 Task: Navigate through the streets of Bar Harbor to reach Jordan Road.
Action: Mouse moved to (205, 92)
Screenshot: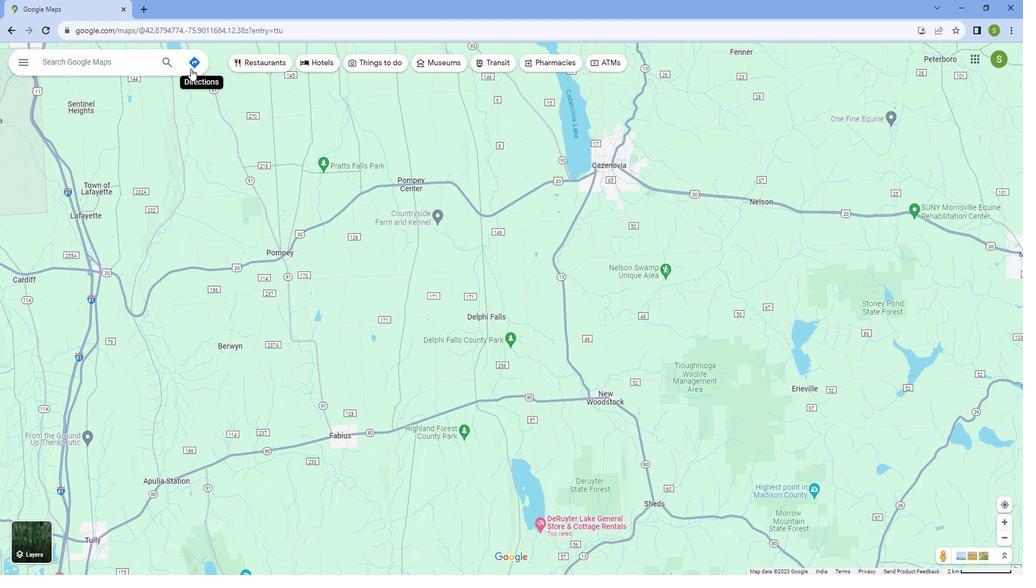 
Action: Mouse pressed left at (205, 92)
Screenshot: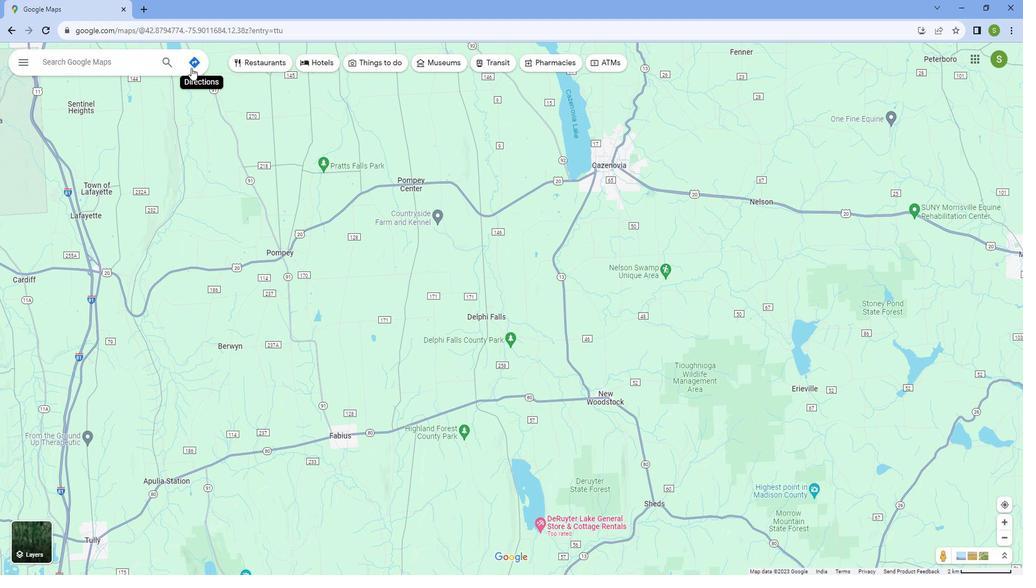 
Action: Mouse moved to (86, 119)
Screenshot: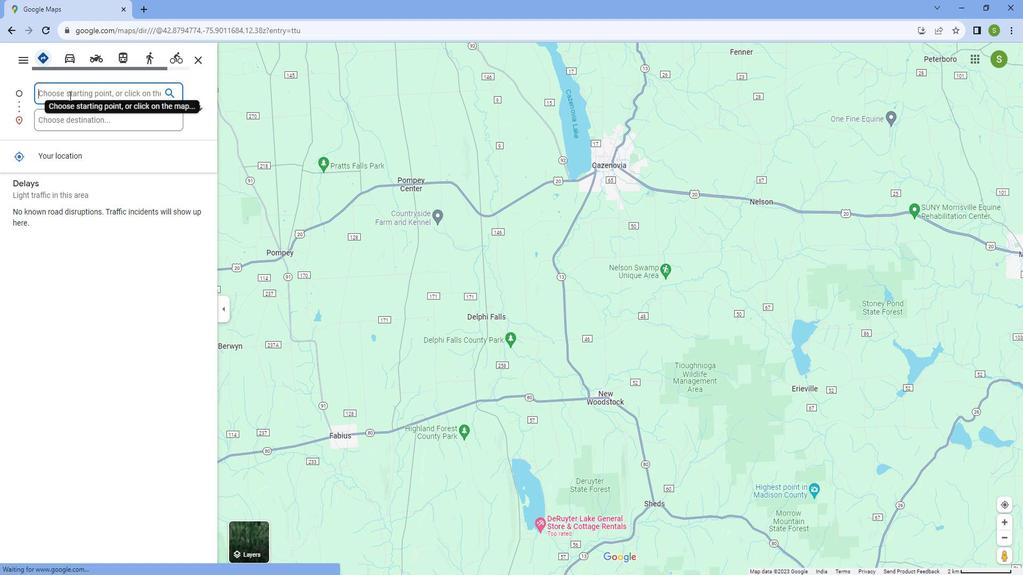 
Action: Mouse pressed left at (86, 119)
Screenshot: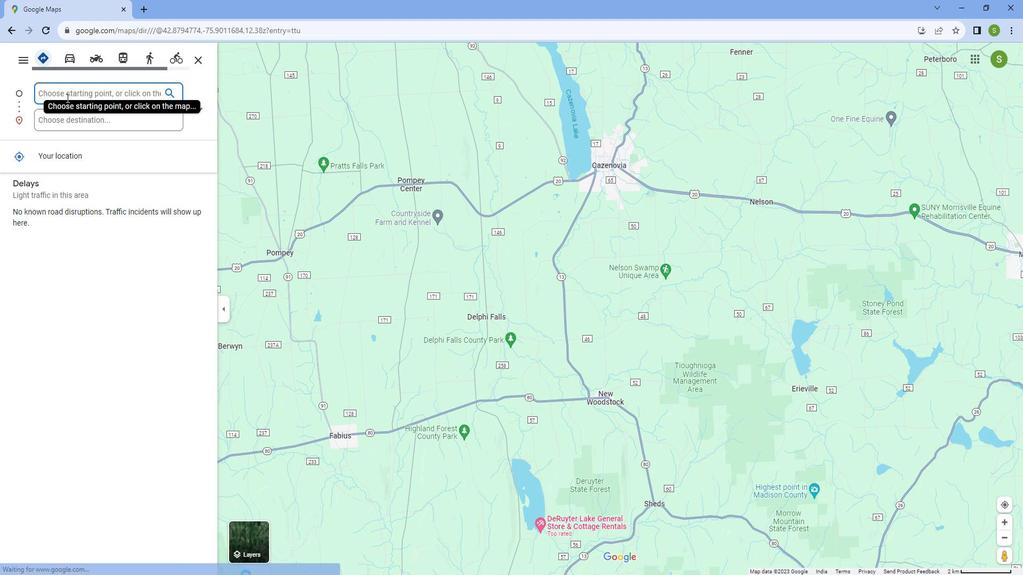 
Action: Key pressed <Key.caps_lock>B<Key.caps_lock>ar<Key.space><Key.caps_lock>H<Key.caps_lock>arbor
Screenshot: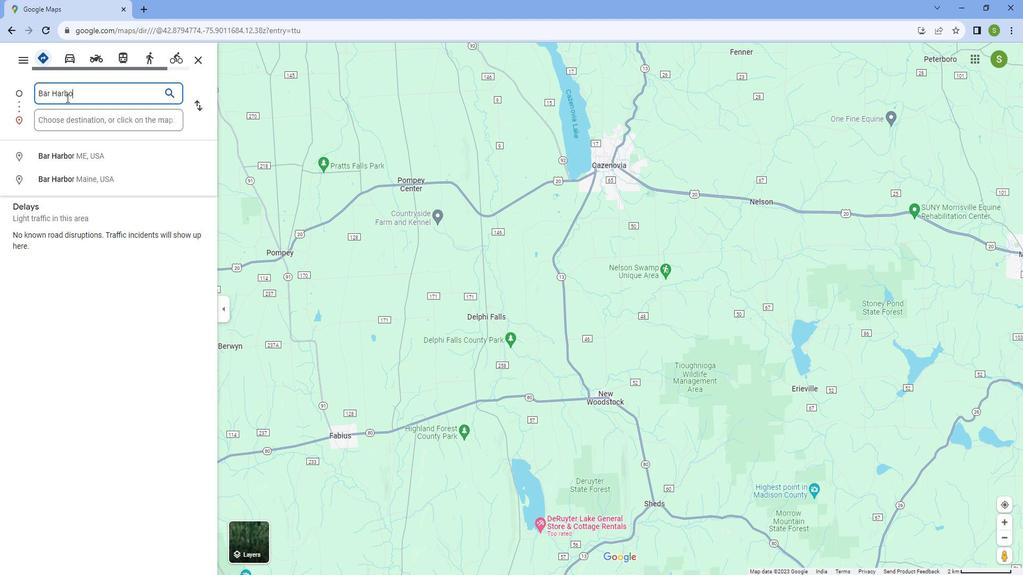 
Action: Mouse moved to (72, 173)
Screenshot: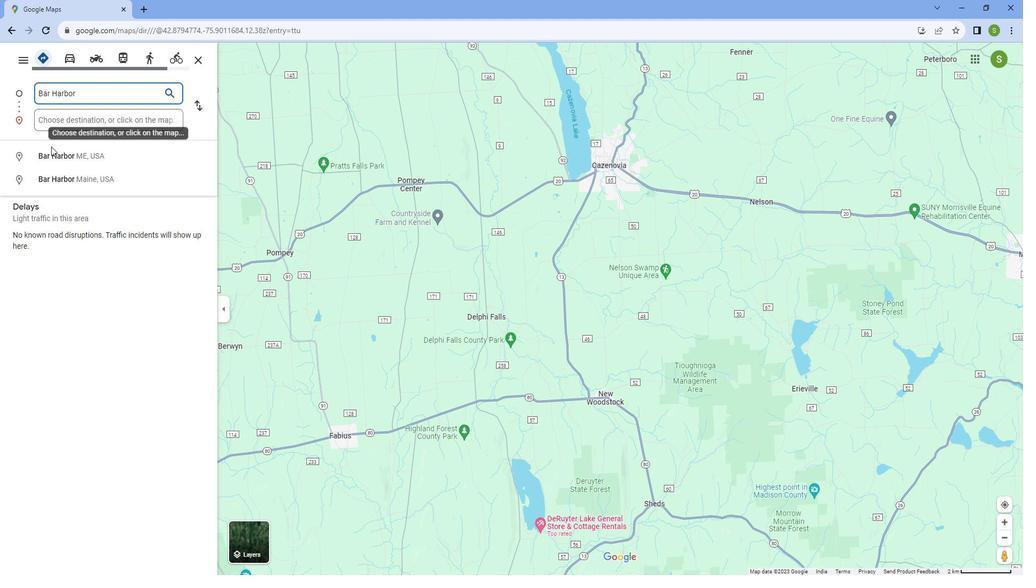
Action: Mouse pressed left at (72, 173)
Screenshot: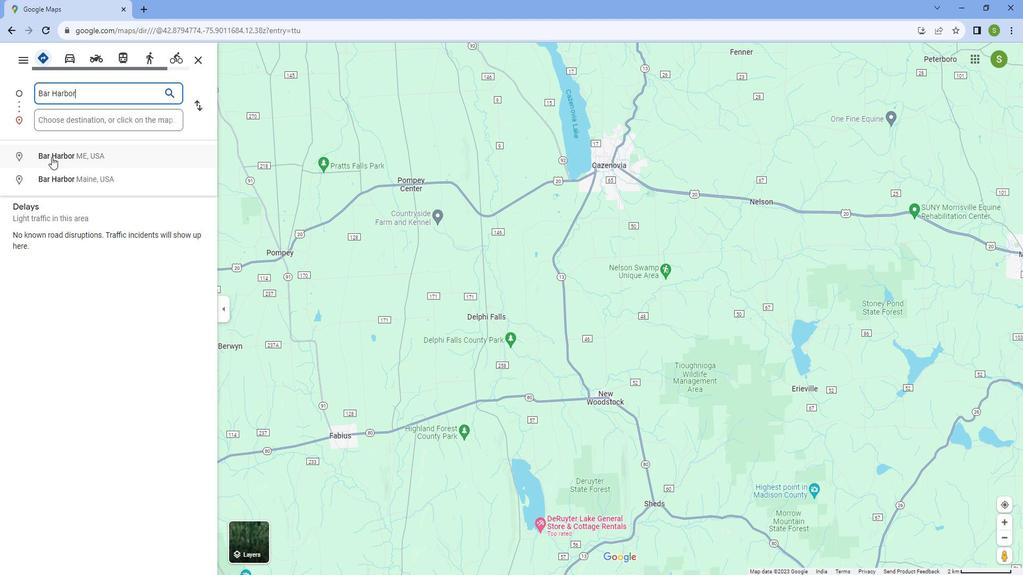 
Action: Mouse moved to (112, 138)
Screenshot: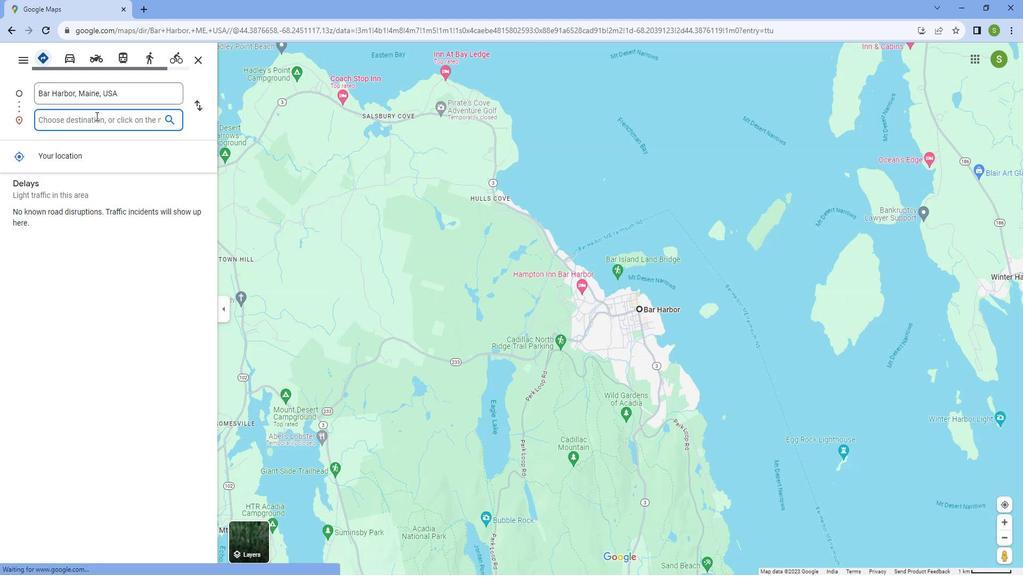 
Action: Mouse pressed left at (112, 138)
Screenshot: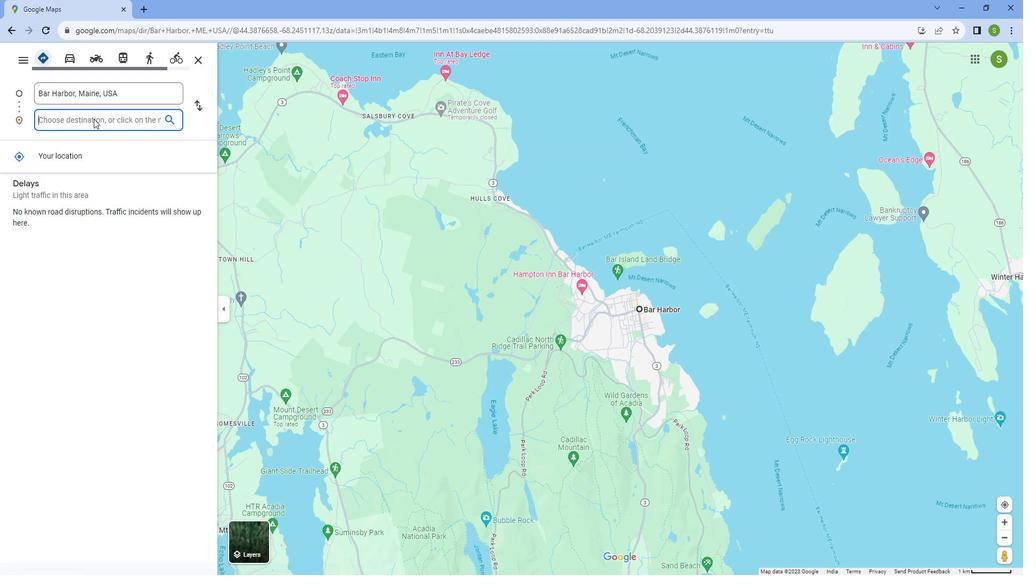 
Action: Mouse moved to (115, 138)
Screenshot: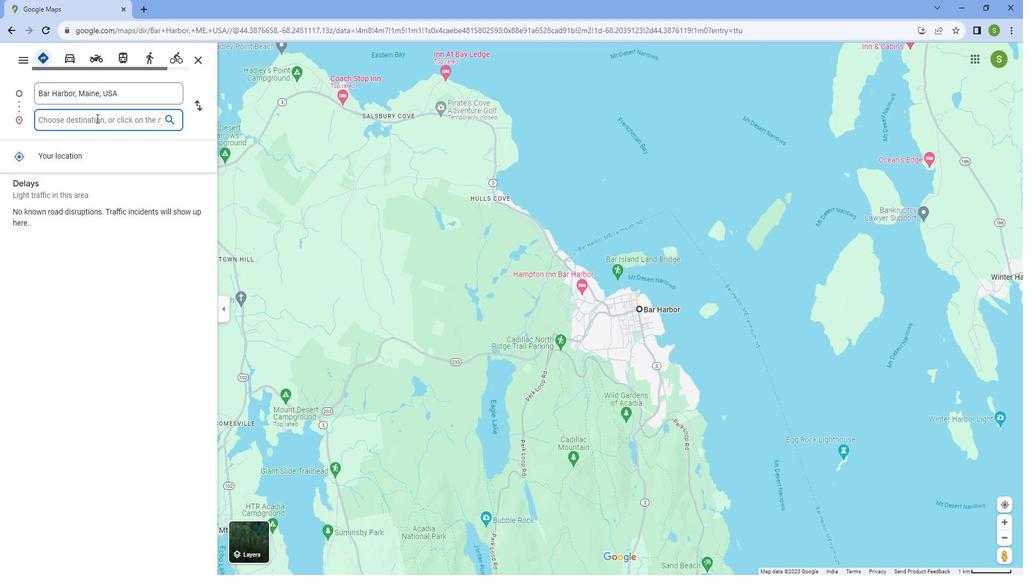 
Action: Key pressed <Key.caps_lock>J<Key.caps_lock>ordan<Key.space><Key.caps_lock>R<Key.caps_lock>oad
Screenshot: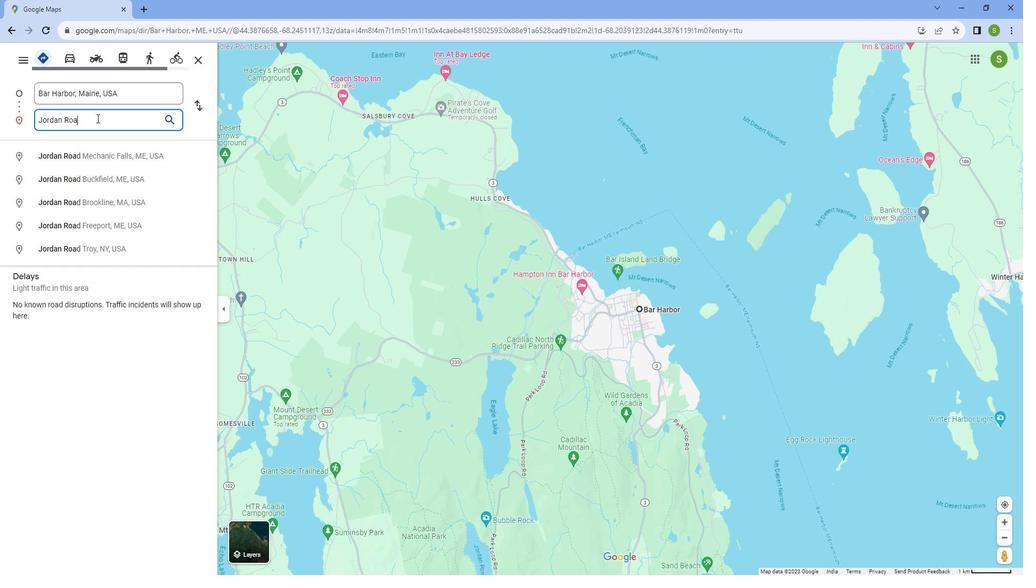 
Action: Mouse moved to (107, 171)
Screenshot: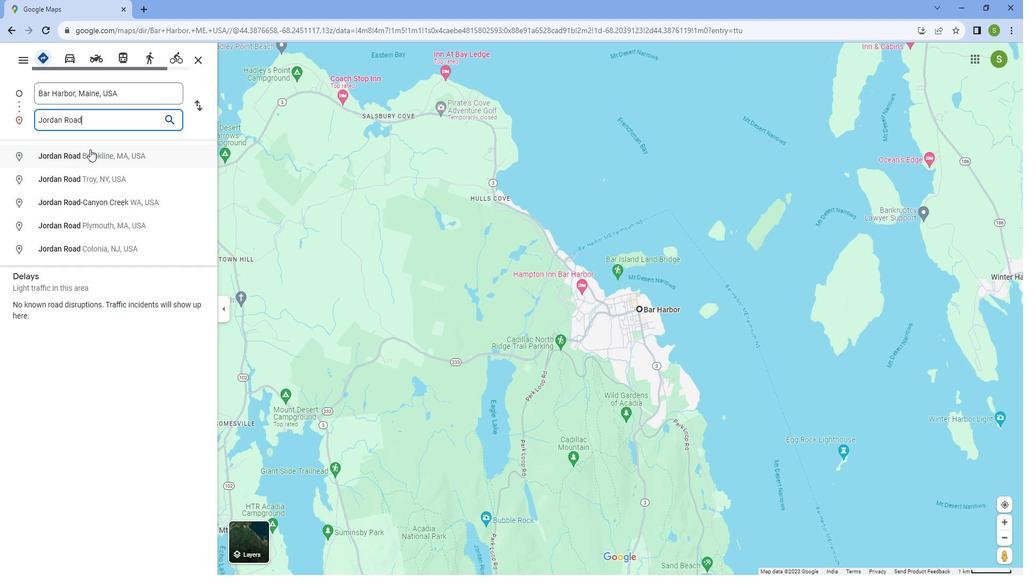 
Action: Mouse pressed left at (107, 171)
Screenshot: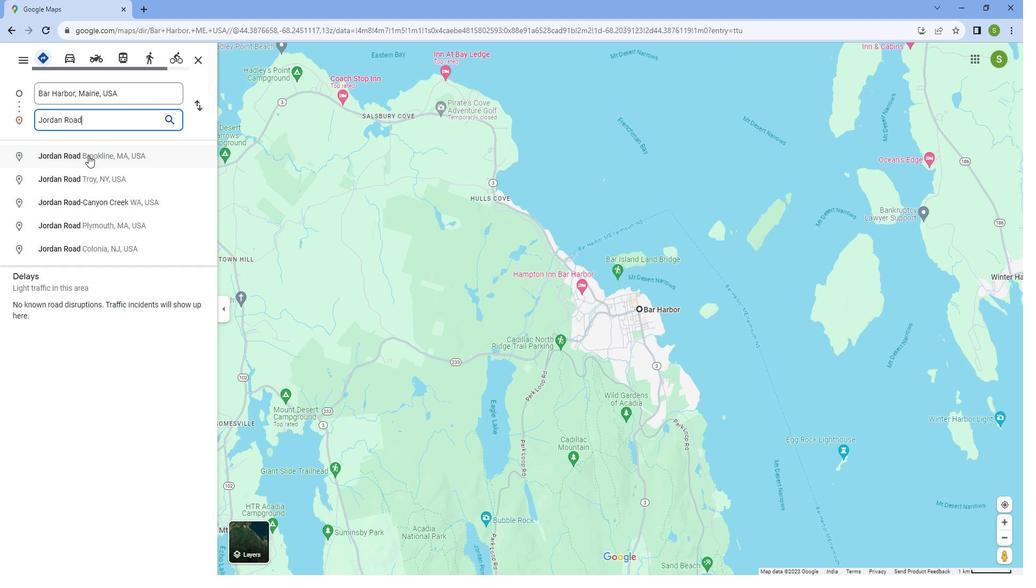 
Action: Mouse moved to (437, 531)
Screenshot: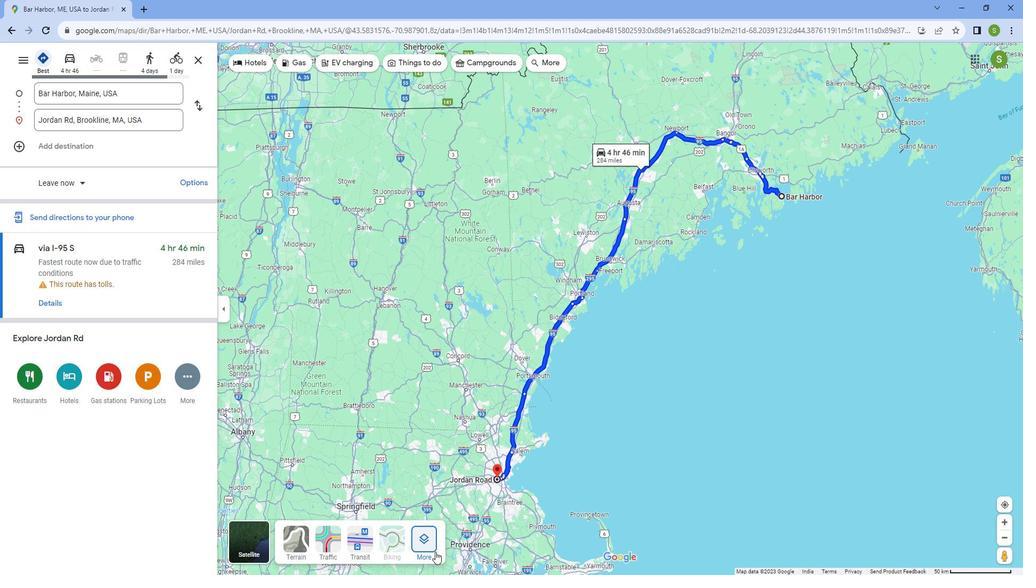 
Action: Mouse pressed left at (437, 531)
Screenshot: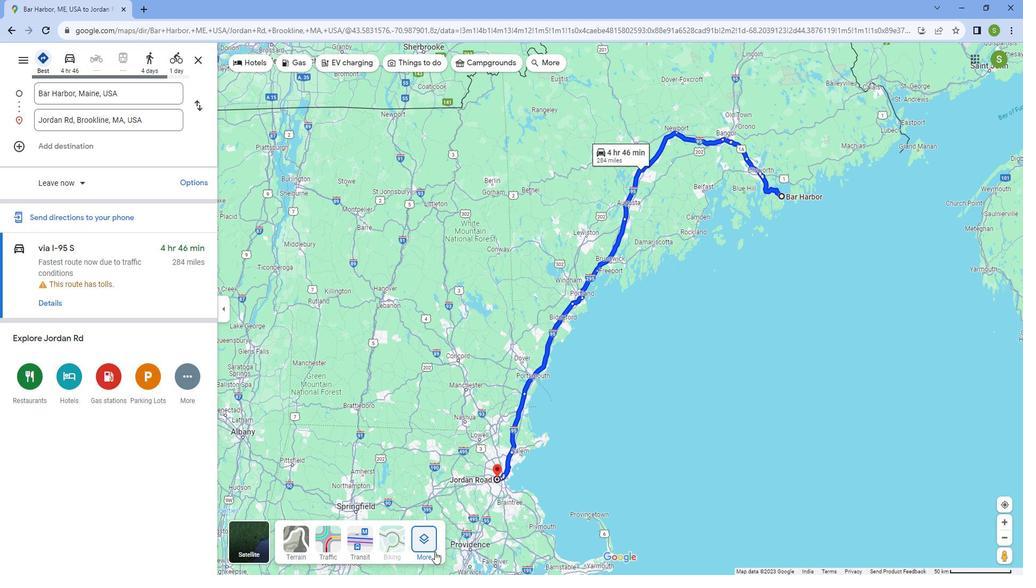 
Action: Mouse moved to (309, 322)
Screenshot: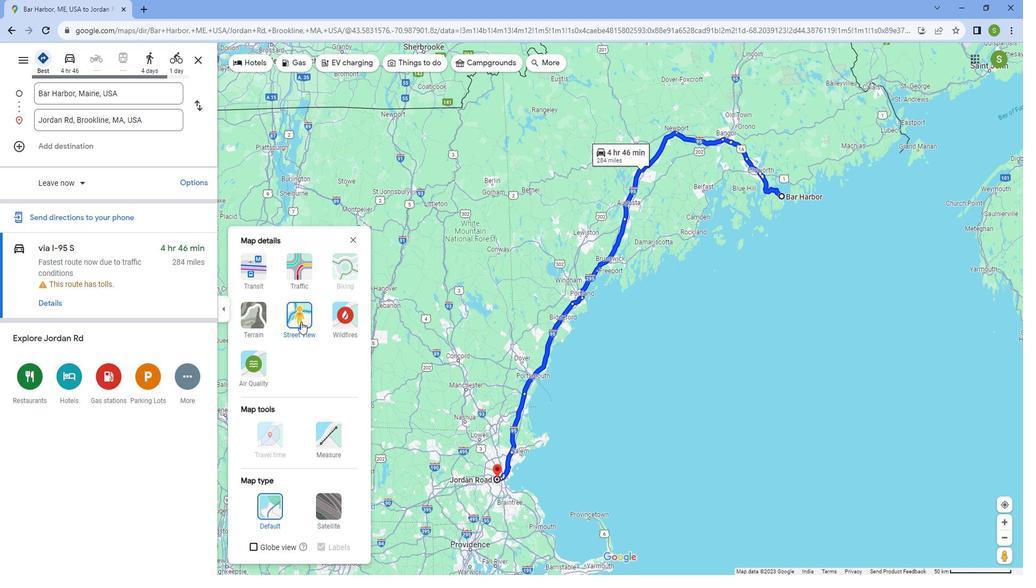 
Action: Mouse pressed left at (309, 322)
Screenshot: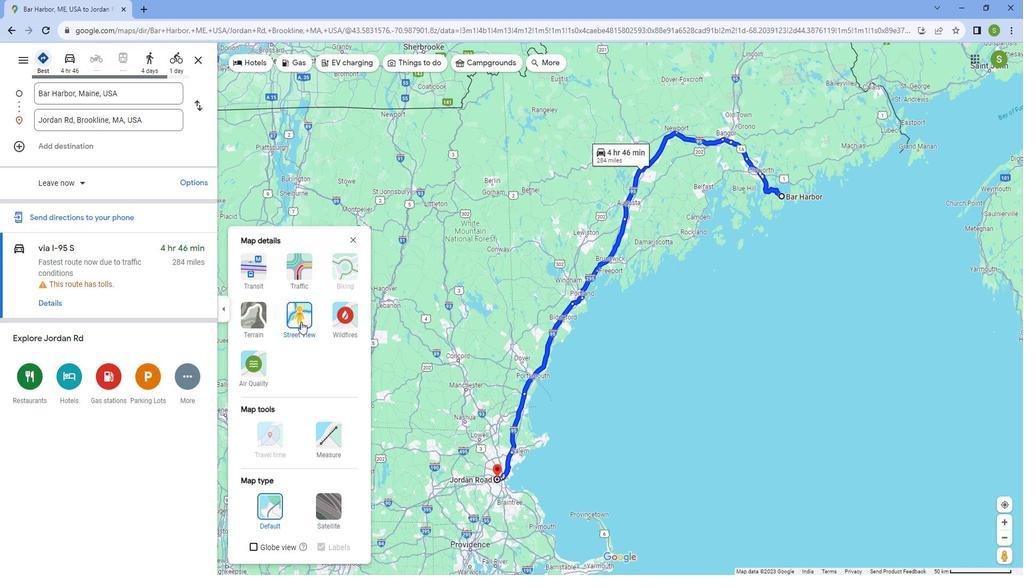 
Action: Mouse moved to (491, 469)
Screenshot: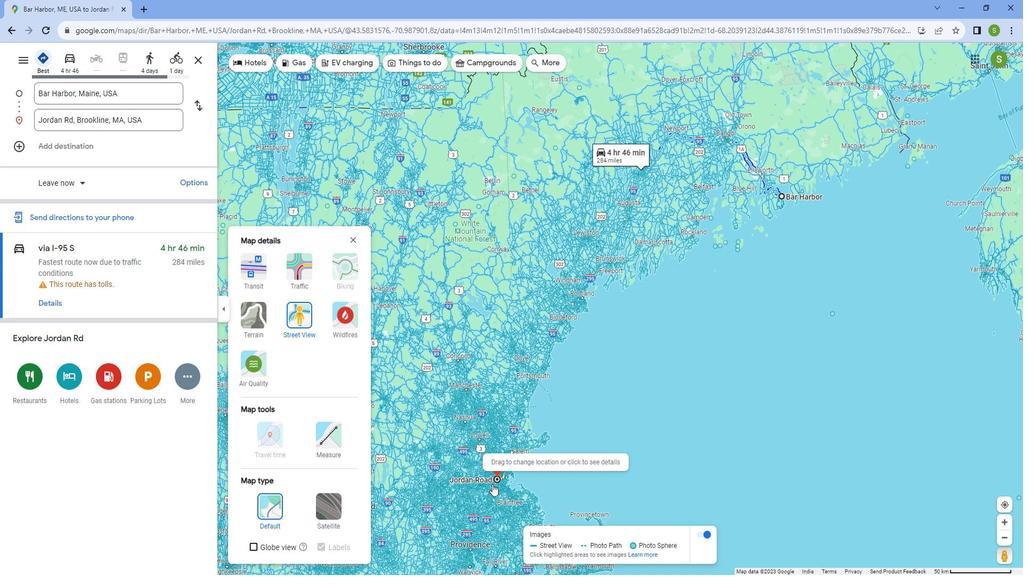 
Action: Mouse scrolled (491, 470) with delta (0, 0)
Screenshot: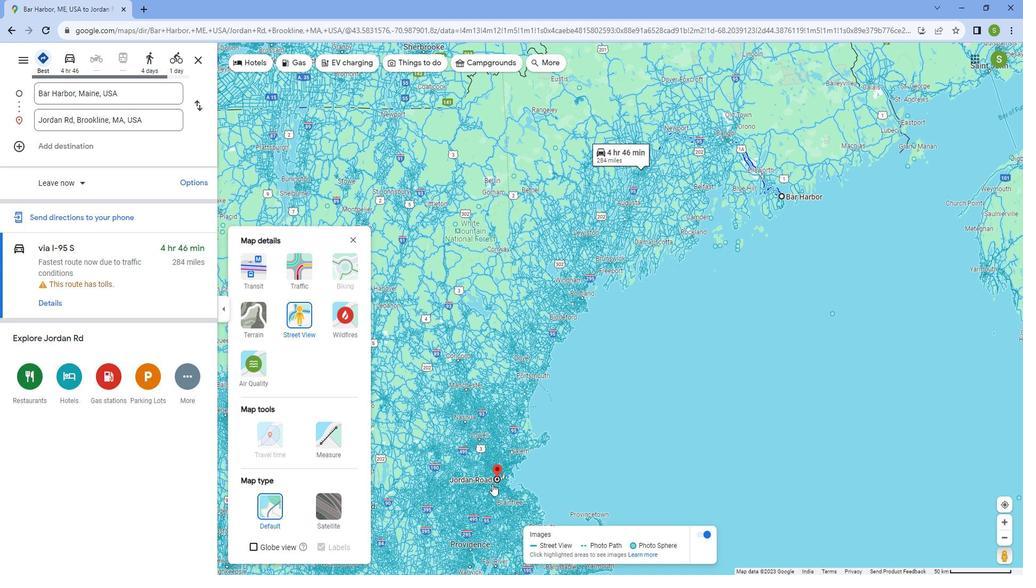
Action: Mouse scrolled (491, 470) with delta (0, 0)
Screenshot: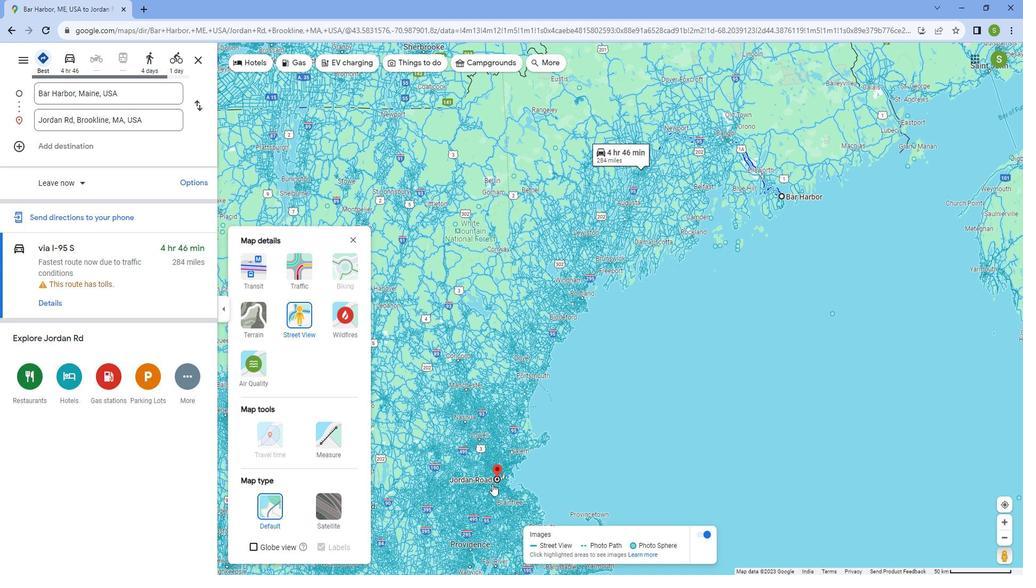 
Action: Mouse scrolled (491, 470) with delta (0, 0)
Screenshot: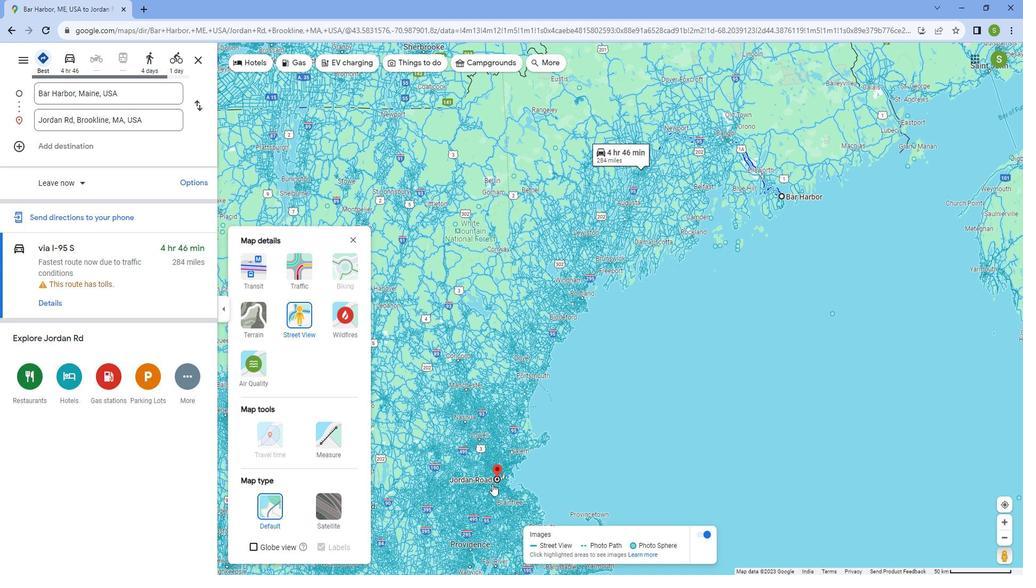 
Action: Mouse scrolled (491, 470) with delta (0, 0)
Screenshot: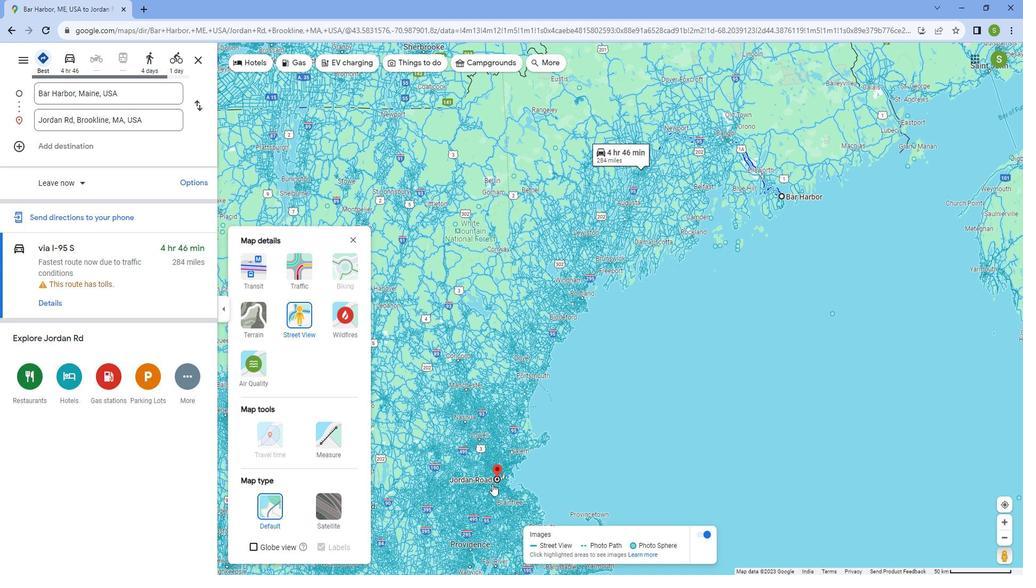 
Action: Mouse scrolled (491, 470) with delta (0, 0)
Screenshot: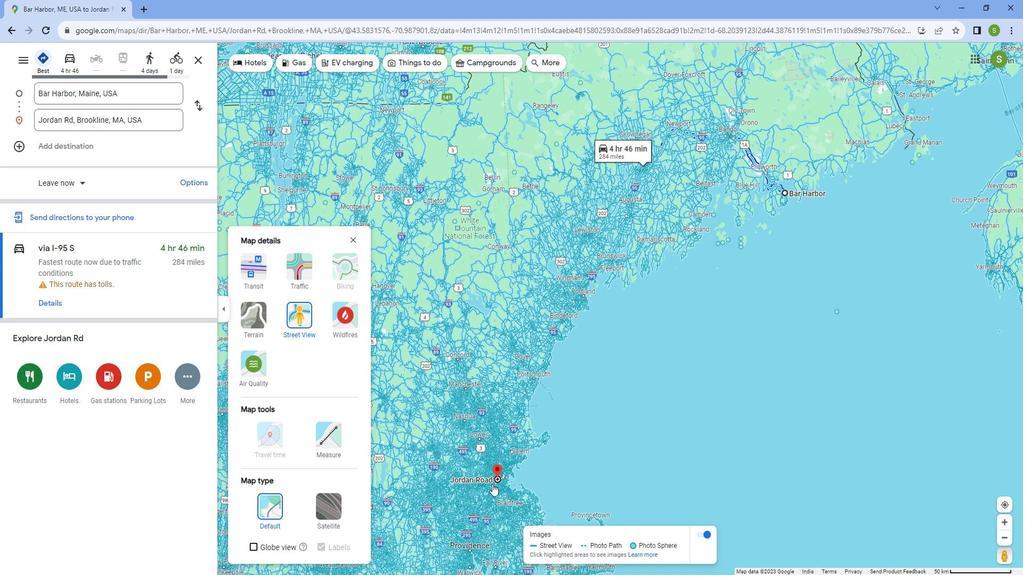 
Action: Mouse scrolled (491, 470) with delta (0, 0)
Screenshot: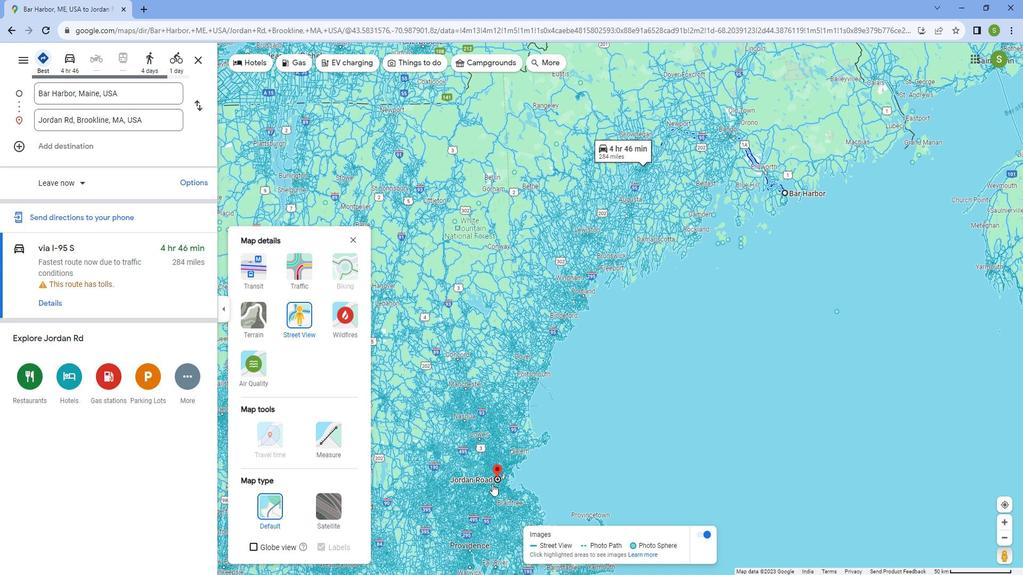 
Action: Mouse scrolled (491, 470) with delta (0, 0)
Screenshot: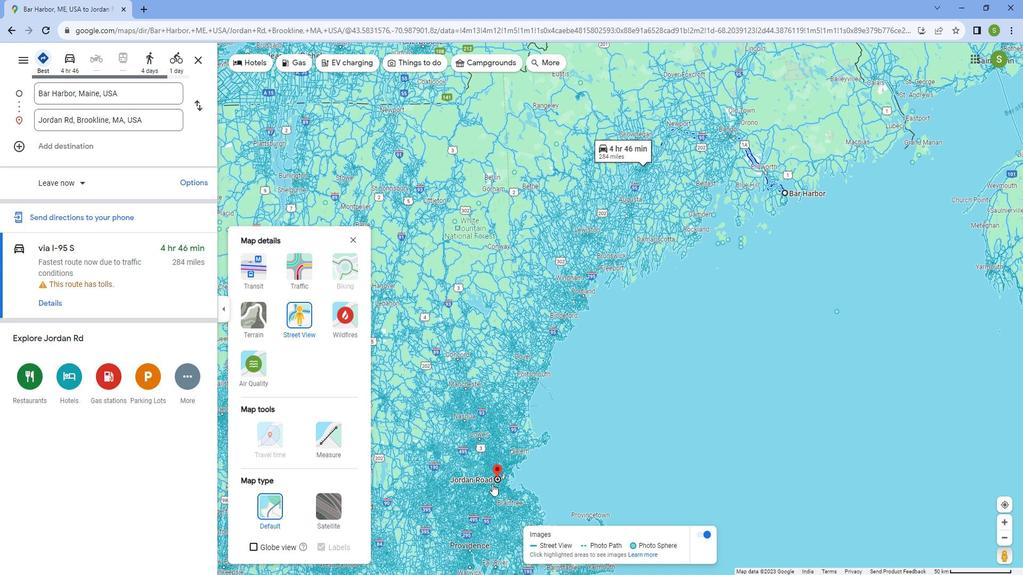 
Action: Mouse scrolled (491, 470) with delta (0, 0)
Screenshot: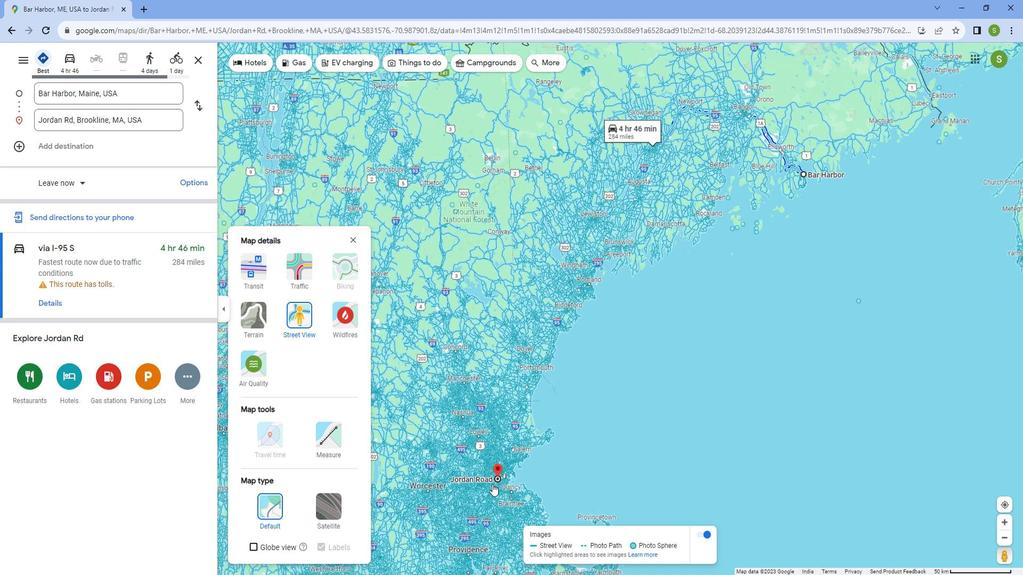 
Action: Mouse moved to (487, 466)
Screenshot: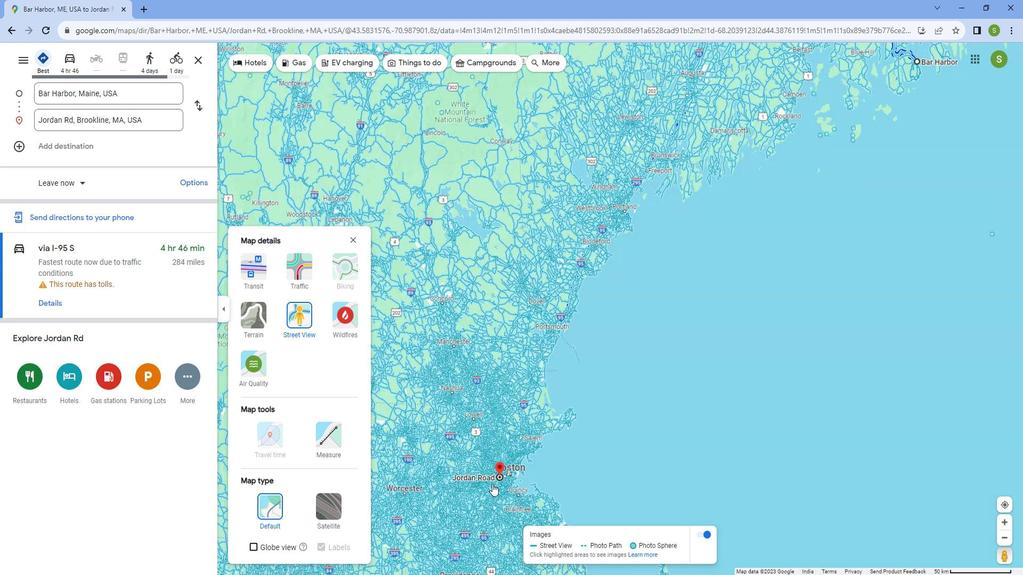 
Action: Mouse scrolled (487, 466) with delta (0, 0)
Screenshot: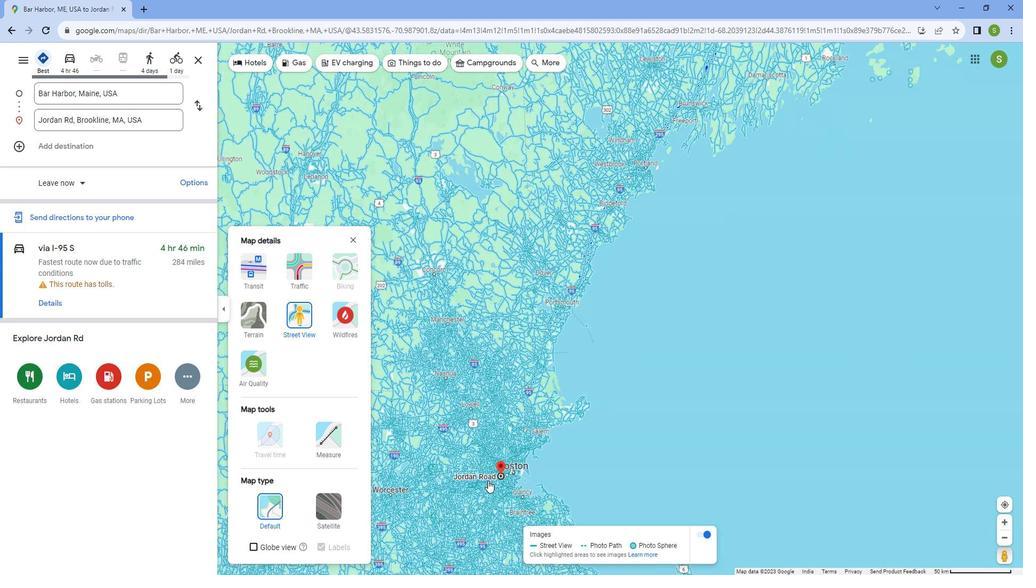 
Action: Mouse scrolled (487, 466) with delta (0, 0)
Screenshot: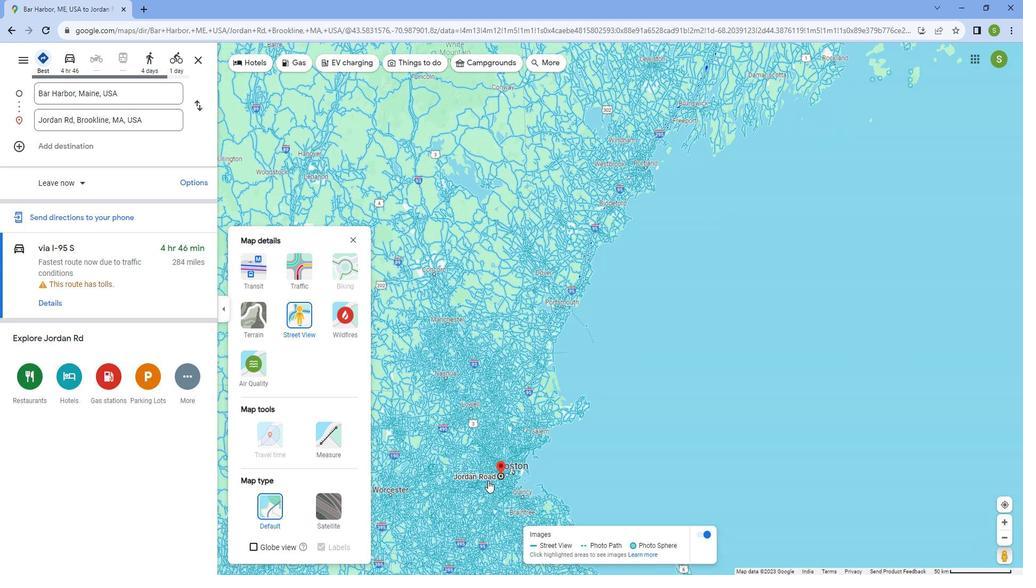 
Action: Mouse scrolled (487, 466) with delta (0, 0)
Screenshot: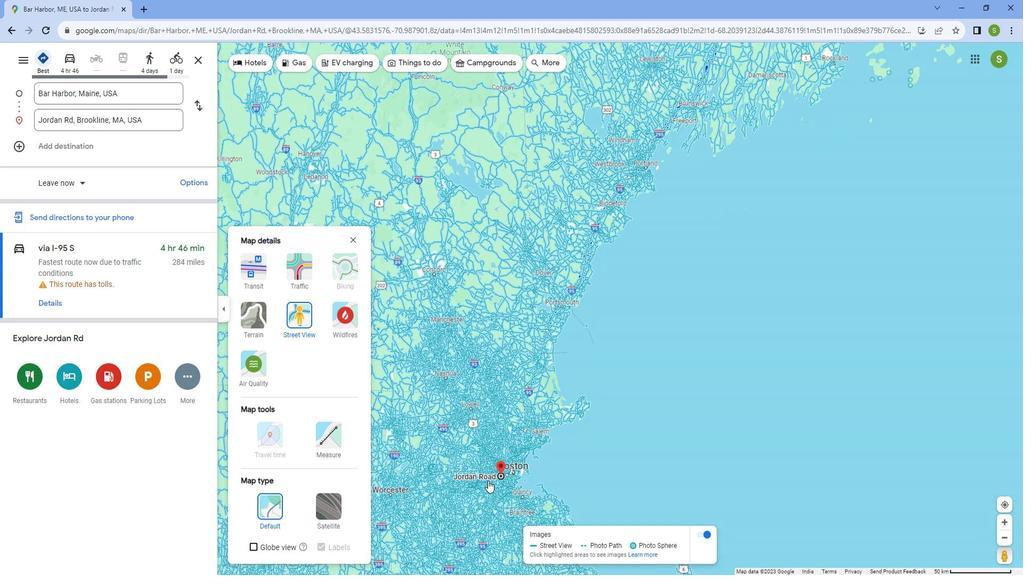
Action: Mouse scrolled (487, 466) with delta (0, 0)
Screenshot: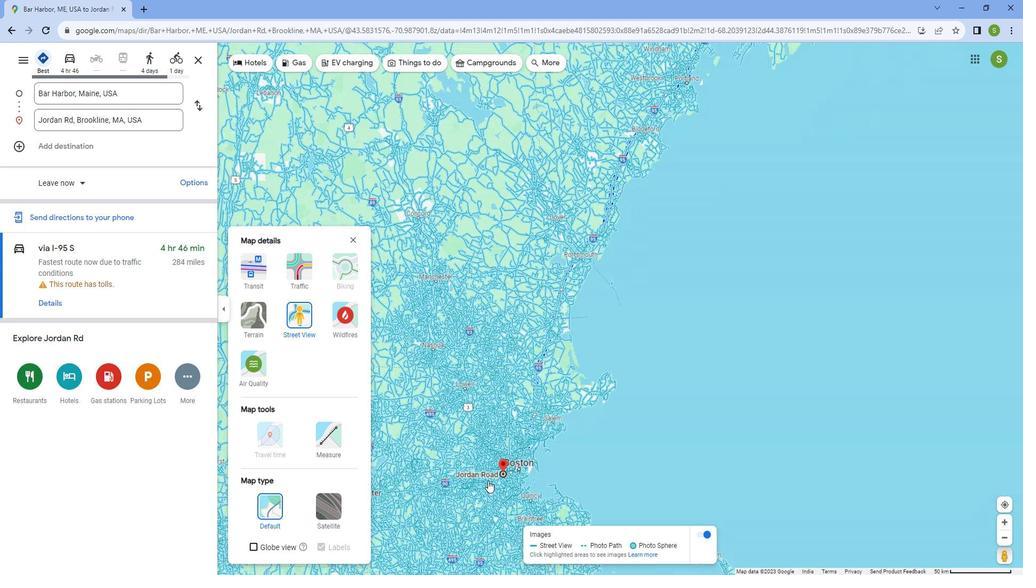
Action: Mouse scrolled (487, 466) with delta (0, 0)
Screenshot: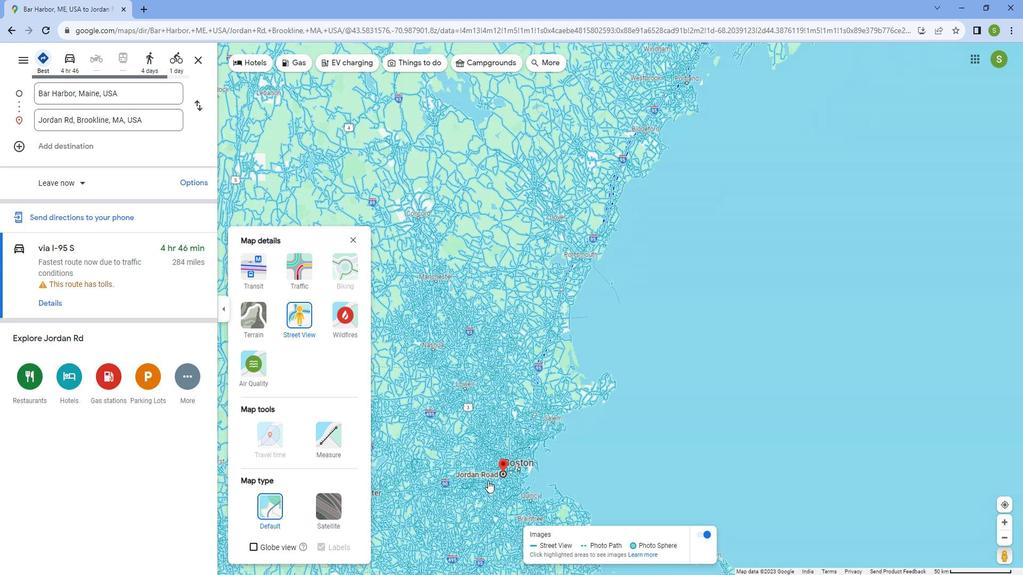 
Action: Mouse scrolled (487, 466) with delta (0, 0)
Screenshot: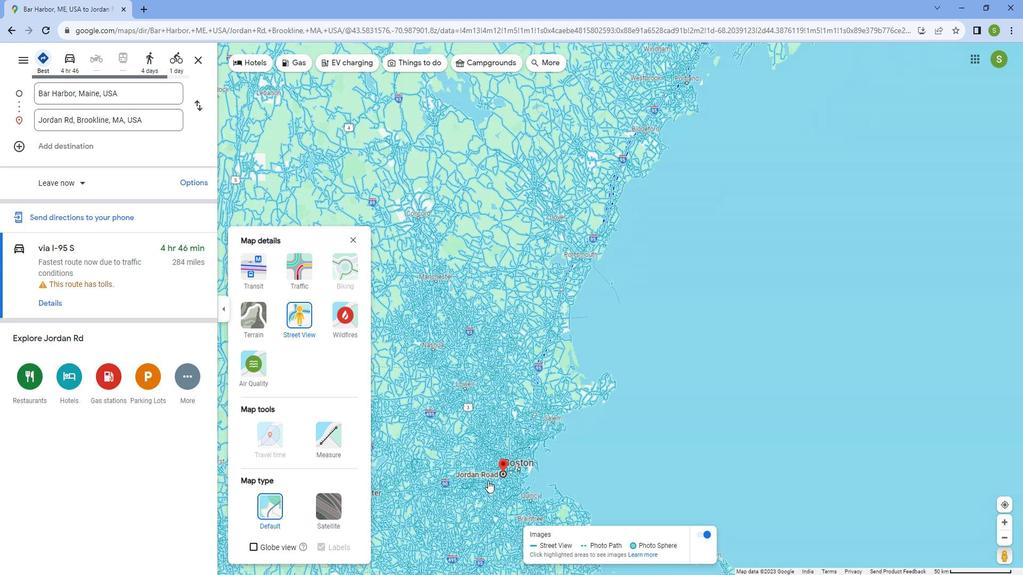 
Action: Mouse scrolled (487, 466) with delta (0, 0)
Screenshot: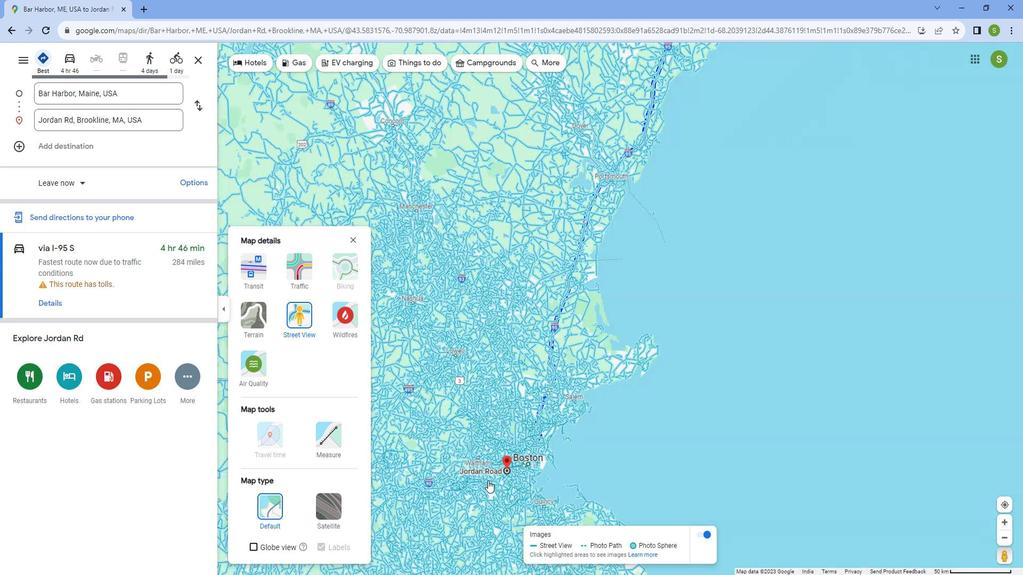 
Action: Mouse moved to (482, 461)
Screenshot: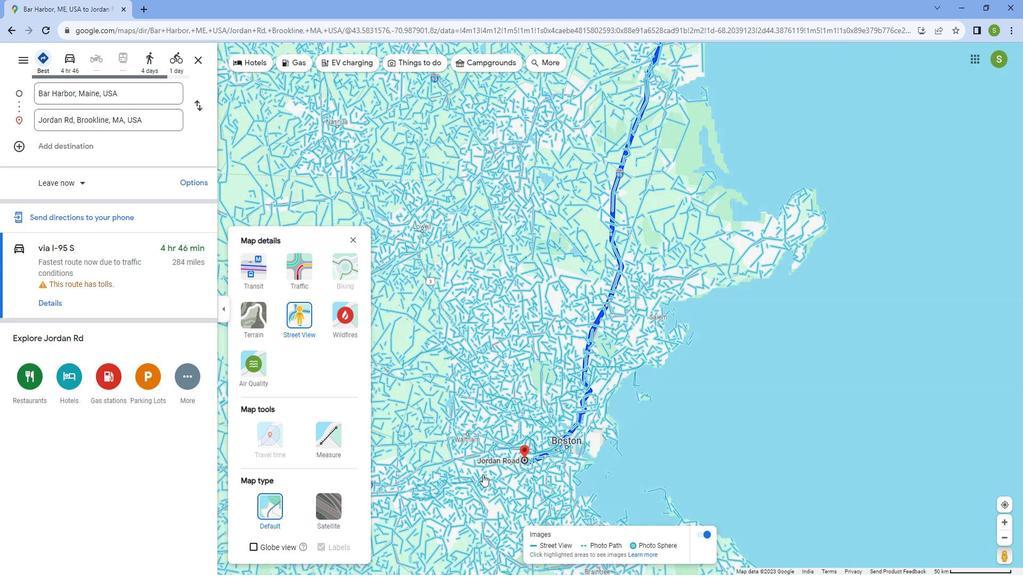 
Action: Mouse scrolled (482, 461) with delta (0, 0)
Screenshot: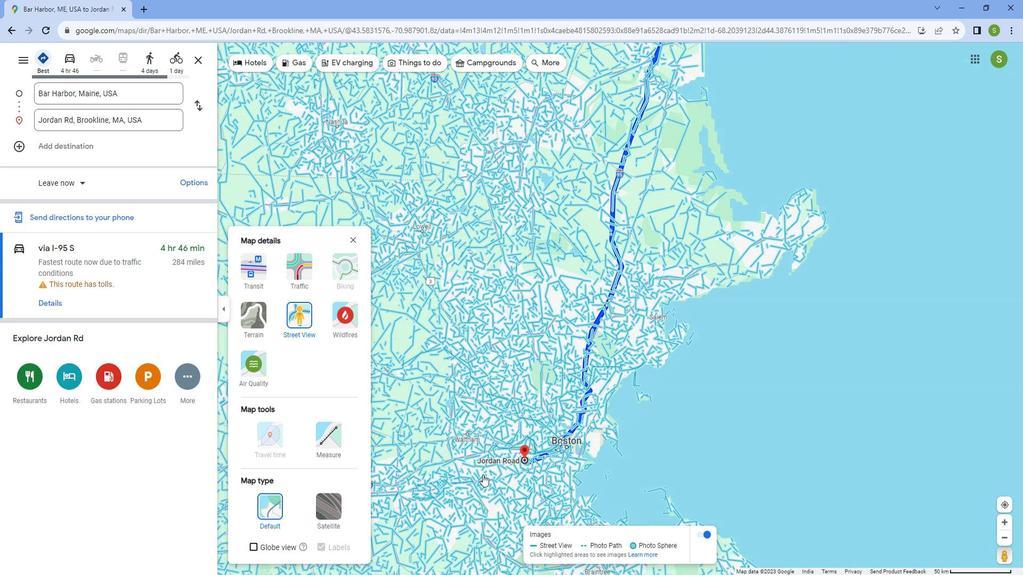 
Action: Mouse scrolled (482, 461) with delta (0, 0)
Screenshot: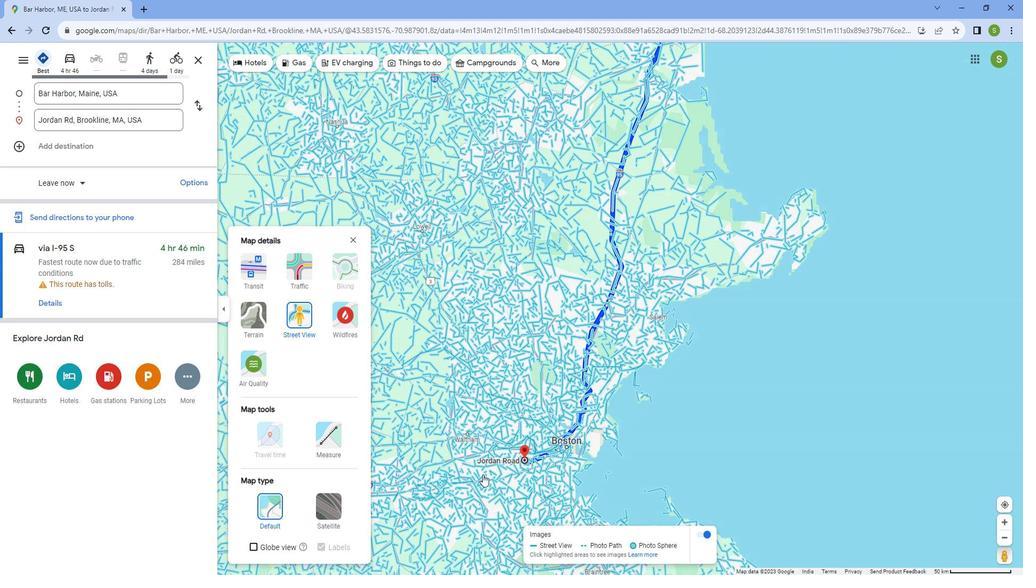 
Action: Mouse scrolled (482, 461) with delta (0, 0)
Screenshot: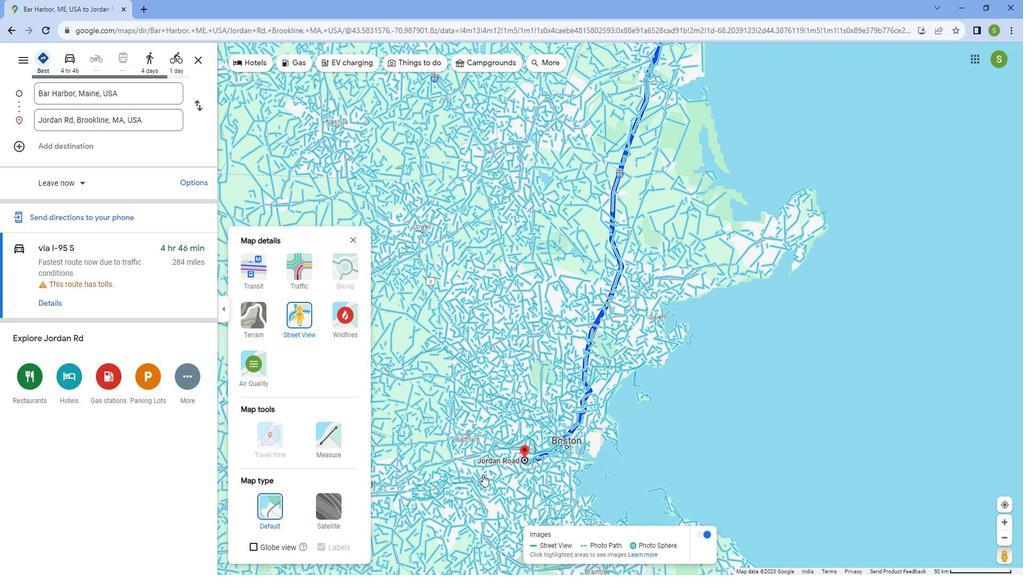 
Action: Mouse scrolled (482, 461) with delta (0, 0)
Screenshot: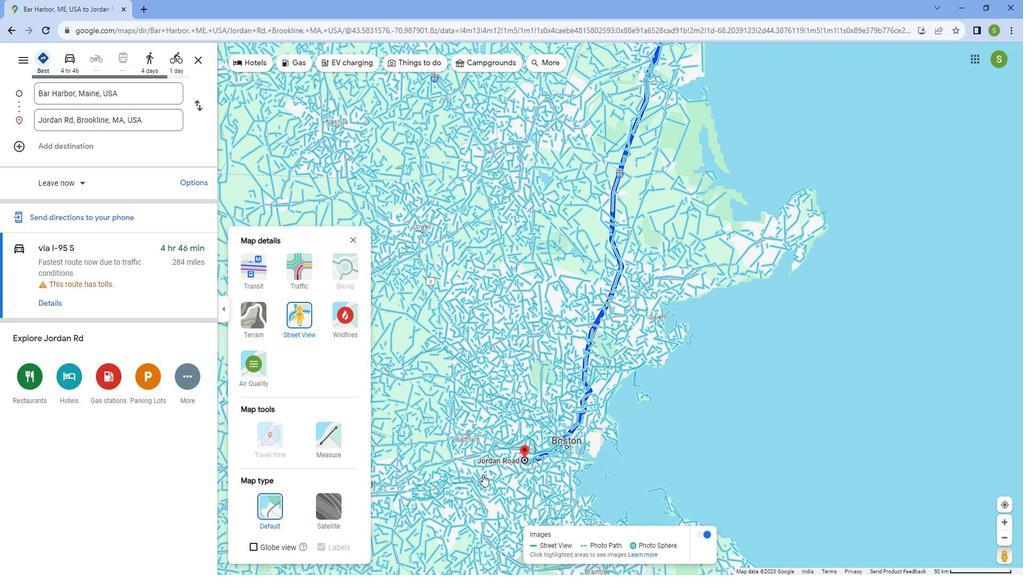 
Action: Mouse scrolled (482, 461) with delta (0, 0)
Screenshot: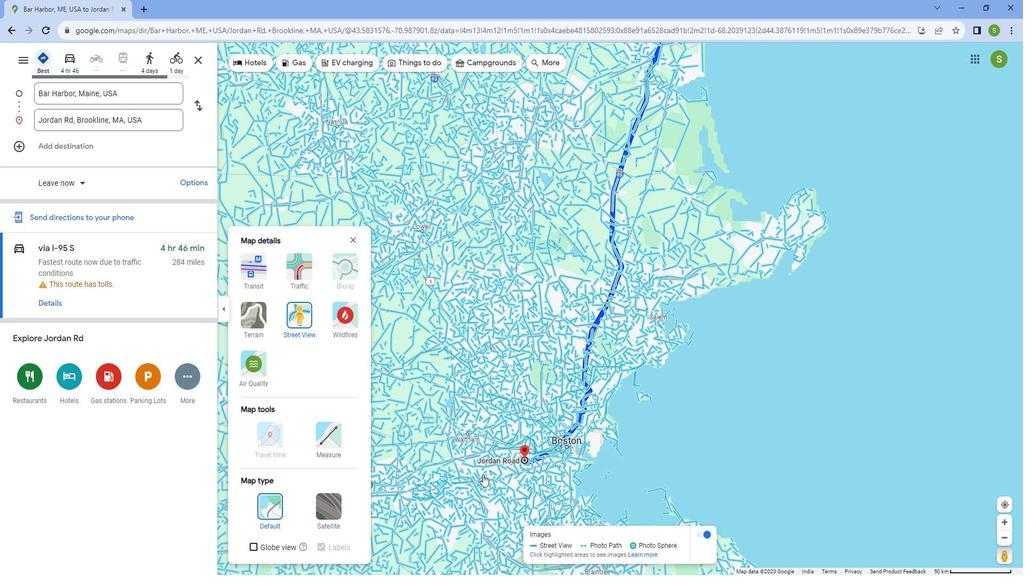 
Action: Mouse scrolled (482, 461) with delta (0, 0)
Screenshot: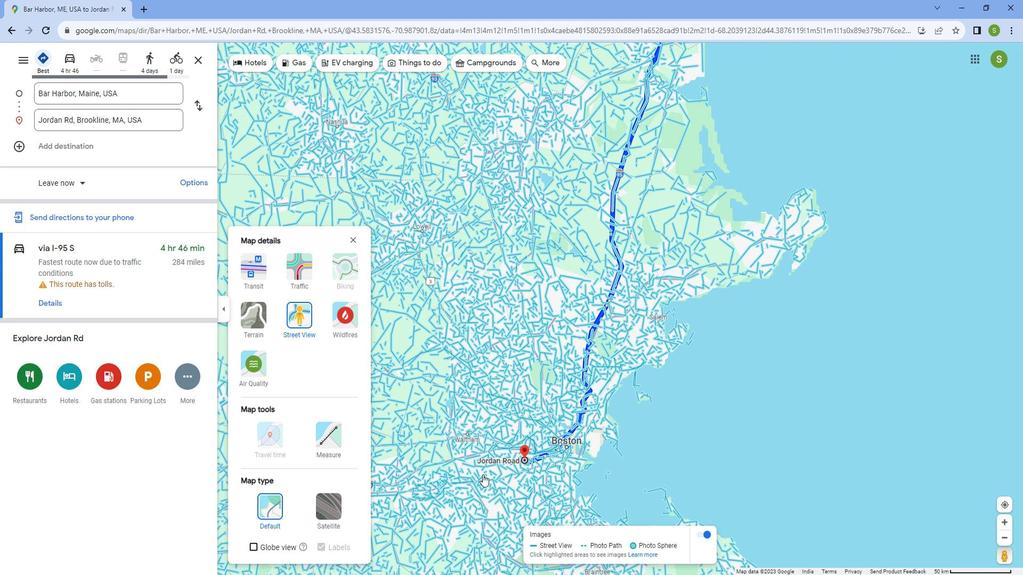 
Action: Mouse scrolled (482, 461) with delta (0, 0)
Screenshot: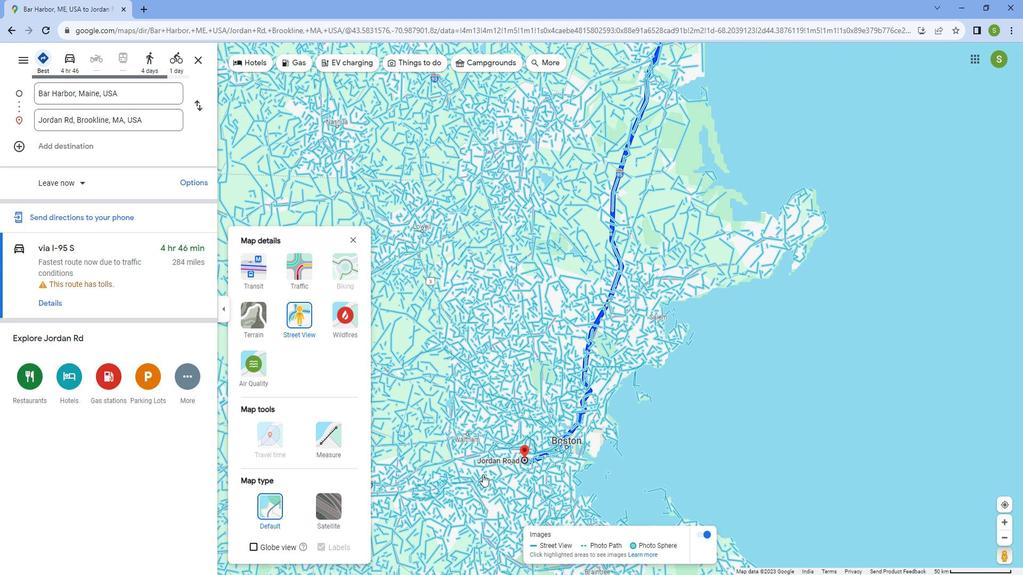 
Action: Mouse moved to (807, 188)
Screenshot: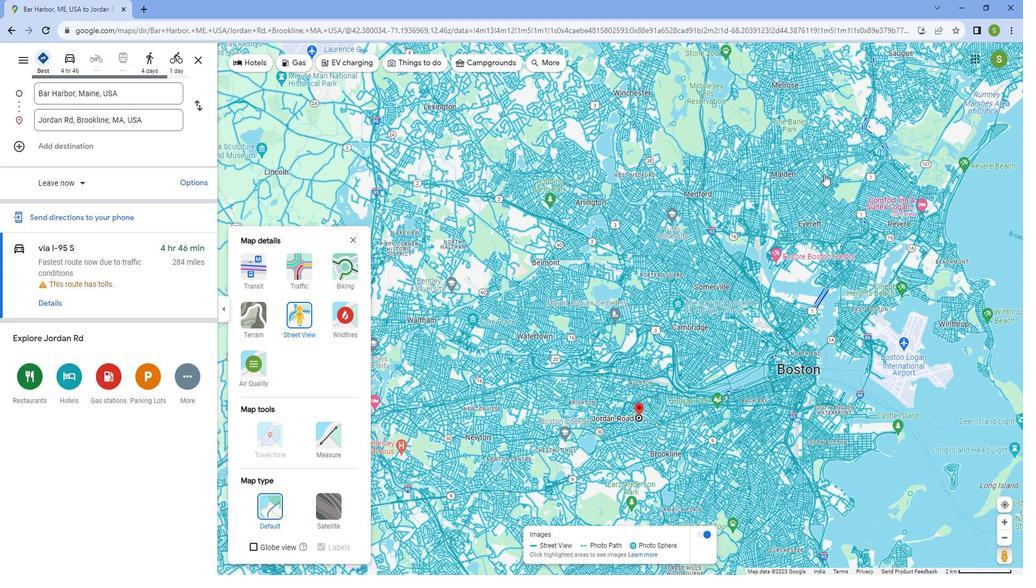 
Action: Mouse scrolled (807, 188) with delta (0, 0)
Screenshot: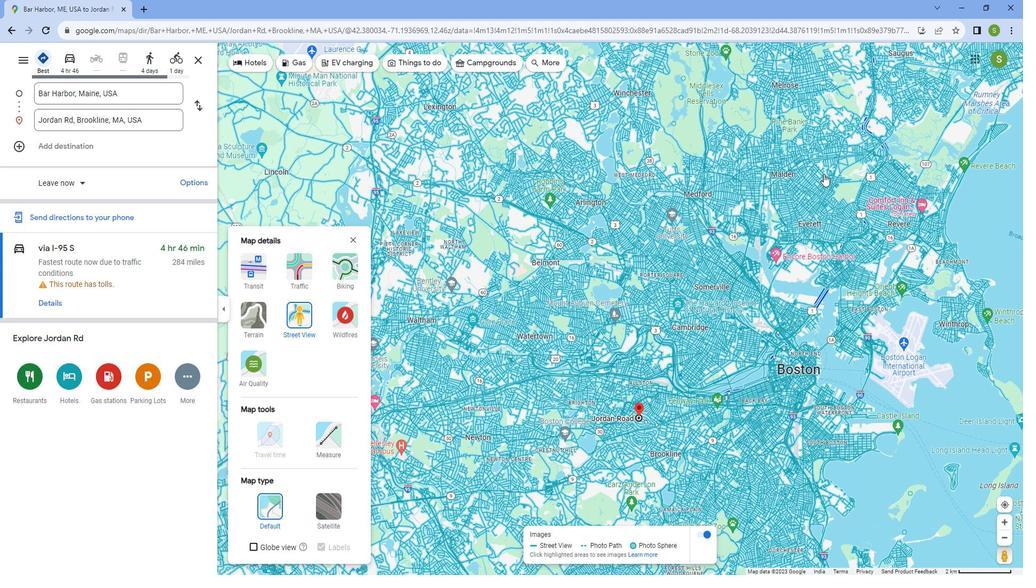 
Action: Mouse scrolled (807, 188) with delta (0, 0)
Screenshot: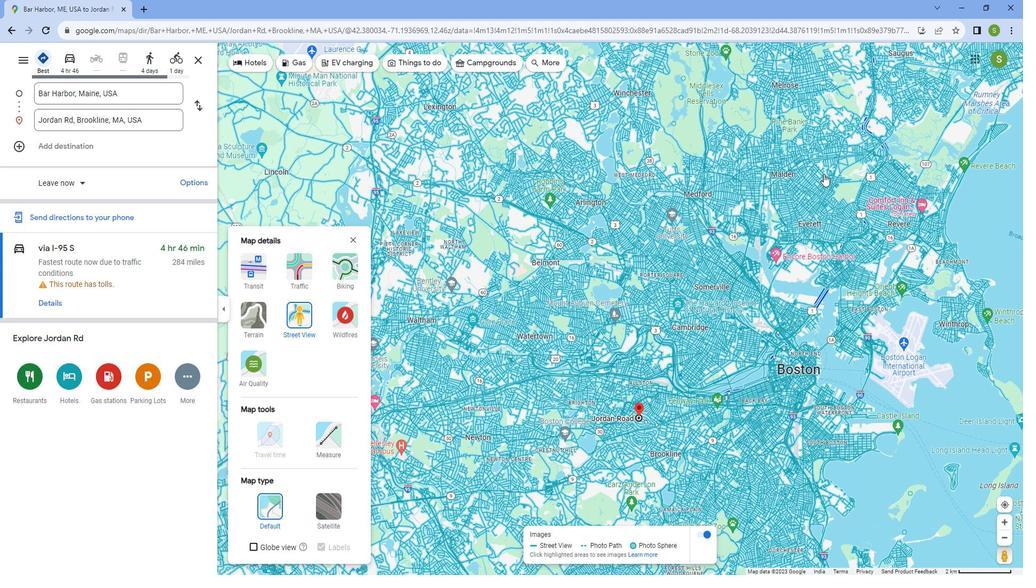 
Action: Mouse scrolled (807, 188) with delta (0, 0)
Screenshot: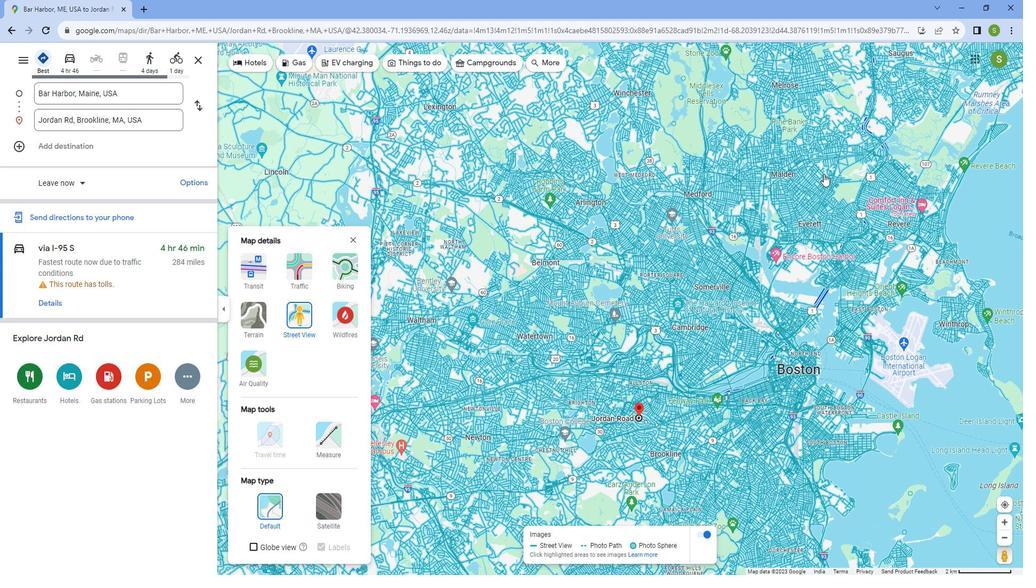 
Action: Mouse scrolled (807, 188) with delta (0, 0)
Screenshot: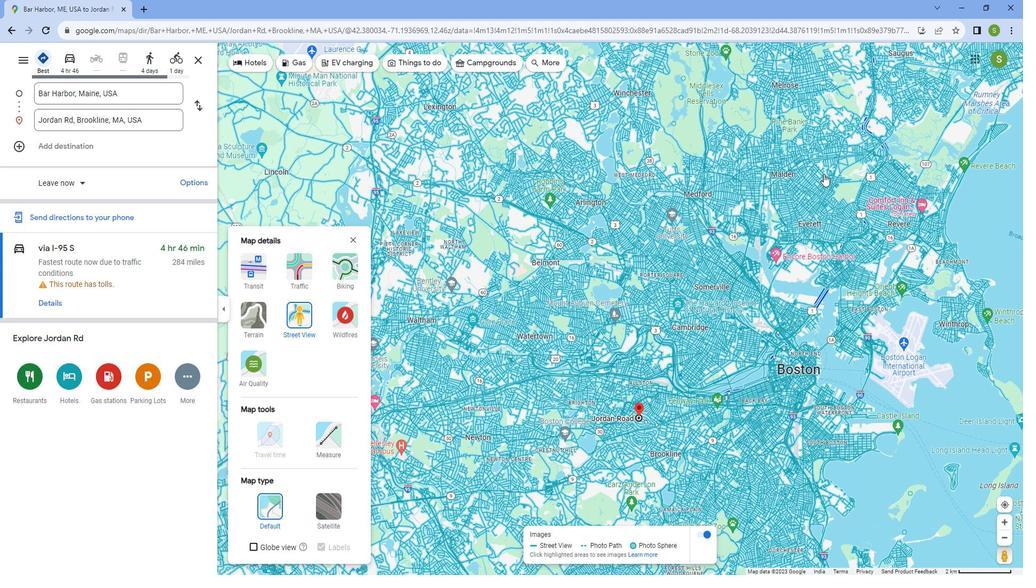 
Action: Mouse scrolled (807, 188) with delta (0, 0)
Screenshot: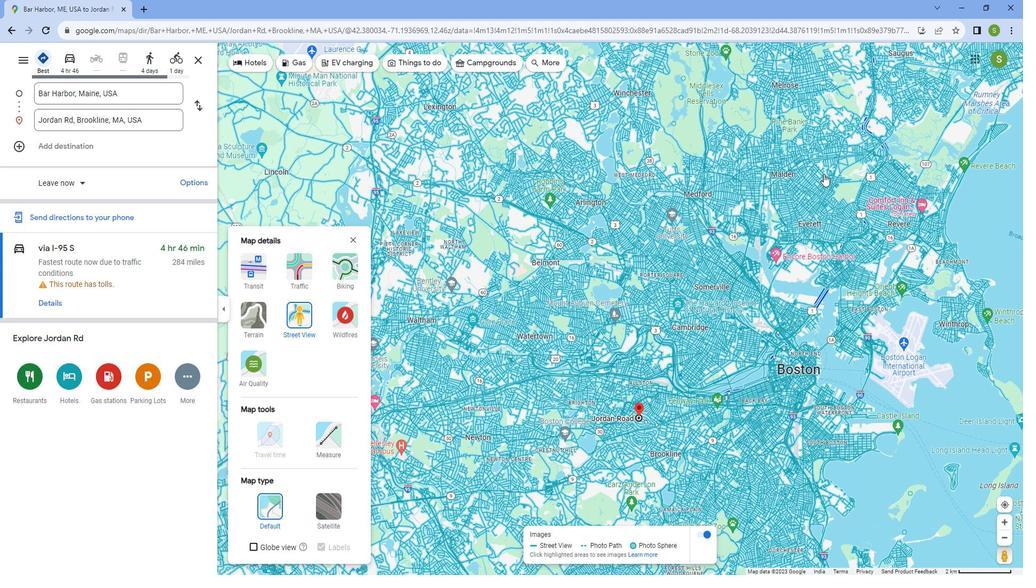 
Action: Mouse scrolled (807, 188) with delta (0, 0)
Screenshot: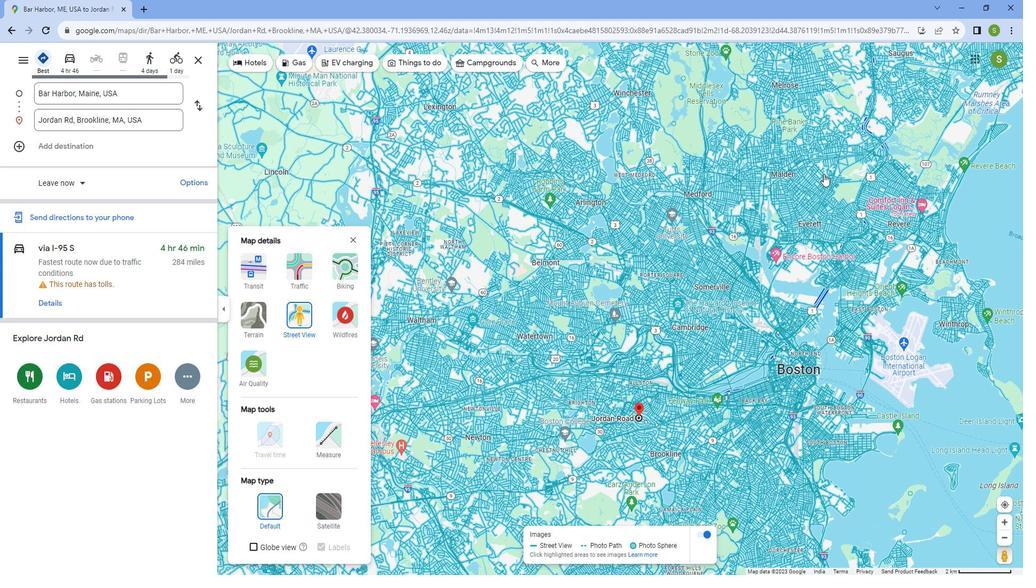 
Action: Mouse scrolled (807, 188) with delta (0, 0)
Screenshot: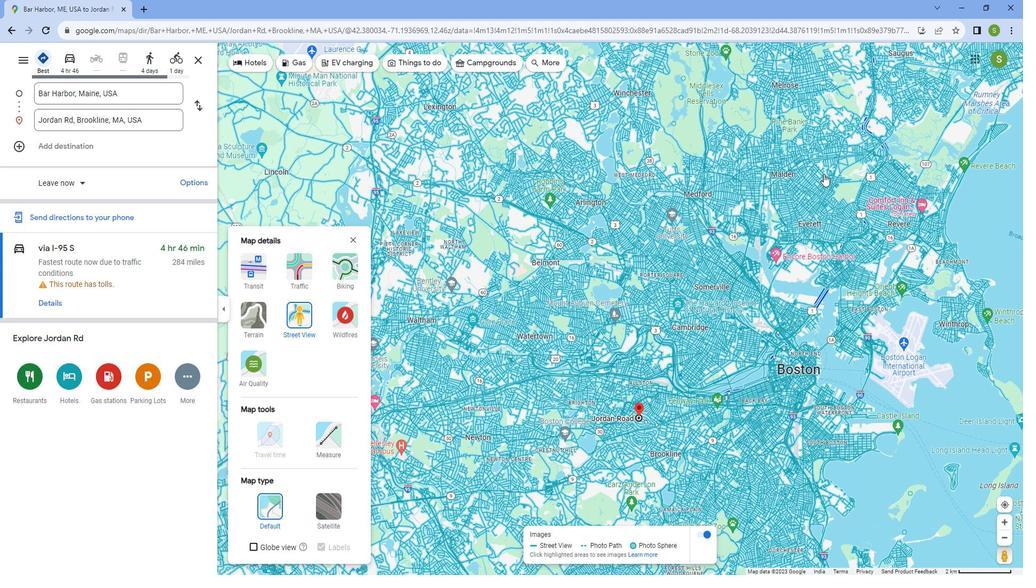 
Action: Mouse scrolled (807, 188) with delta (0, 0)
Screenshot: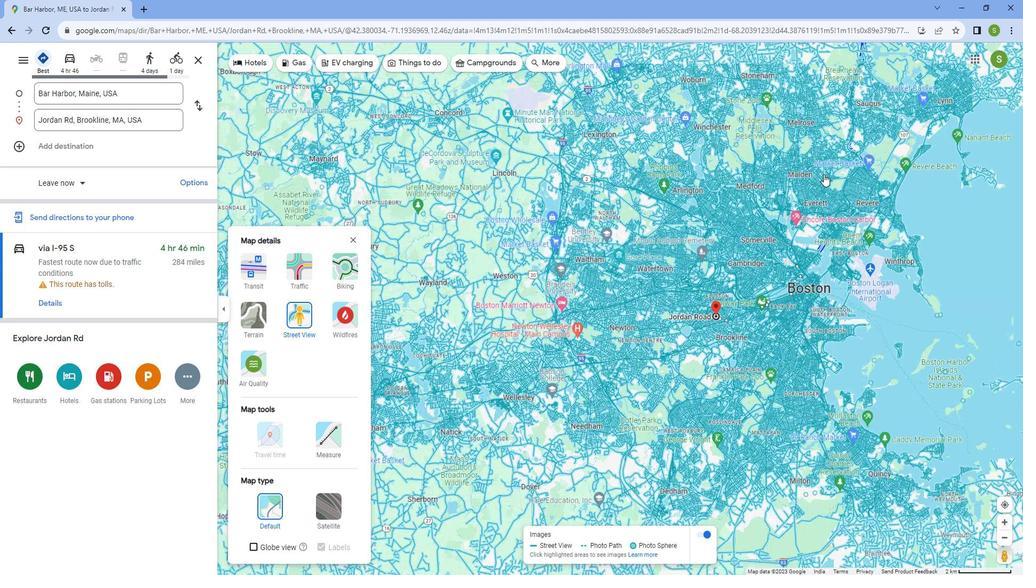 
Action: Mouse scrolled (807, 188) with delta (0, 0)
Screenshot: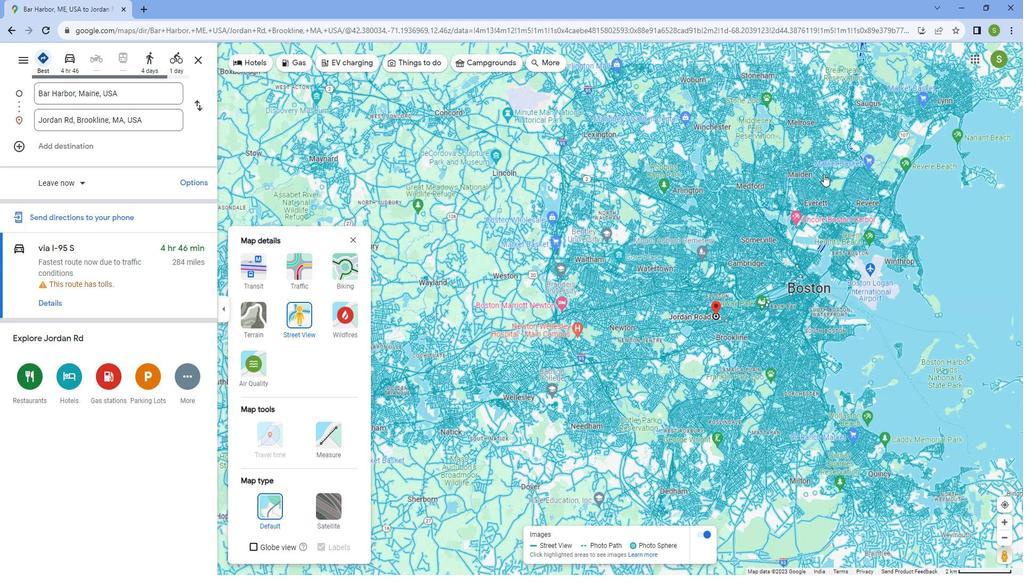 
Action: Mouse scrolled (807, 188) with delta (0, 0)
Screenshot: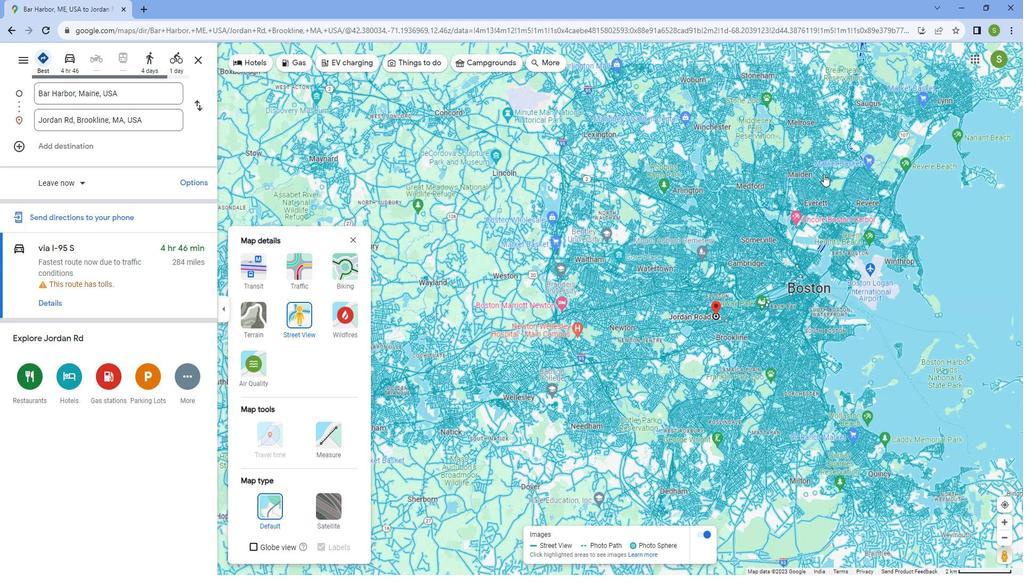 
Action: Mouse scrolled (807, 188) with delta (0, 0)
Screenshot: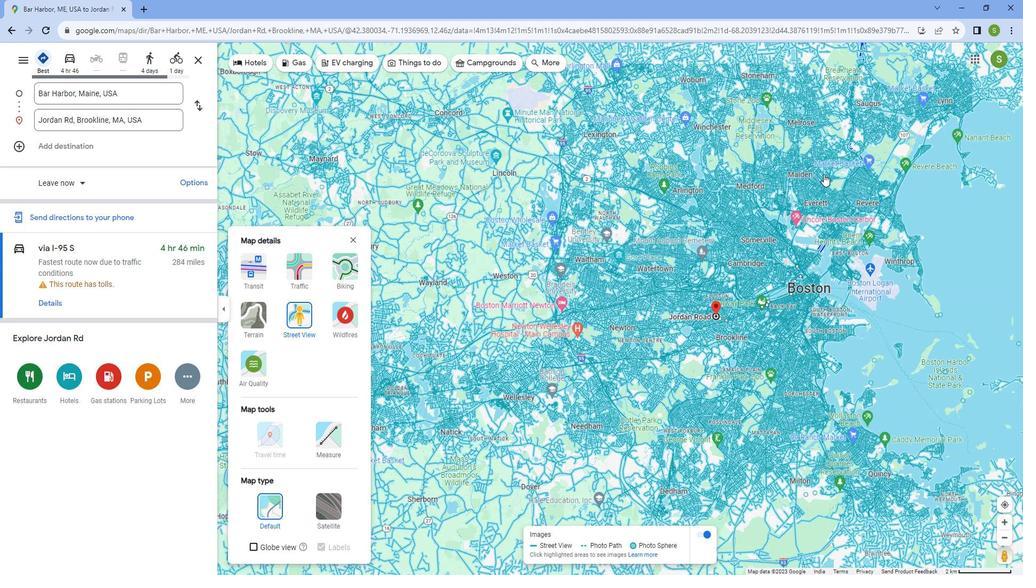 
Action: Mouse scrolled (807, 188) with delta (0, 0)
Screenshot: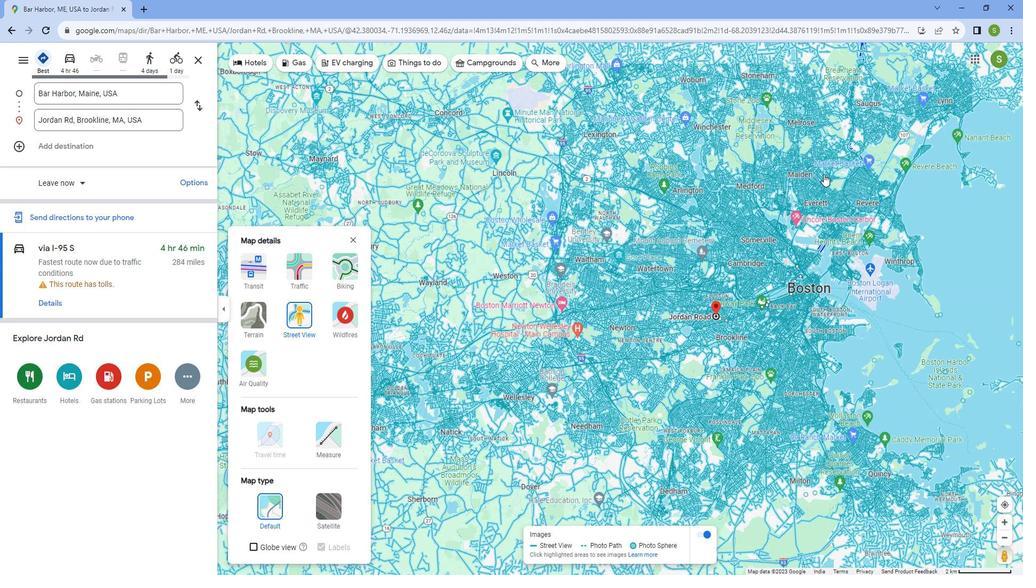 
Action: Mouse scrolled (807, 188) with delta (0, 0)
Screenshot: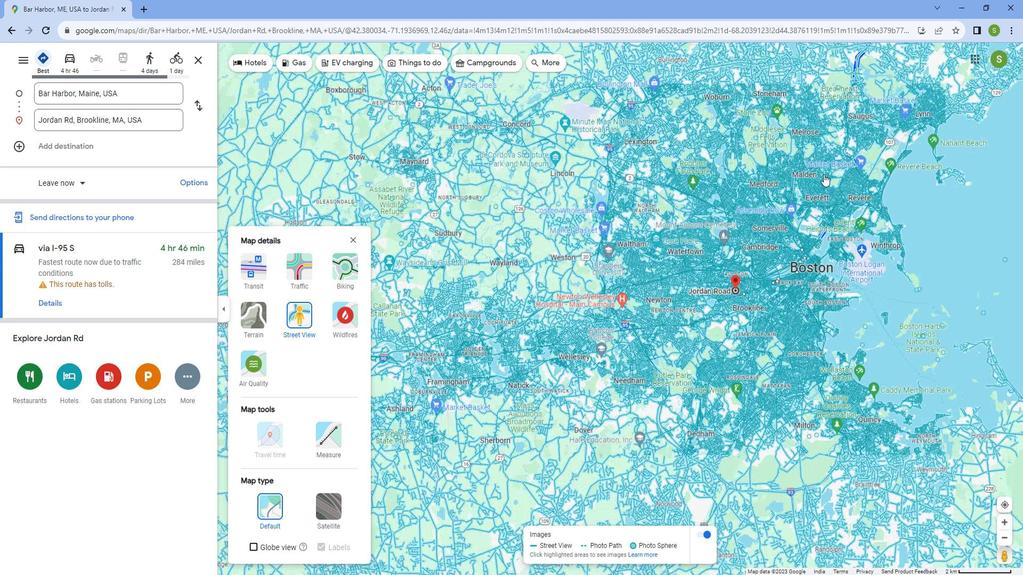 
Action: Mouse moved to (800, 192)
Screenshot: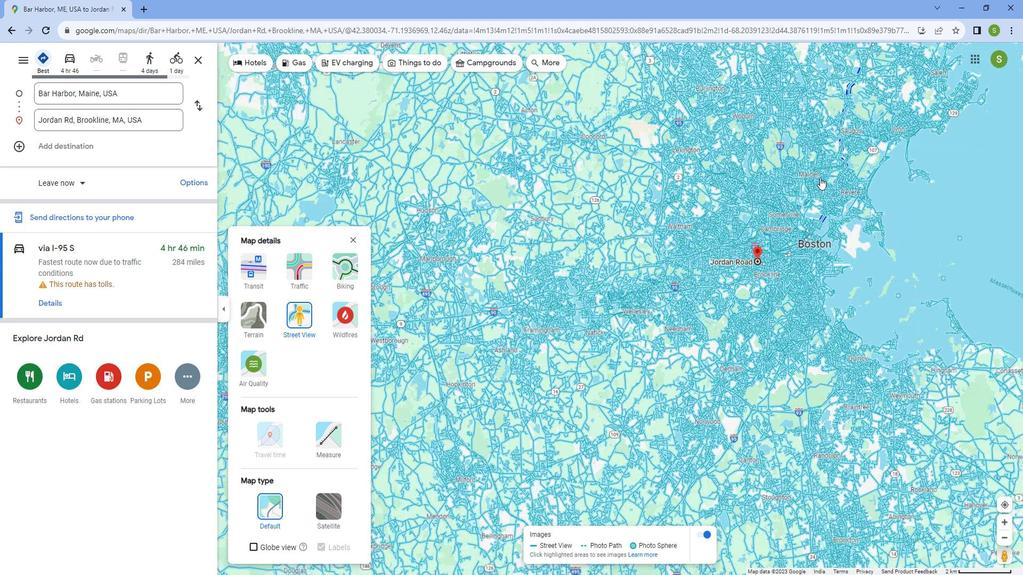 
Action: Mouse scrolled (800, 192) with delta (0, 0)
Screenshot: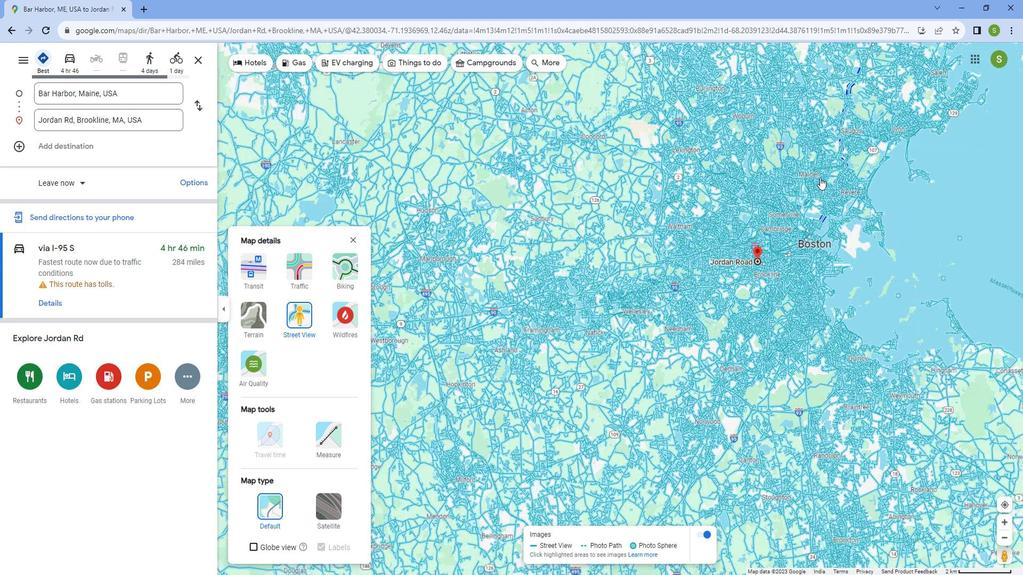 
Action: Mouse moved to (800, 192)
Screenshot: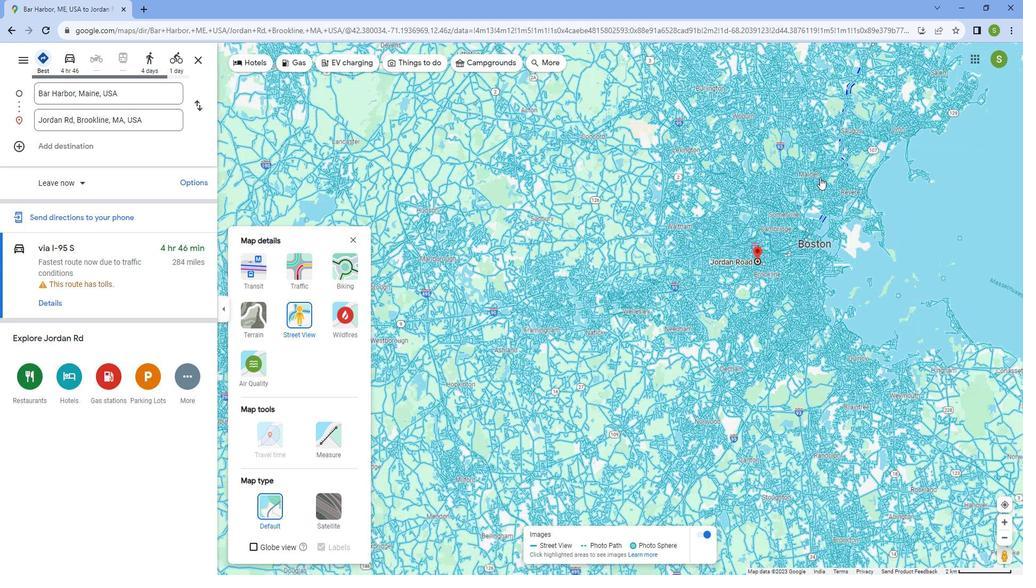 
Action: Mouse scrolled (800, 192) with delta (0, 0)
Screenshot: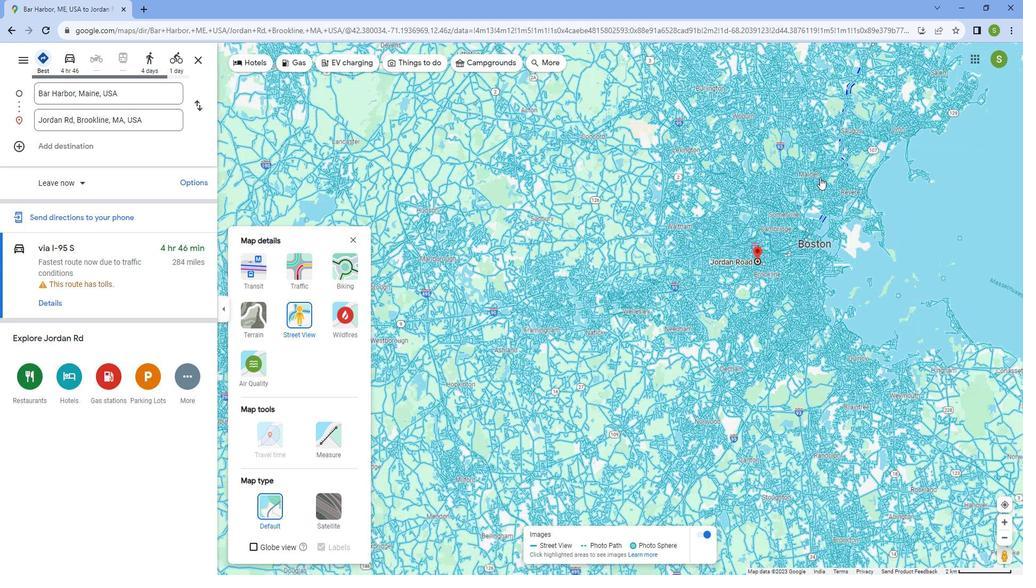 
Action: Mouse moved to (799, 193)
Screenshot: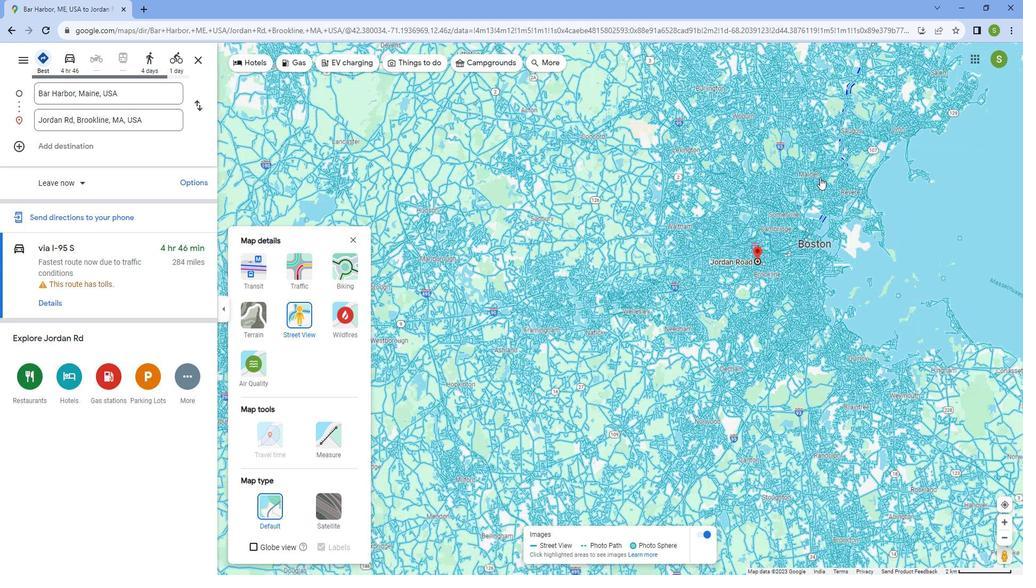 
Action: Mouse scrolled (799, 192) with delta (0, 0)
Screenshot: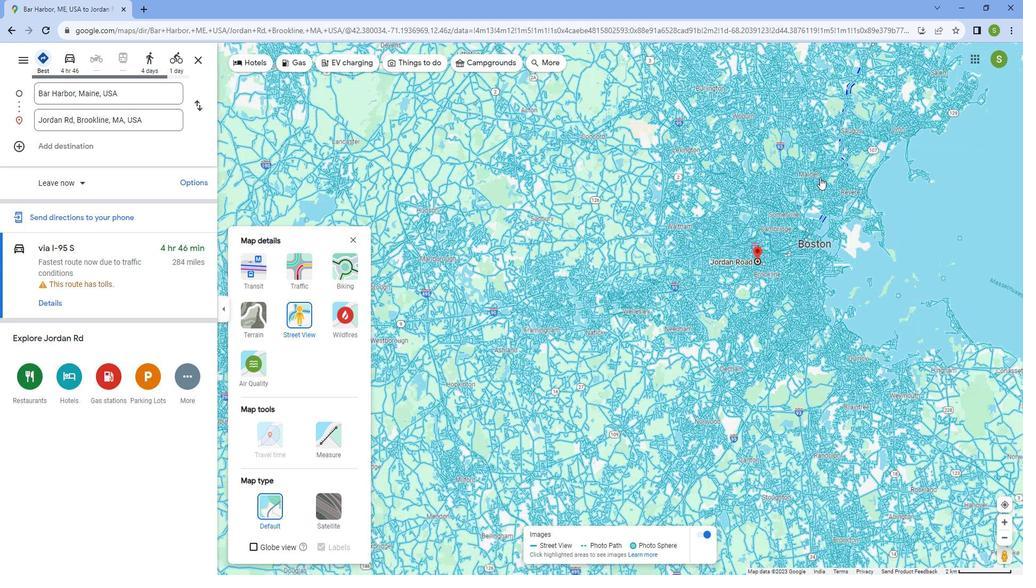 
Action: Mouse moved to (799, 194)
Screenshot: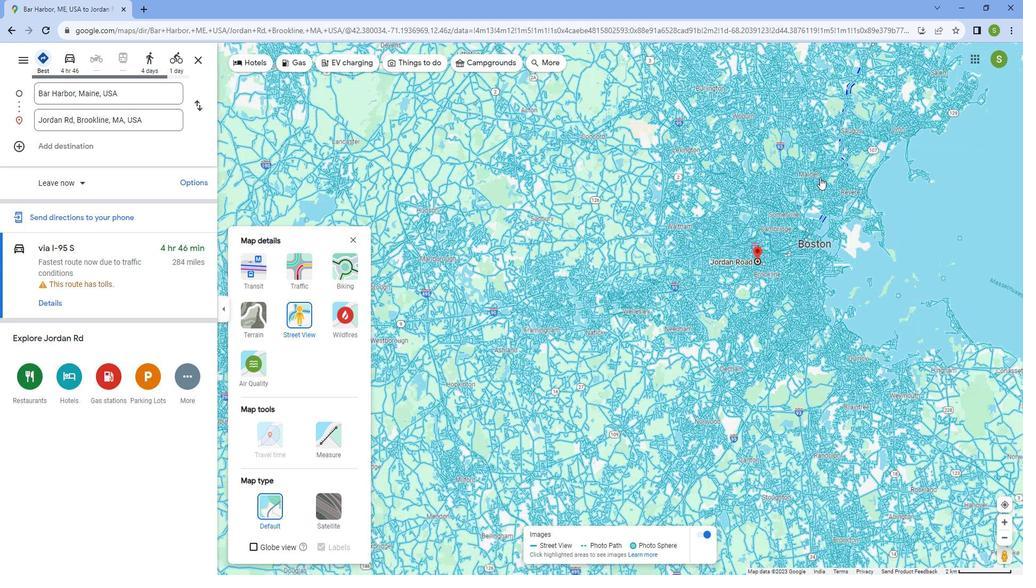
Action: Mouse scrolled (799, 193) with delta (0, 0)
Screenshot: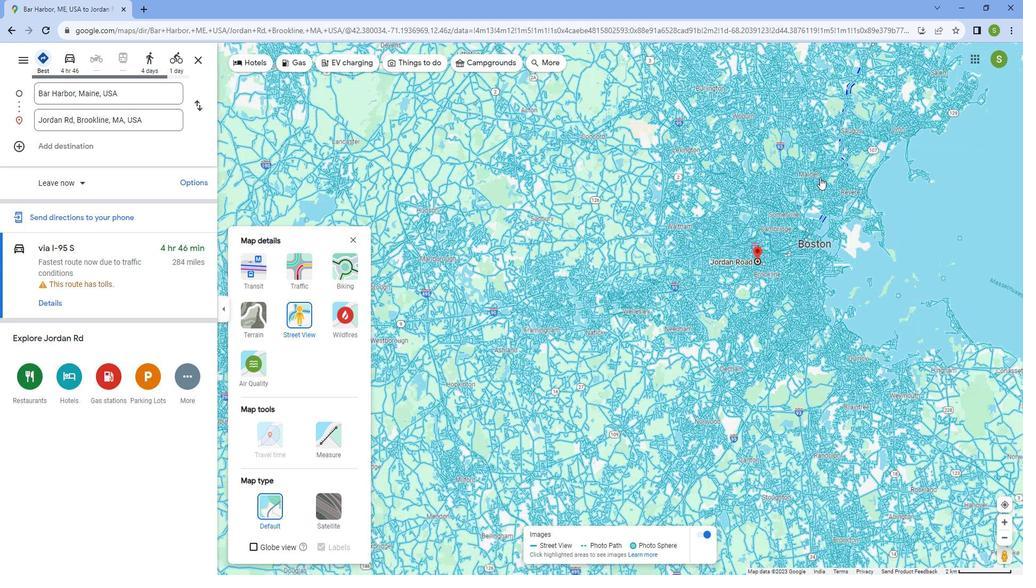 
Action: Mouse moved to (797, 195)
Screenshot: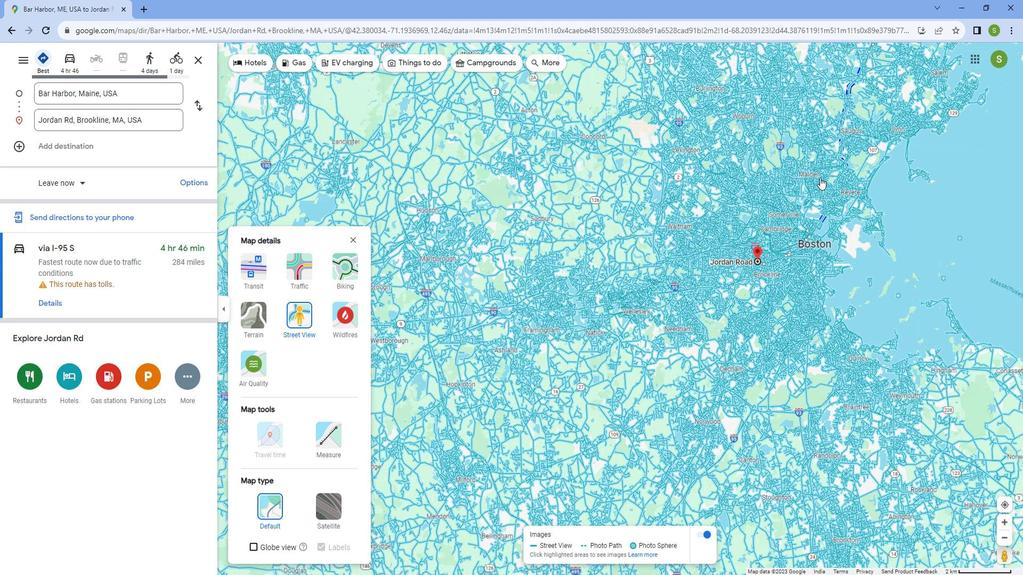 
Action: Mouse scrolled (797, 194) with delta (0, 0)
Screenshot: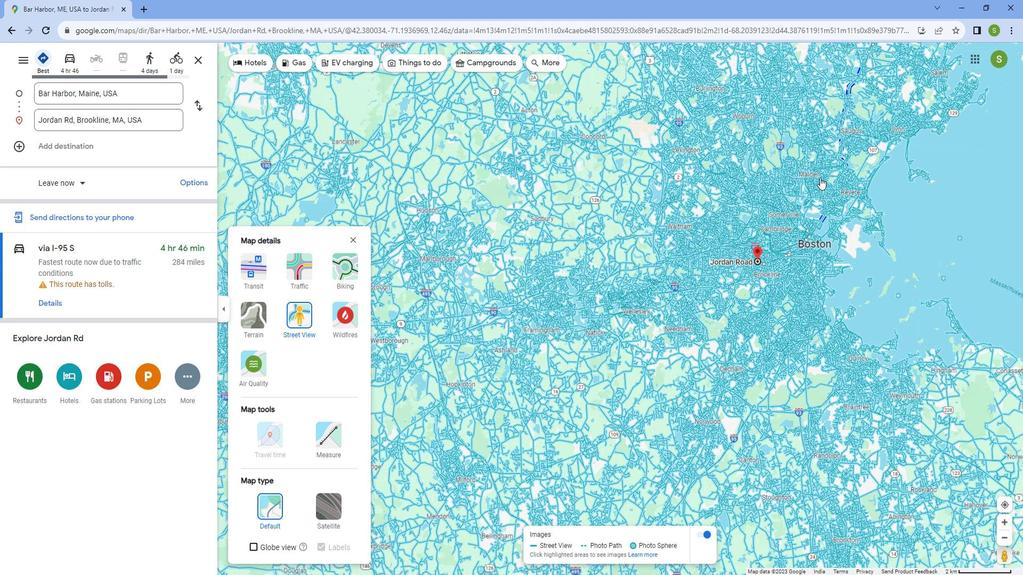 
Action: Mouse moved to (796, 195)
Screenshot: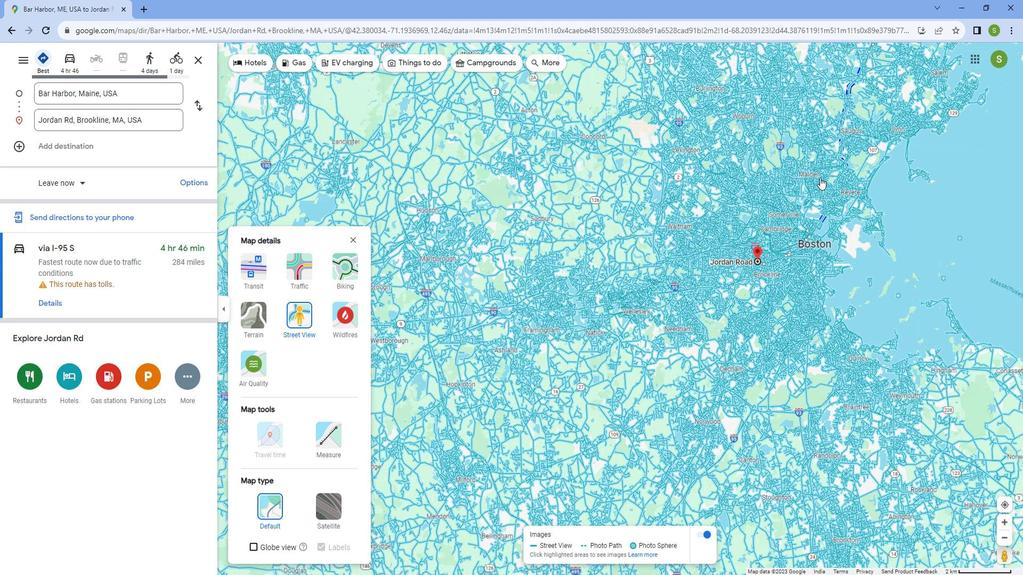 
Action: Mouse scrolled (796, 195) with delta (0, 0)
Screenshot: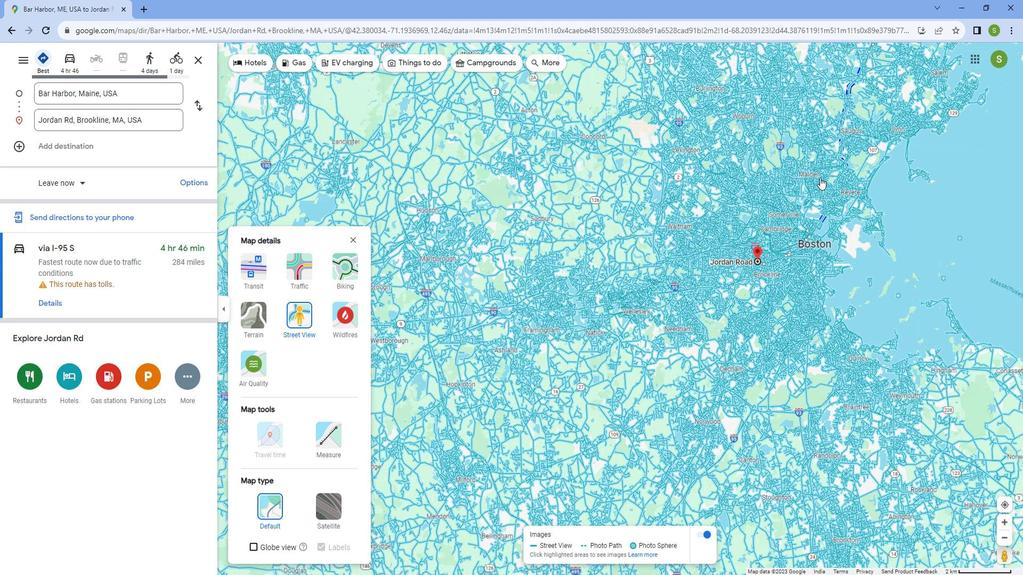 
Action: Mouse moved to (791, 197)
Screenshot: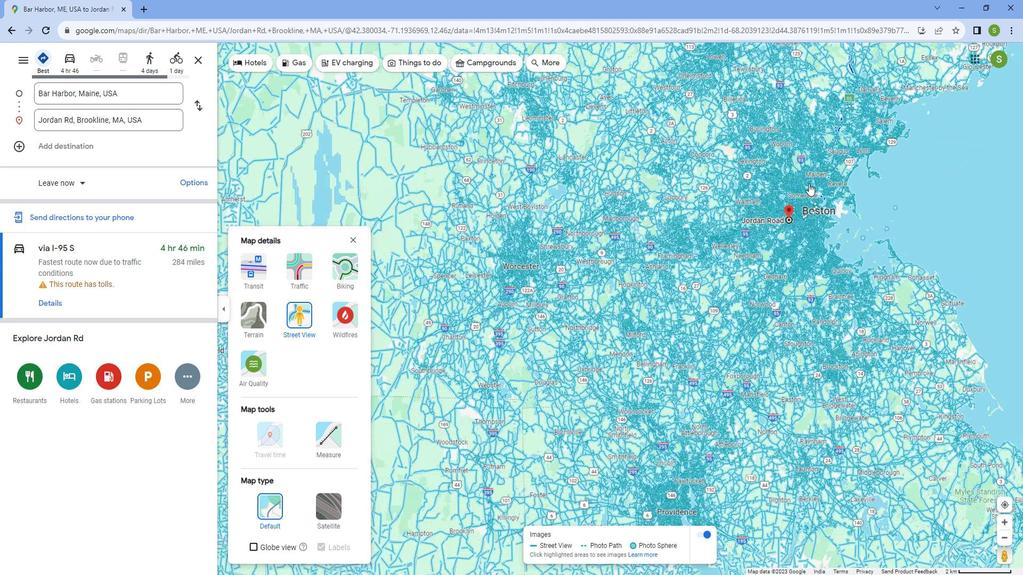 
Action: Mouse scrolled (791, 197) with delta (0, 0)
Screenshot: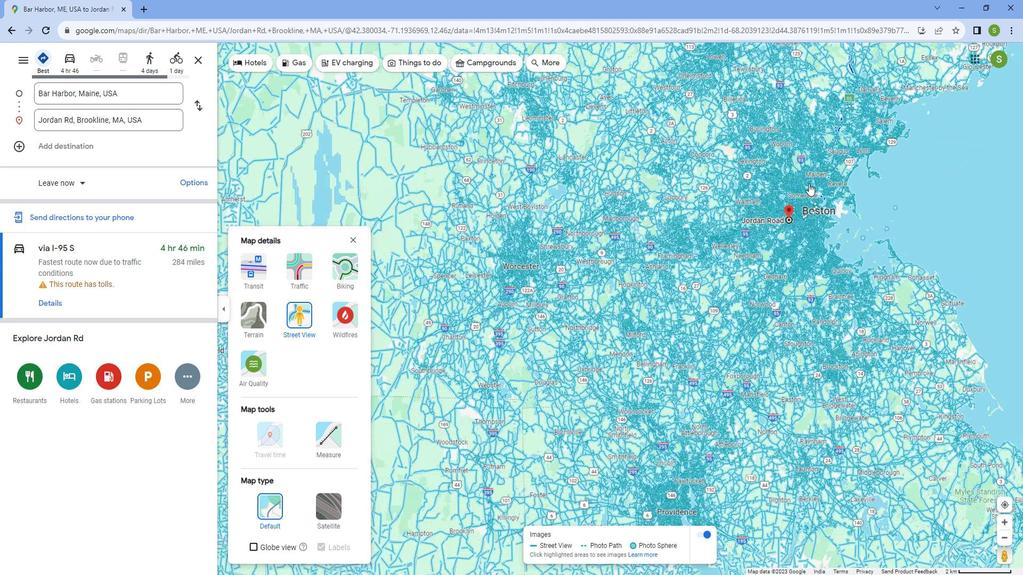 
Action: Mouse moved to (791, 197)
Screenshot: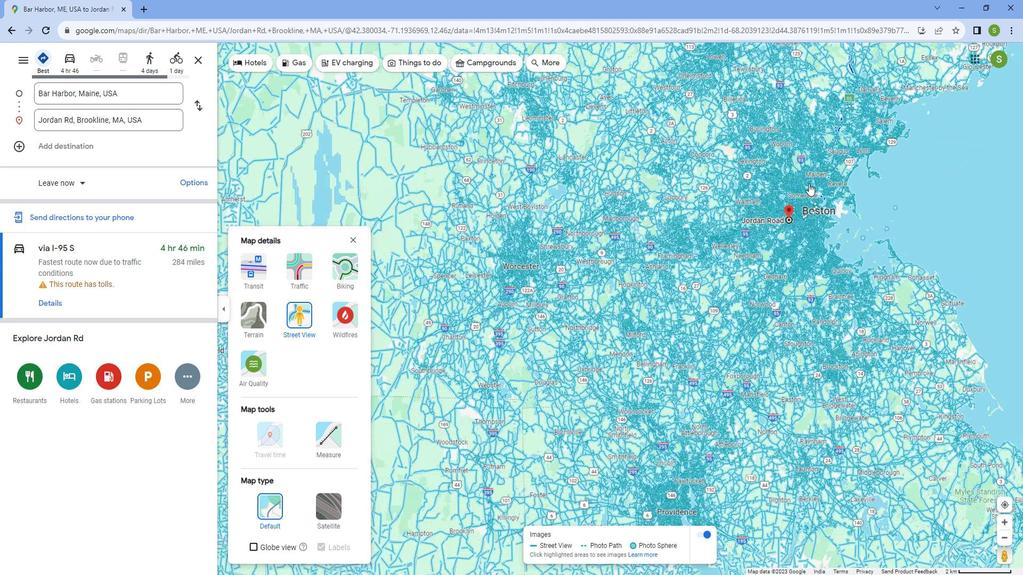 
Action: Mouse scrolled (791, 197) with delta (0, 0)
Screenshot: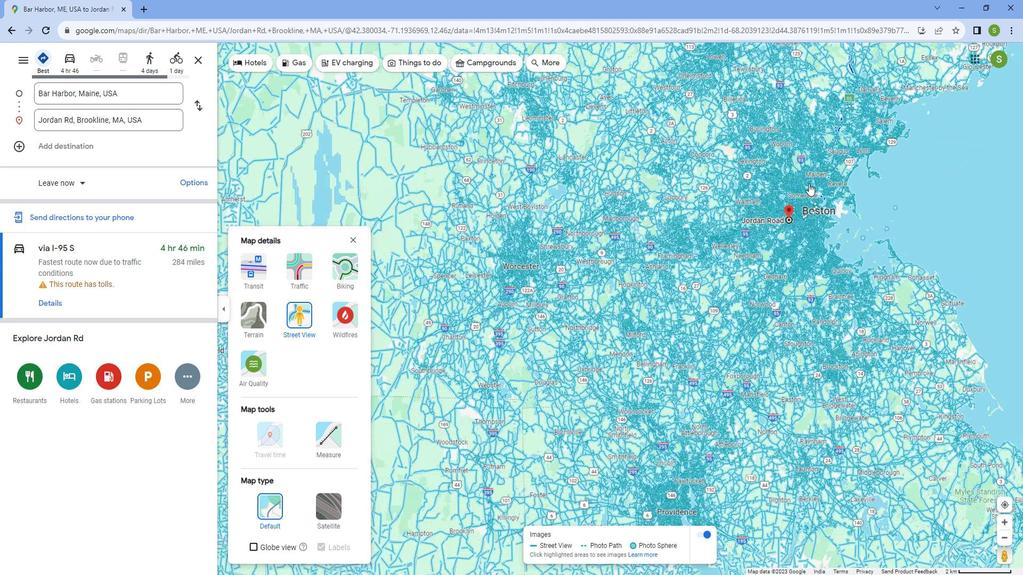 
Action: Mouse moved to (790, 198)
Screenshot: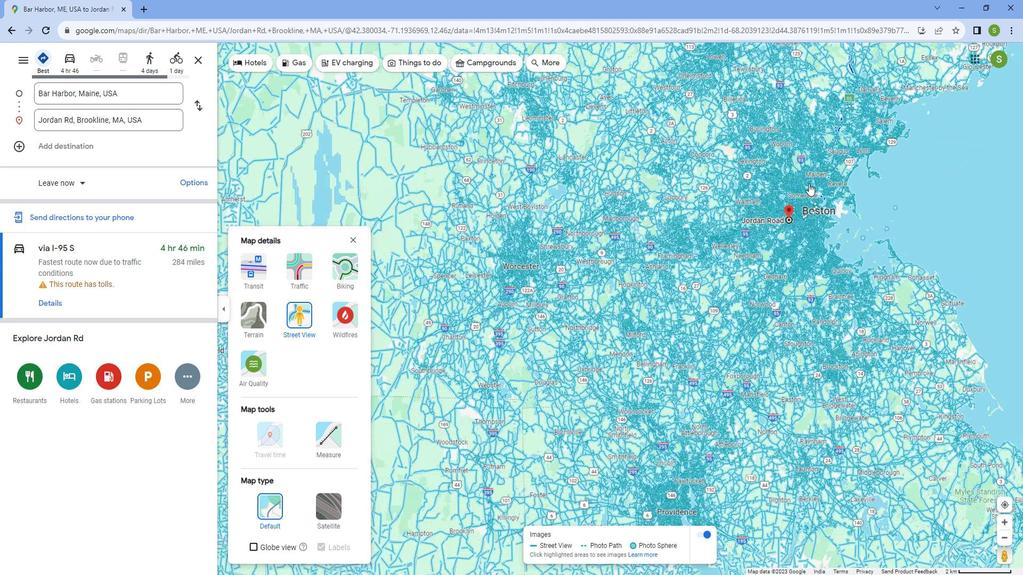 
Action: Mouse scrolled (790, 197) with delta (0, 0)
Screenshot: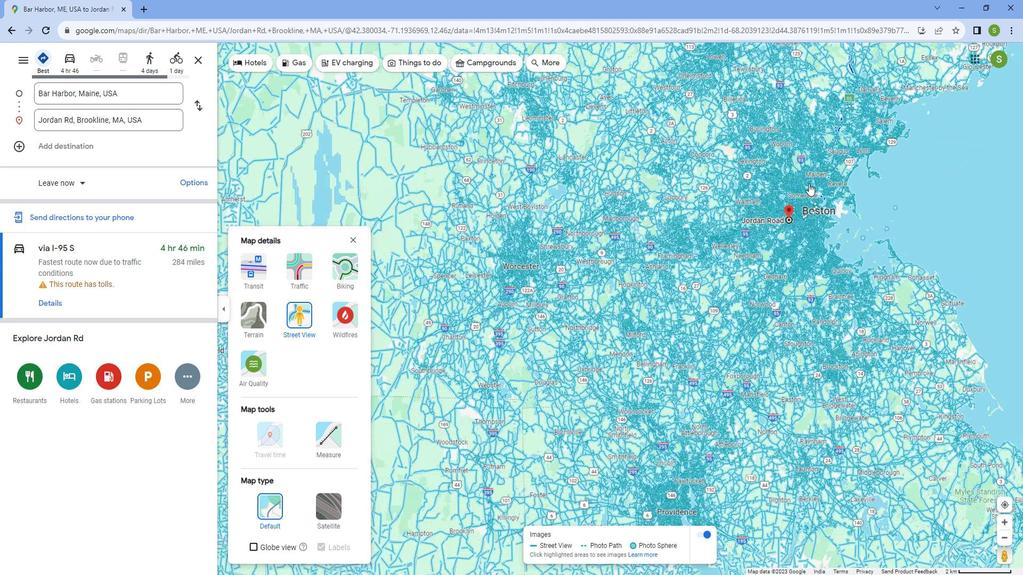 
Action: Mouse scrolled (790, 197) with delta (0, 0)
Screenshot: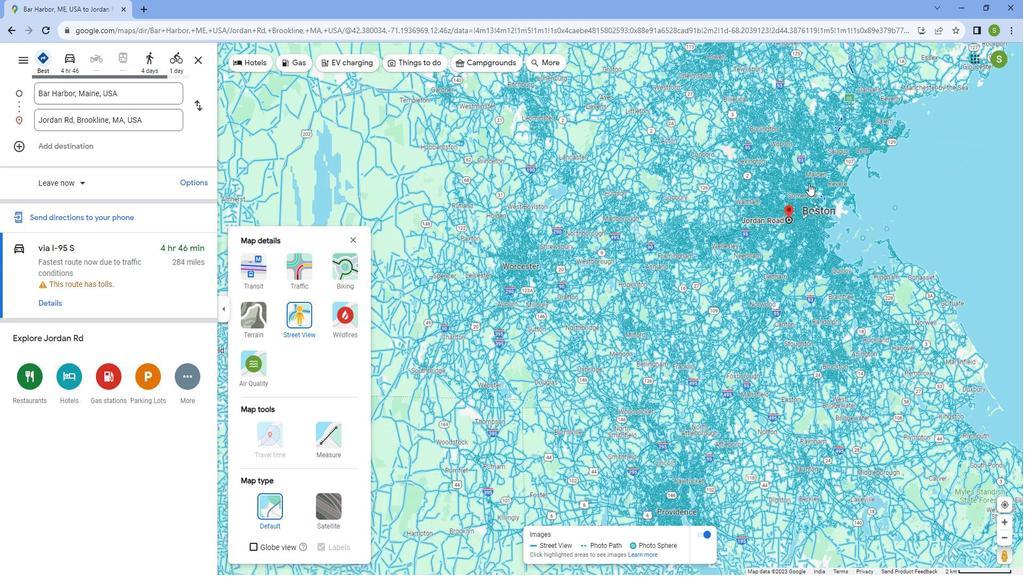 
Action: Mouse scrolled (790, 197) with delta (0, 0)
Screenshot: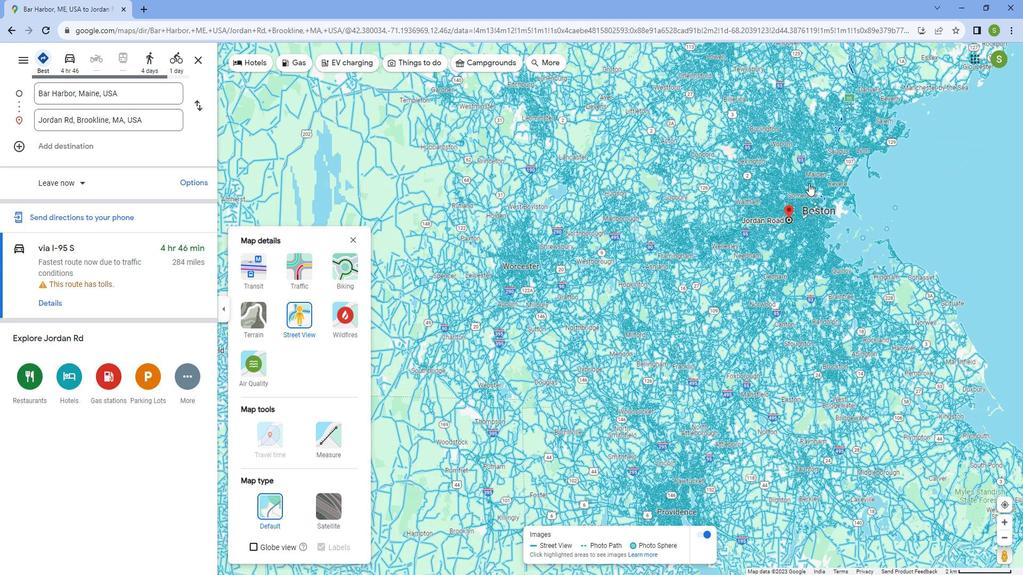 
Action: Mouse moved to (789, 198)
Screenshot: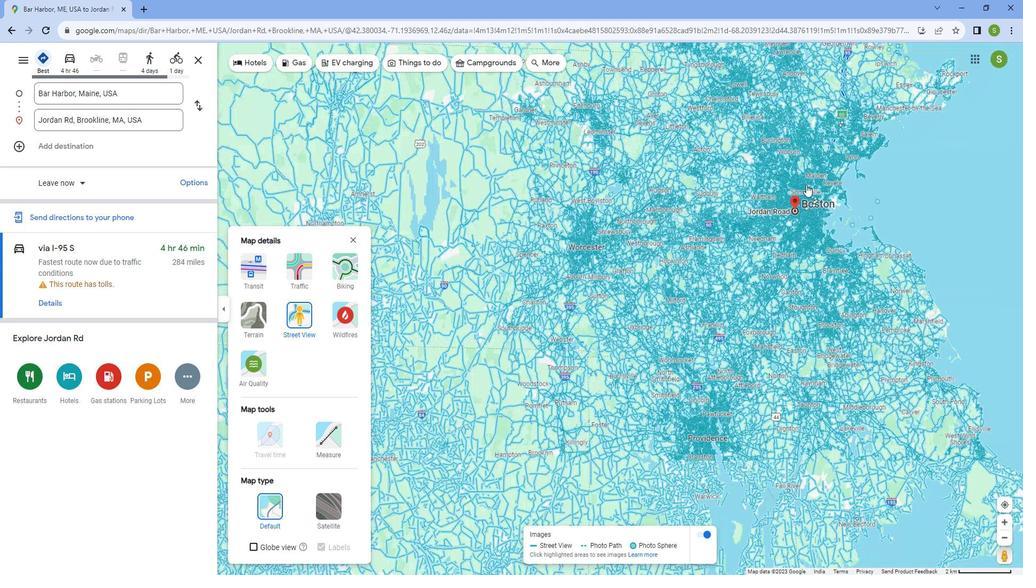 
Action: Mouse scrolled (789, 198) with delta (0, 0)
Screenshot: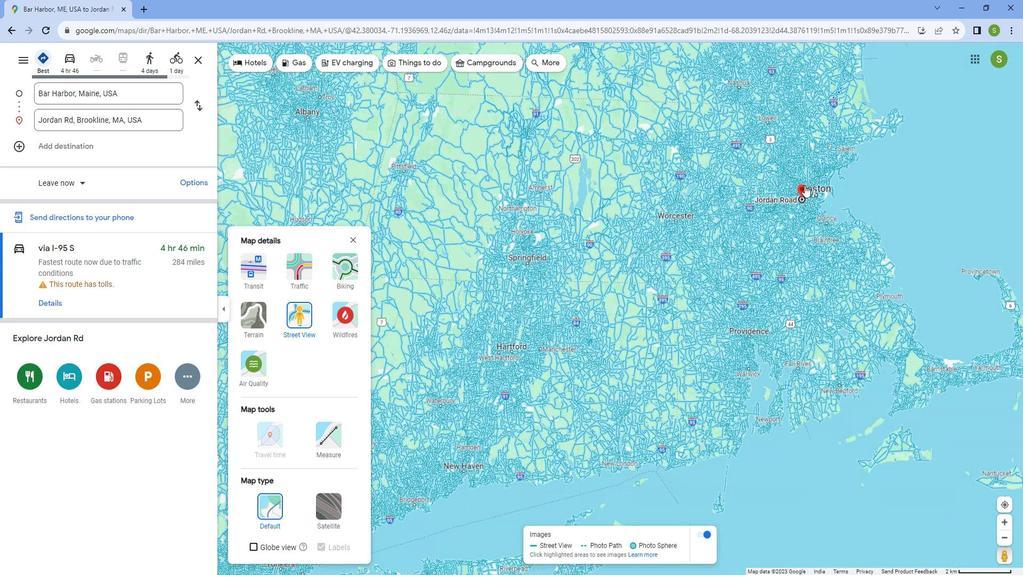 
Action: Mouse moved to (788, 198)
Screenshot: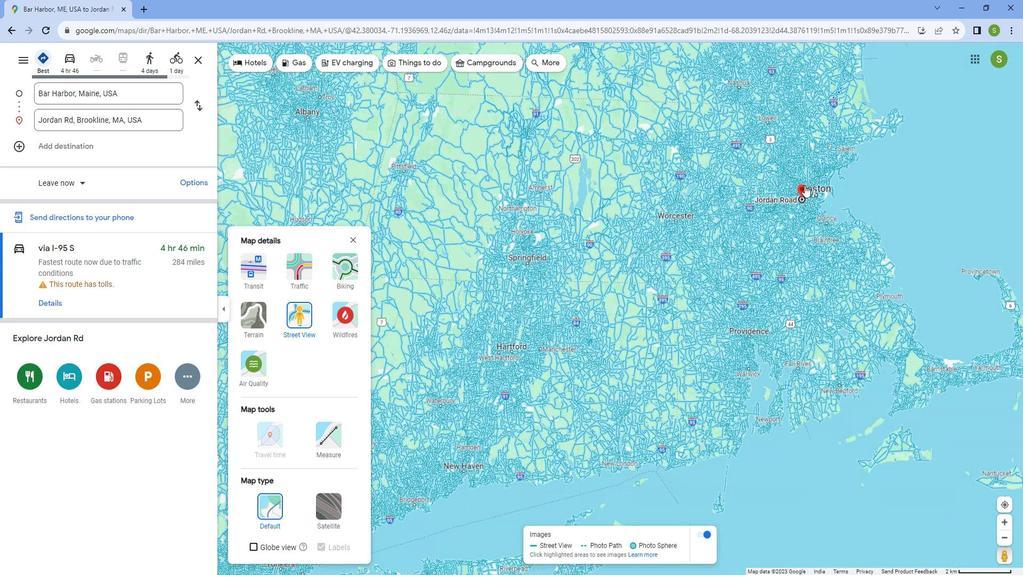 
Action: Mouse scrolled (788, 198) with delta (0, 0)
Screenshot: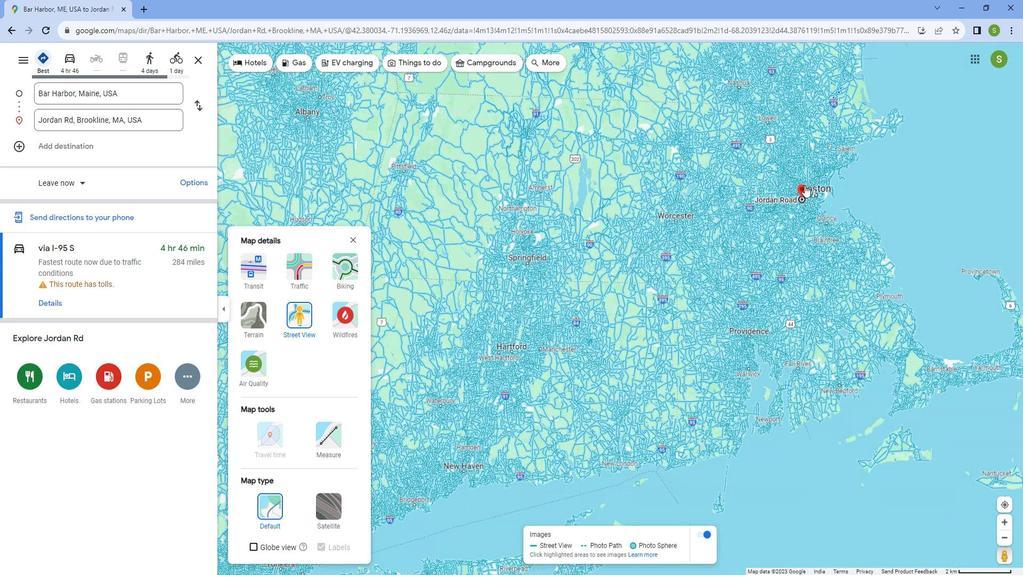 
Action: Mouse scrolled (788, 198) with delta (0, 0)
Screenshot: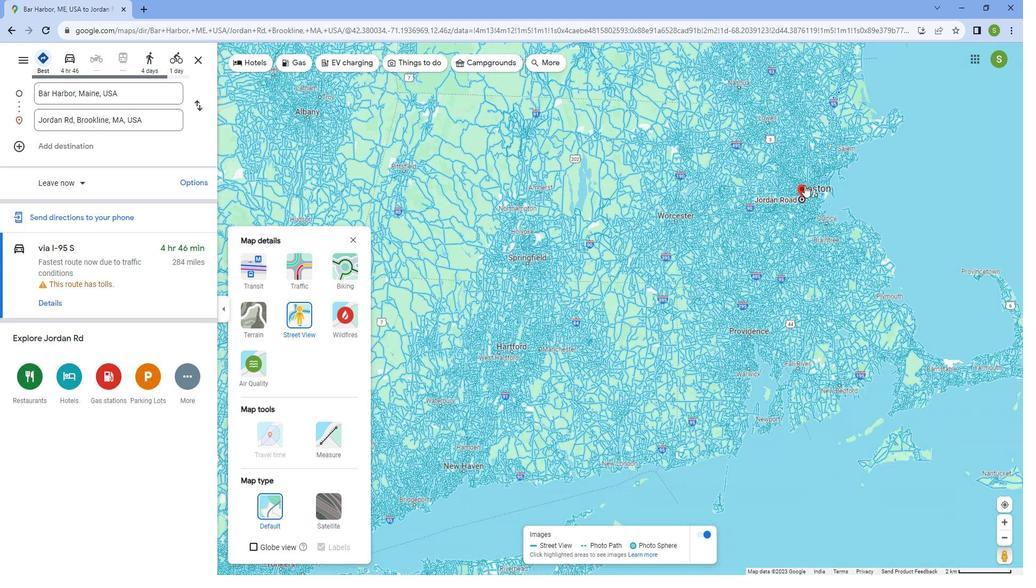 
Action: Mouse scrolled (788, 198) with delta (0, 0)
Screenshot: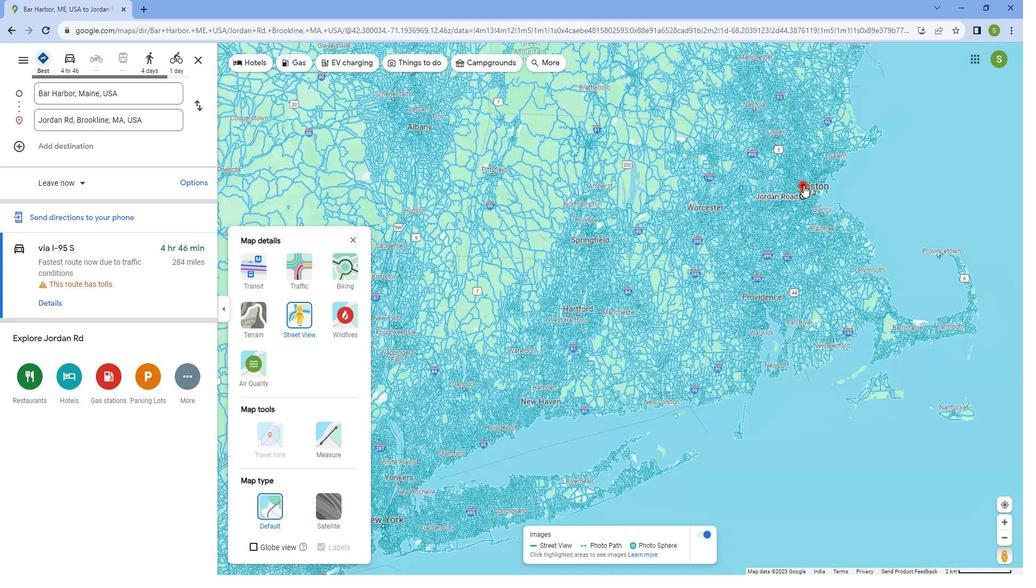 
Action: Mouse moved to (787, 199)
Screenshot: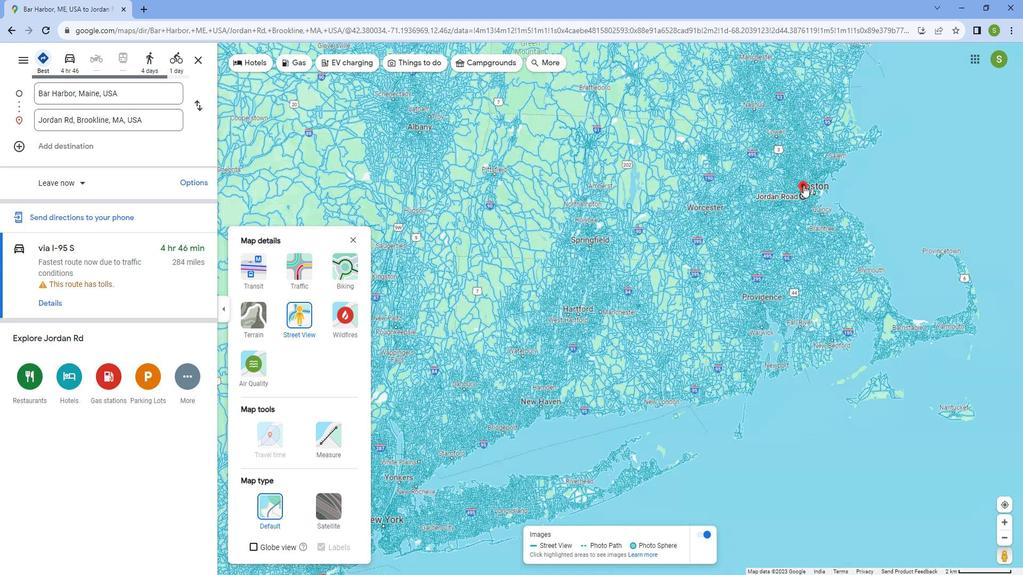 
Action: Mouse scrolled (787, 198) with delta (0, 0)
Screenshot: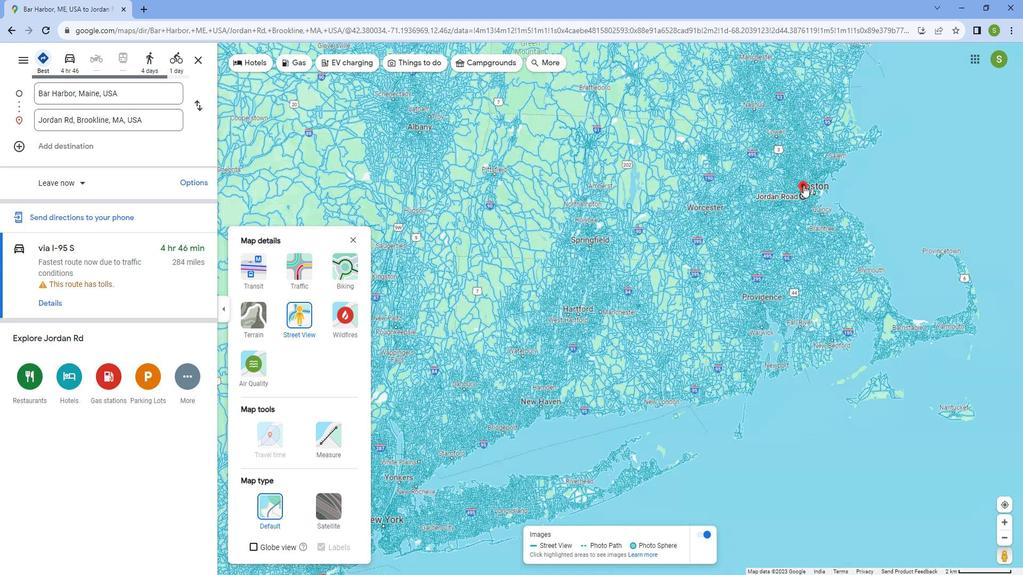 
Action: Mouse moved to (853, 148)
Screenshot: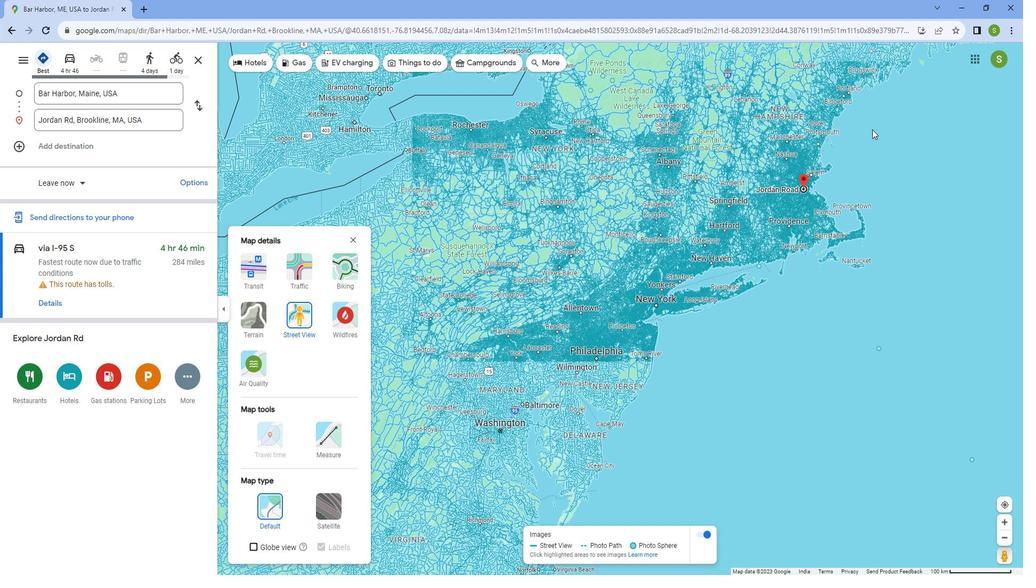 
Action: Mouse pressed left at (853, 148)
Screenshot: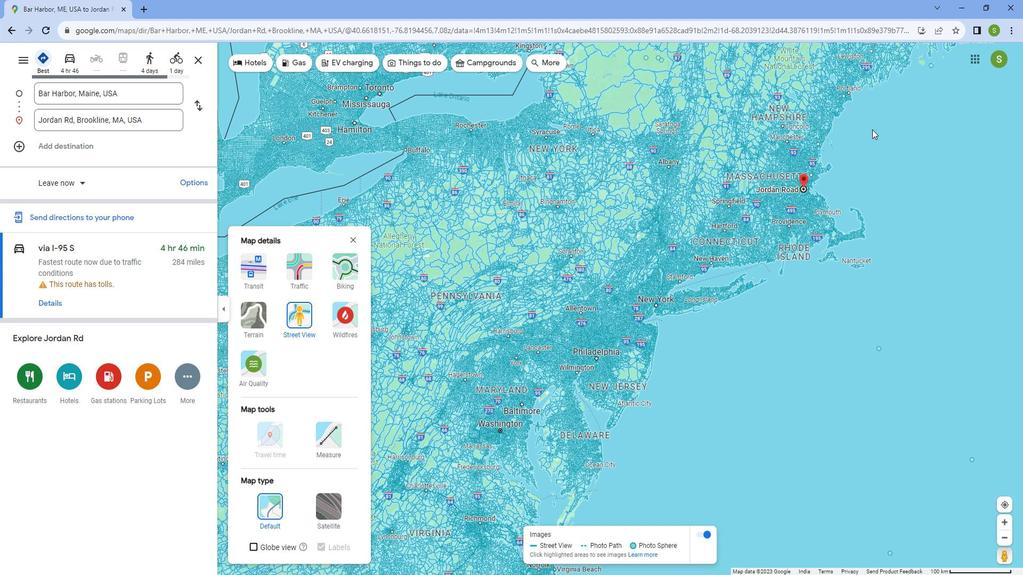
Action: Mouse moved to (510, 328)
Screenshot: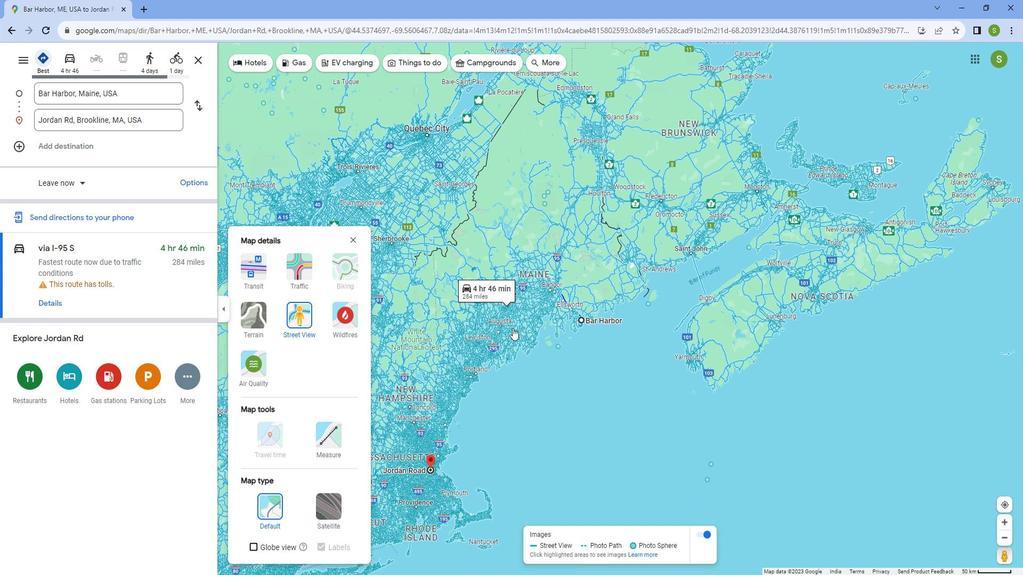 
Action: Mouse scrolled (510, 328) with delta (0, 0)
Screenshot: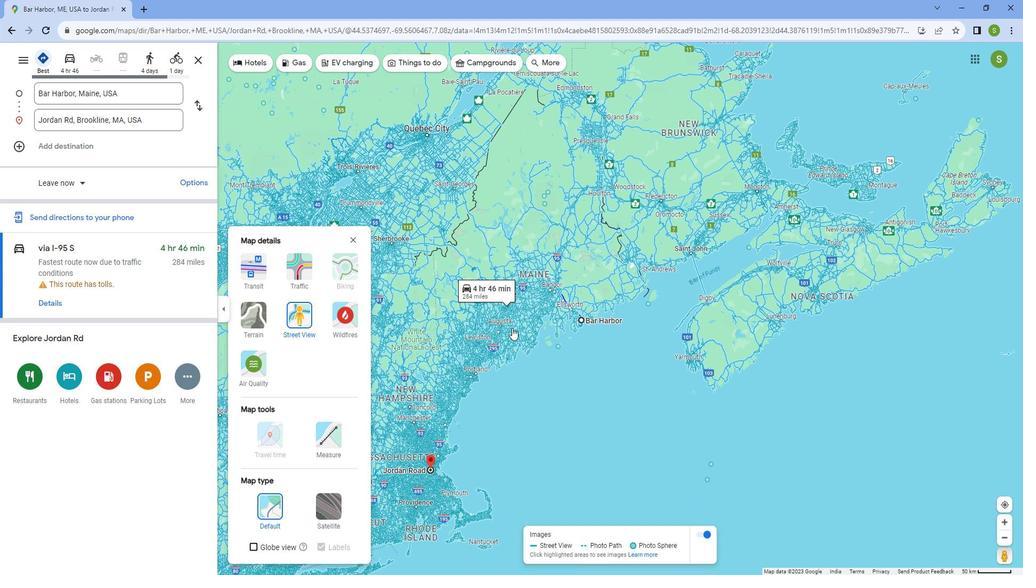 
Action: Mouse scrolled (510, 328) with delta (0, 0)
Screenshot: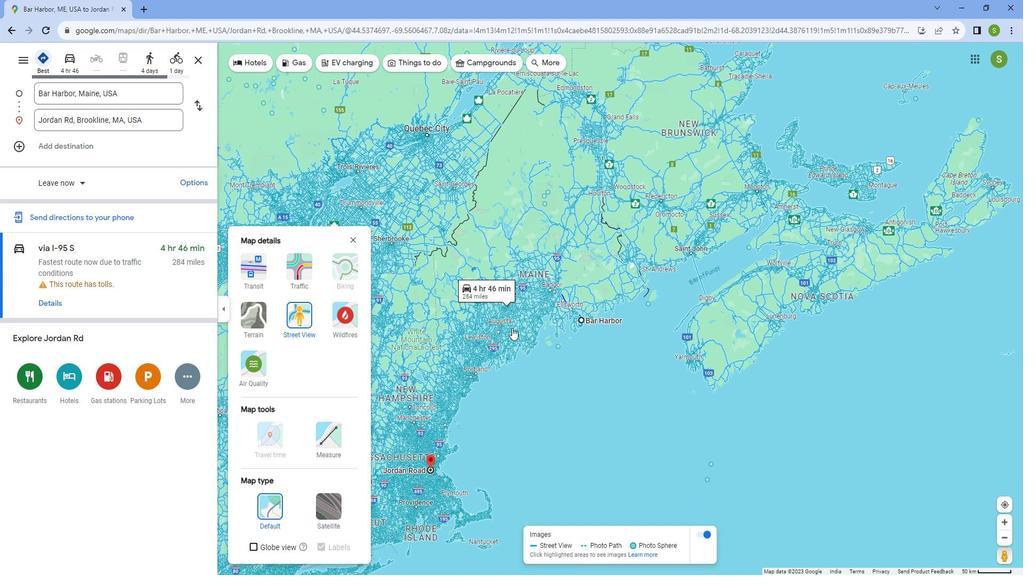 
Action: Mouse scrolled (510, 328) with delta (0, 0)
Screenshot: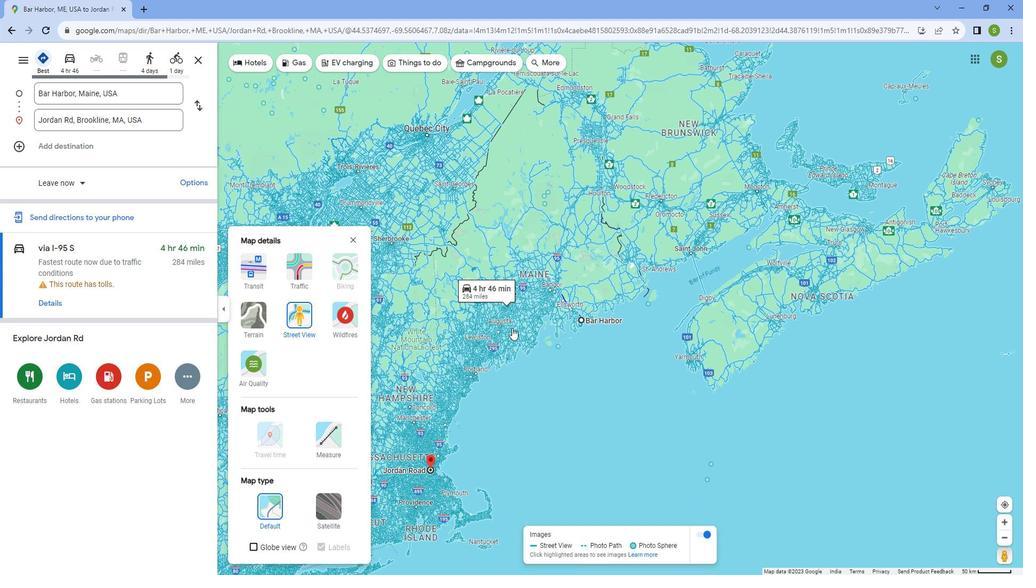 
Action: Mouse scrolled (510, 328) with delta (0, 0)
Screenshot: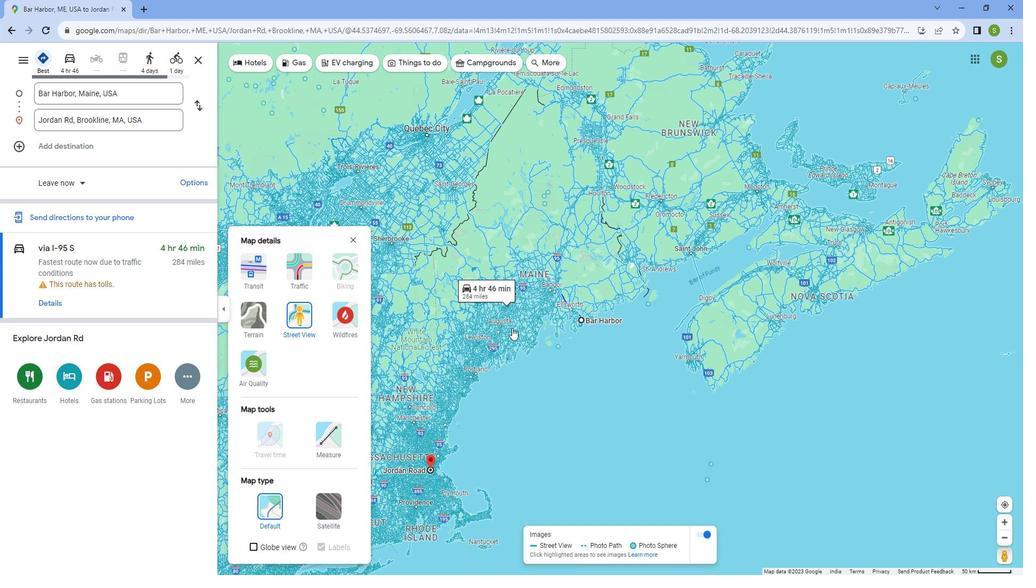 
Action: Mouse scrolled (510, 328) with delta (0, 0)
Screenshot: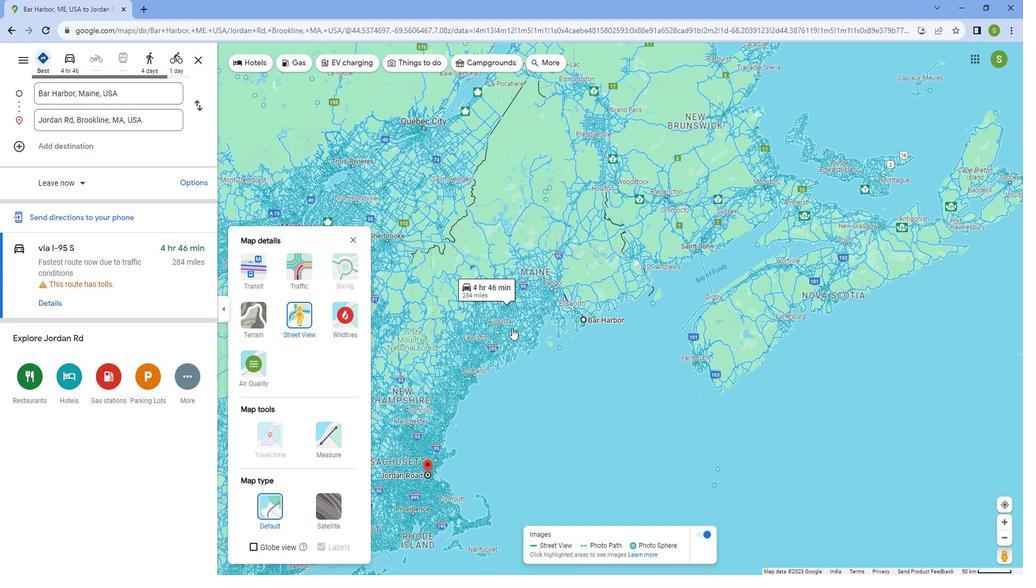 
Action: Mouse scrolled (510, 328) with delta (0, 0)
Screenshot: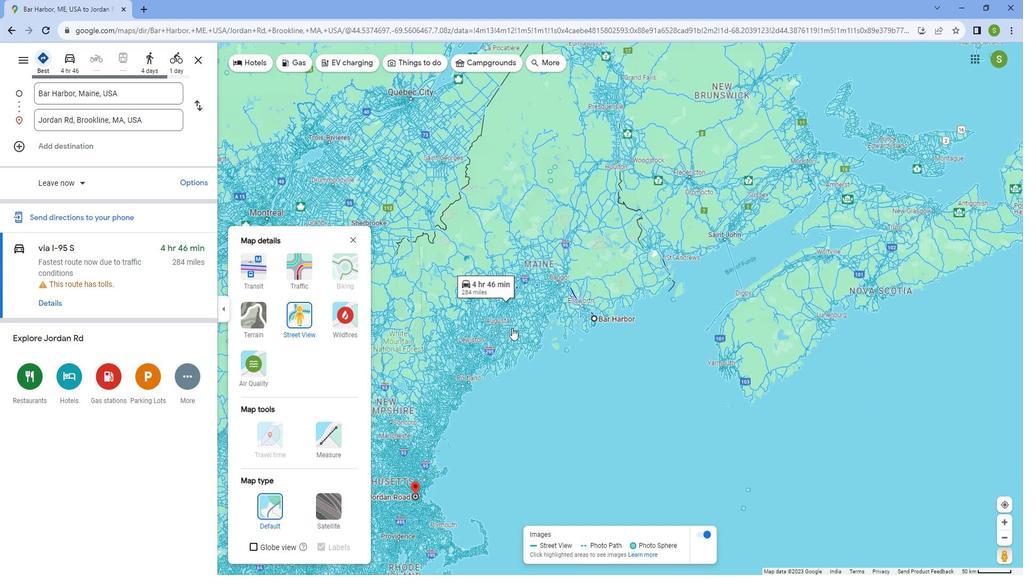 
Action: Mouse scrolled (510, 328) with delta (0, 0)
Screenshot: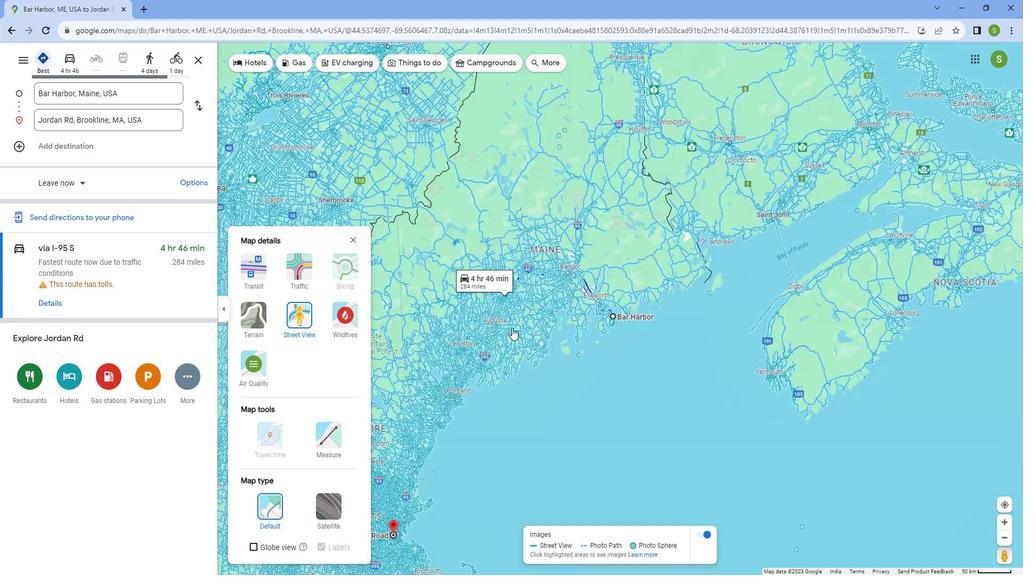 
Action: Mouse scrolled (510, 327) with delta (0, 0)
Screenshot: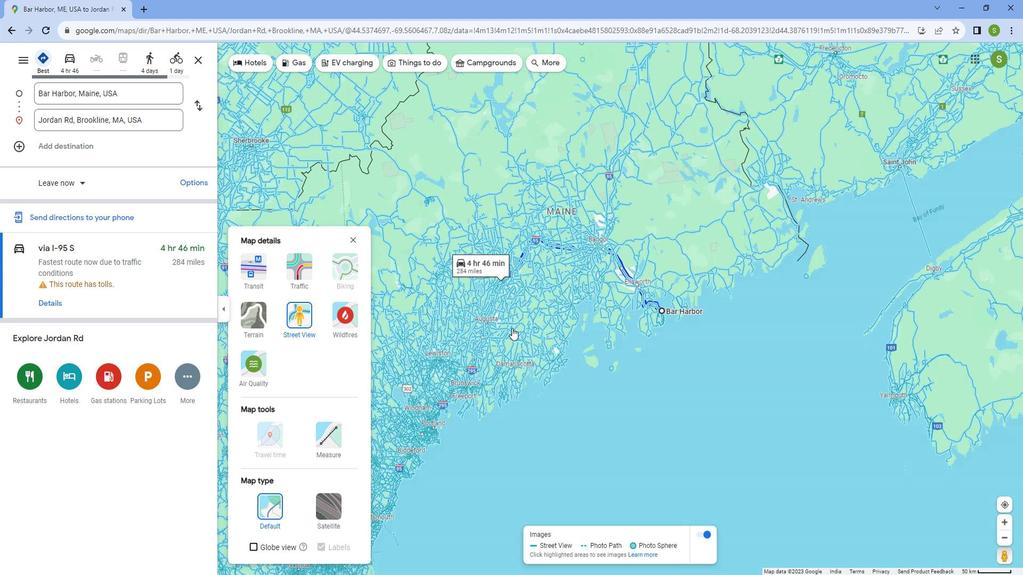 
Action: Mouse scrolled (510, 328) with delta (0, 0)
Screenshot: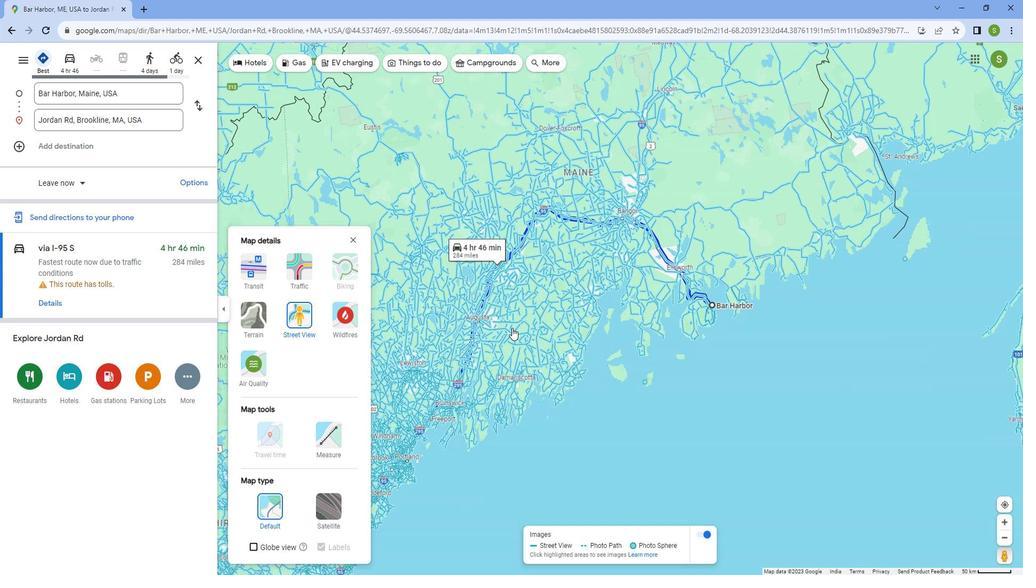
Action: Mouse scrolled (510, 328) with delta (0, 0)
Screenshot: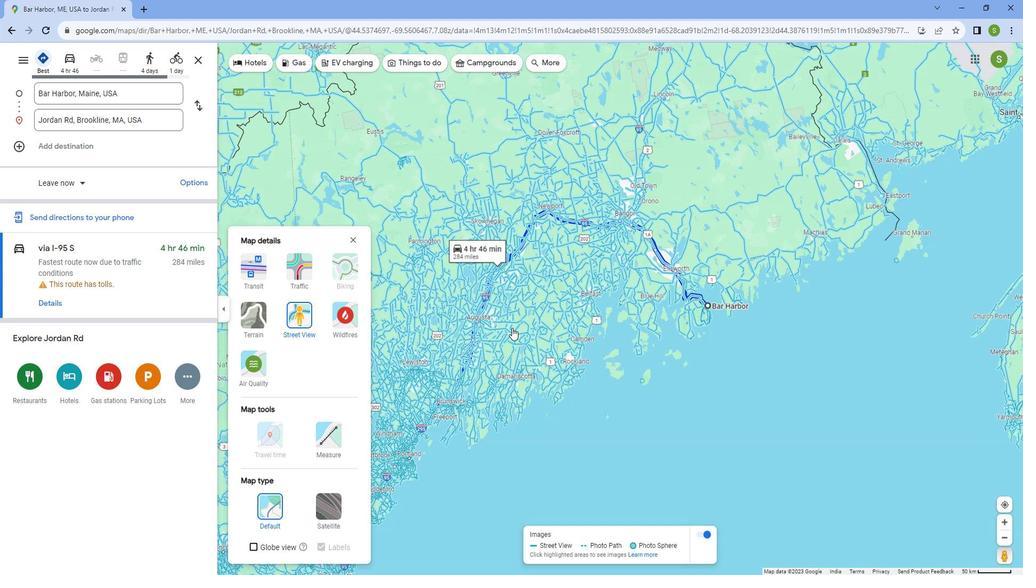 
Action: Mouse scrolled (510, 328) with delta (0, 0)
Screenshot: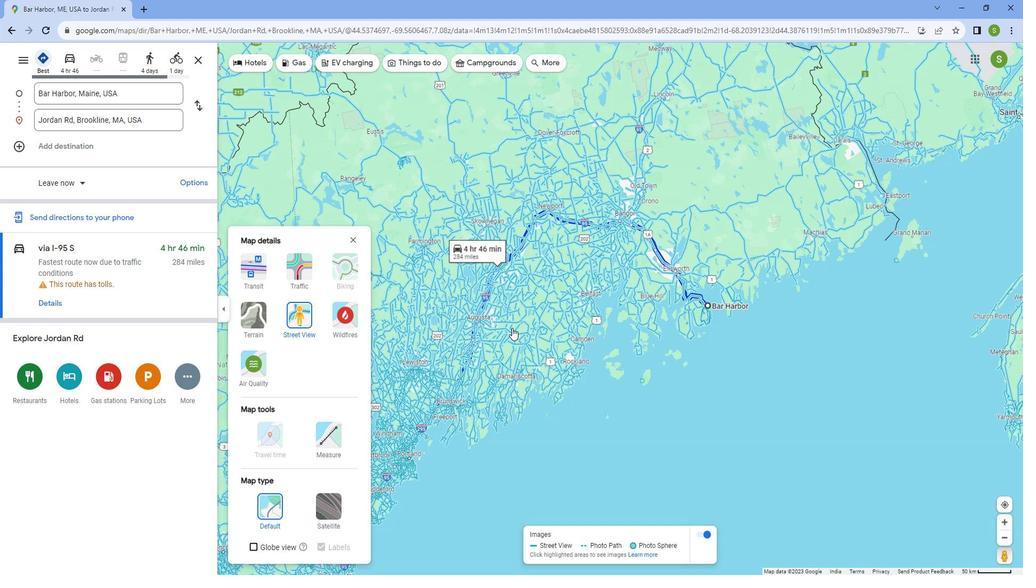 
Action: Mouse scrolled (510, 328) with delta (0, 0)
Screenshot: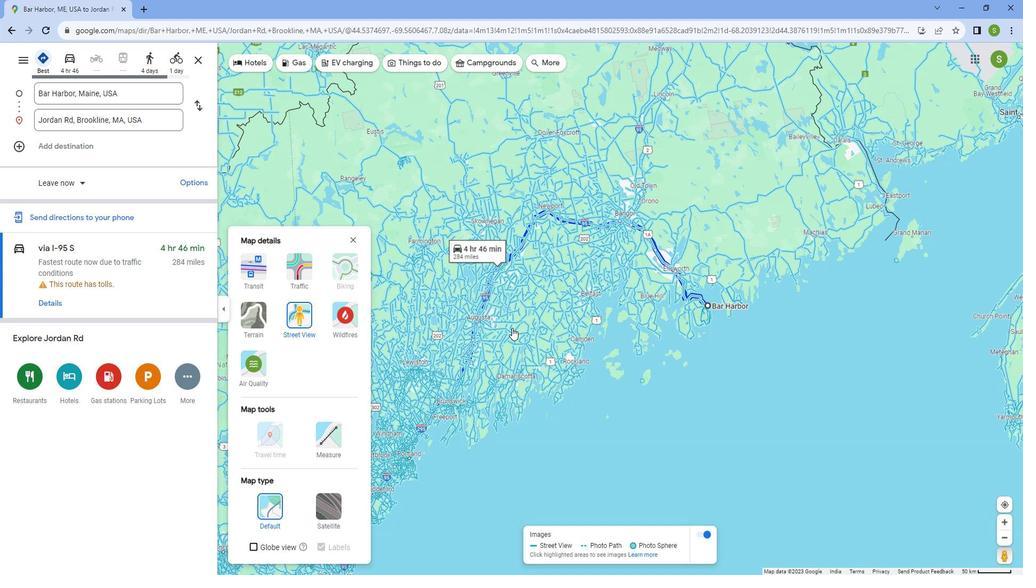 
Action: Mouse scrolled (510, 328) with delta (0, 0)
Screenshot: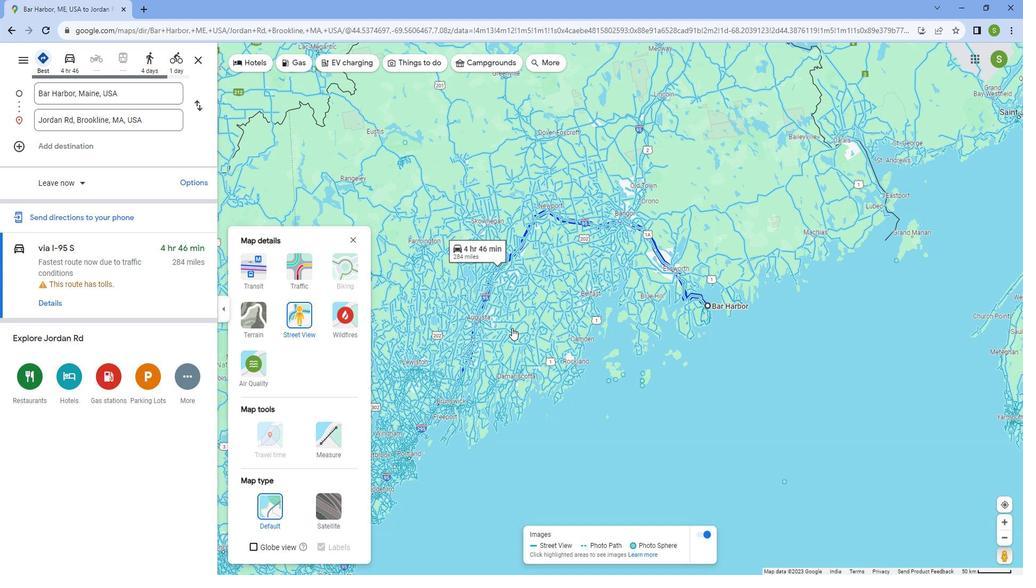 
Action: Mouse scrolled (510, 328) with delta (0, 0)
Screenshot: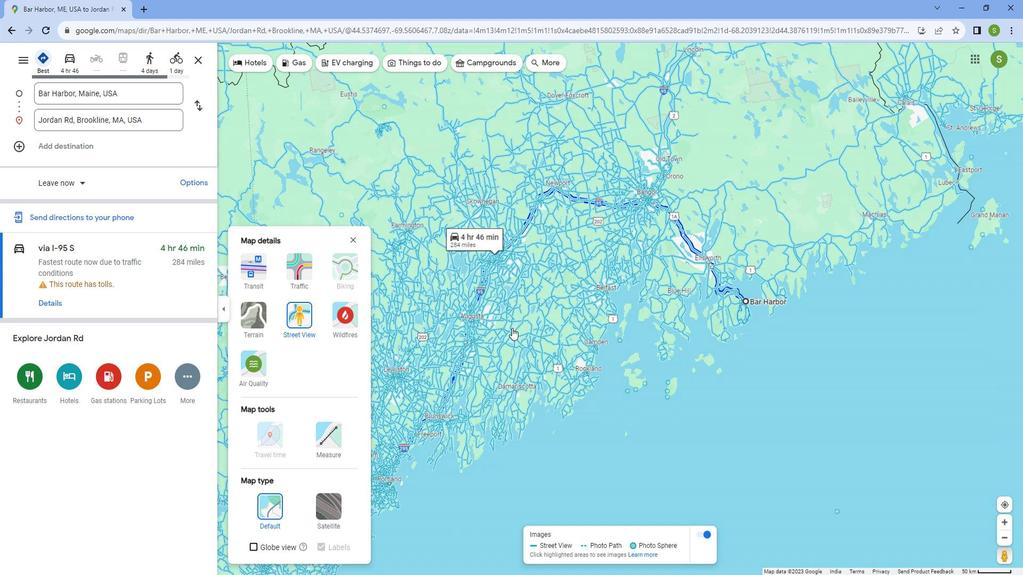 
Action: Mouse moved to (498, 319)
Screenshot: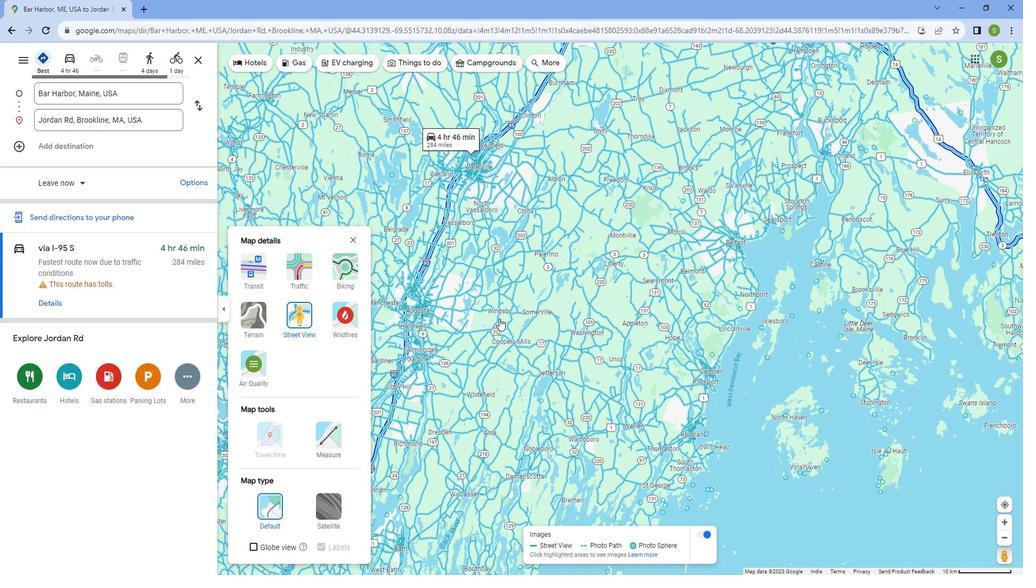 
Action: Mouse pressed left at (498, 319)
Screenshot: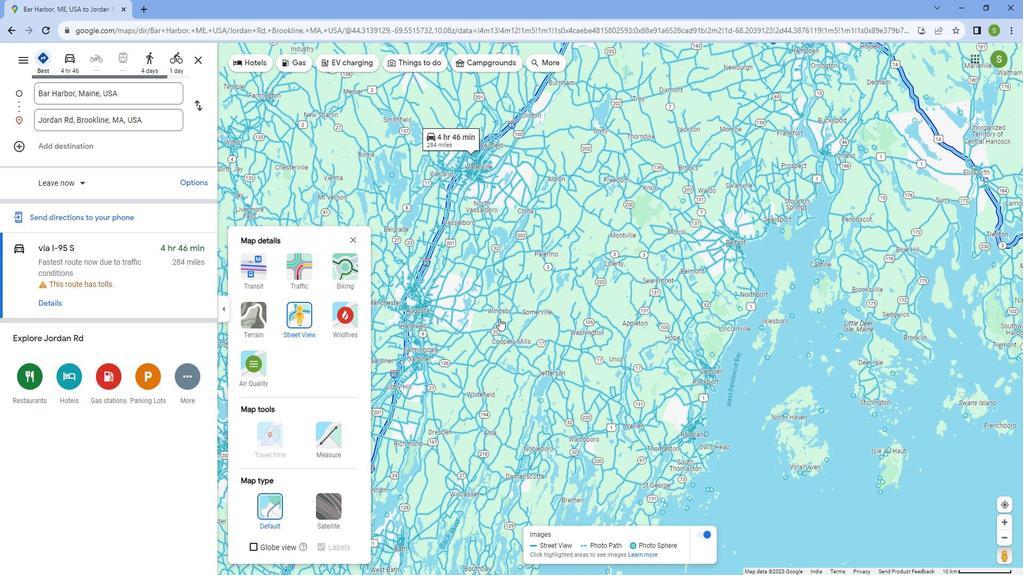 
Action: Mouse moved to (498, 319)
Screenshot: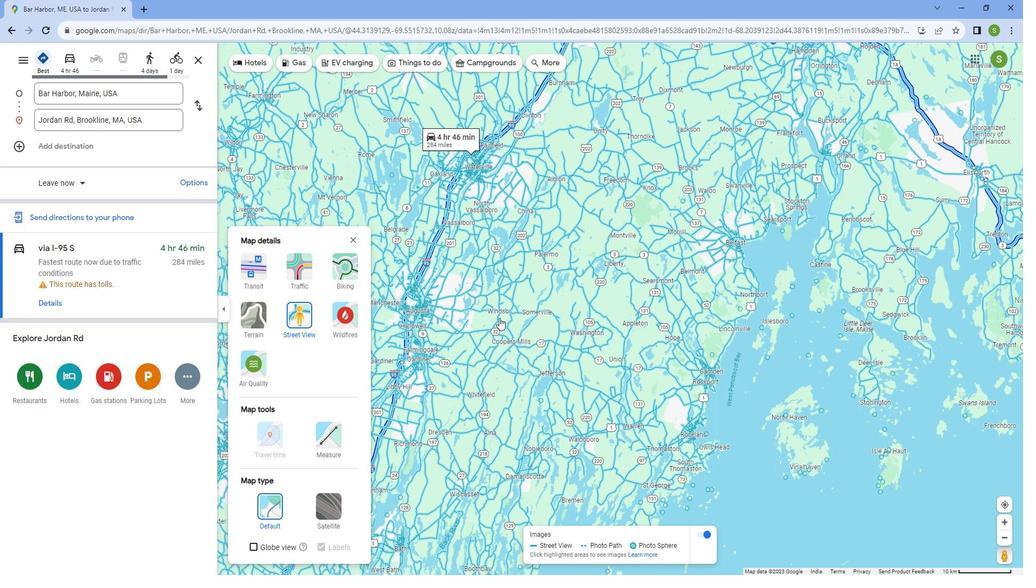 
Action: Mouse pressed left at (498, 319)
Screenshot: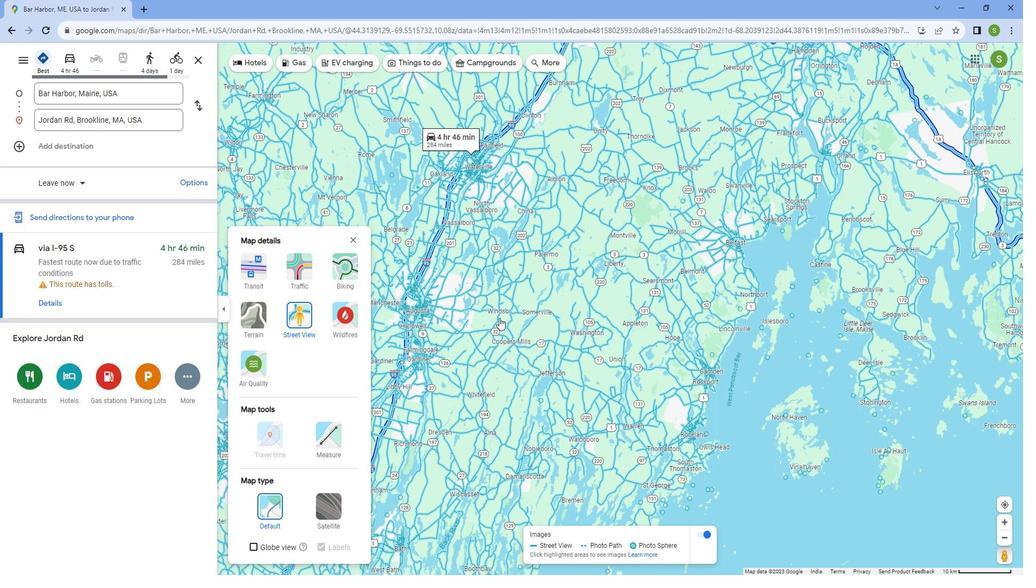 
Action: Mouse pressed left at (498, 319)
Screenshot: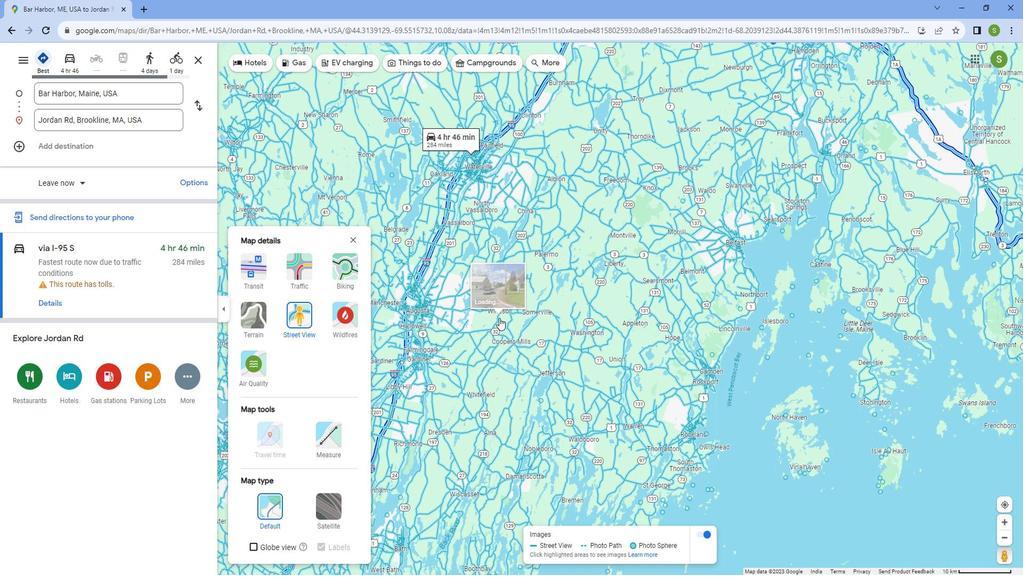 
Action: Mouse scrolled (498, 318) with delta (0, 0)
Screenshot: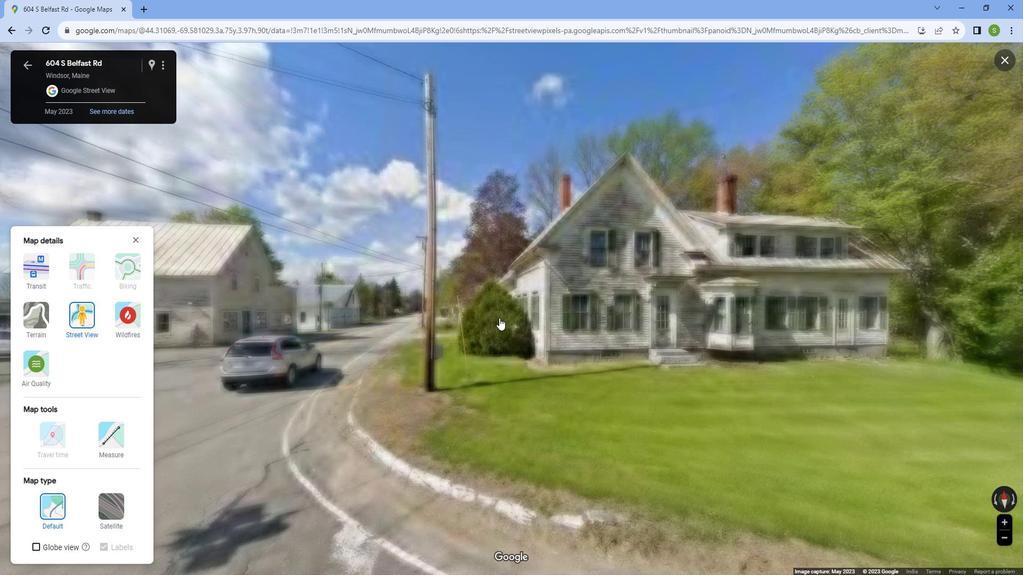 
Action: Mouse scrolled (498, 318) with delta (0, 0)
Screenshot: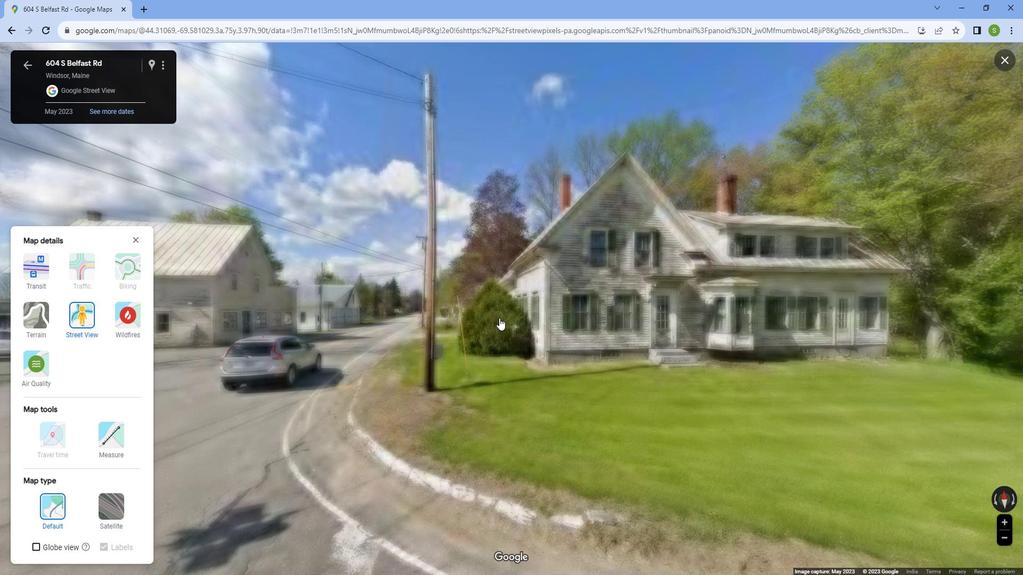 
Action: Mouse scrolled (498, 318) with delta (0, 0)
Screenshot: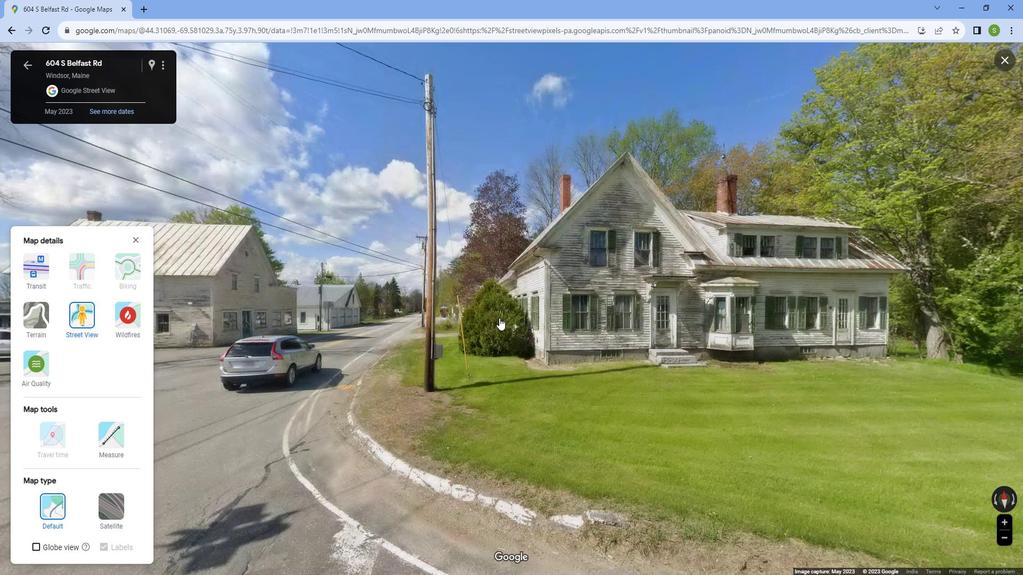 
Action: Mouse scrolled (498, 318) with delta (0, 0)
Screenshot: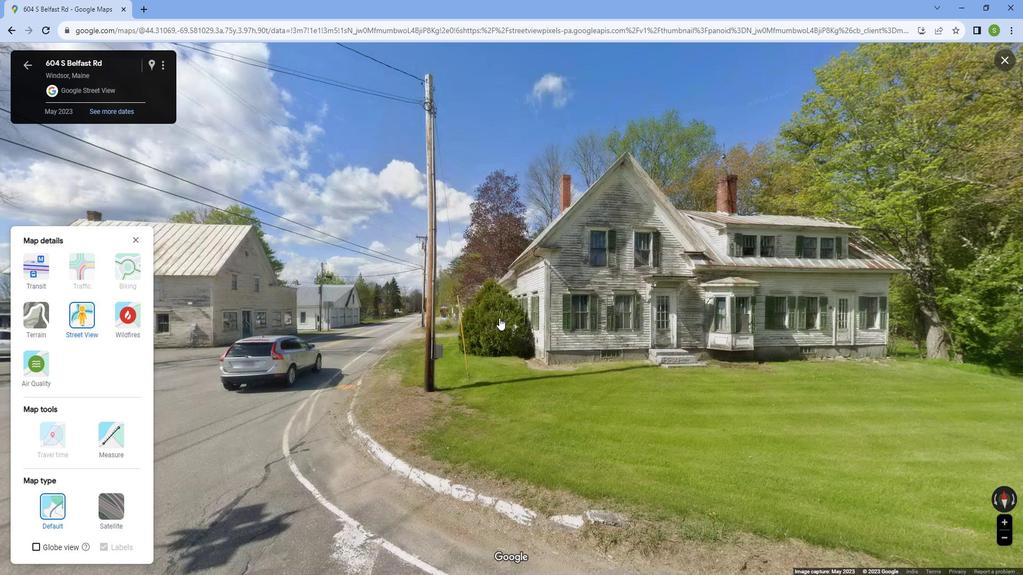 
Action: Mouse scrolled (498, 318) with delta (0, 0)
Screenshot: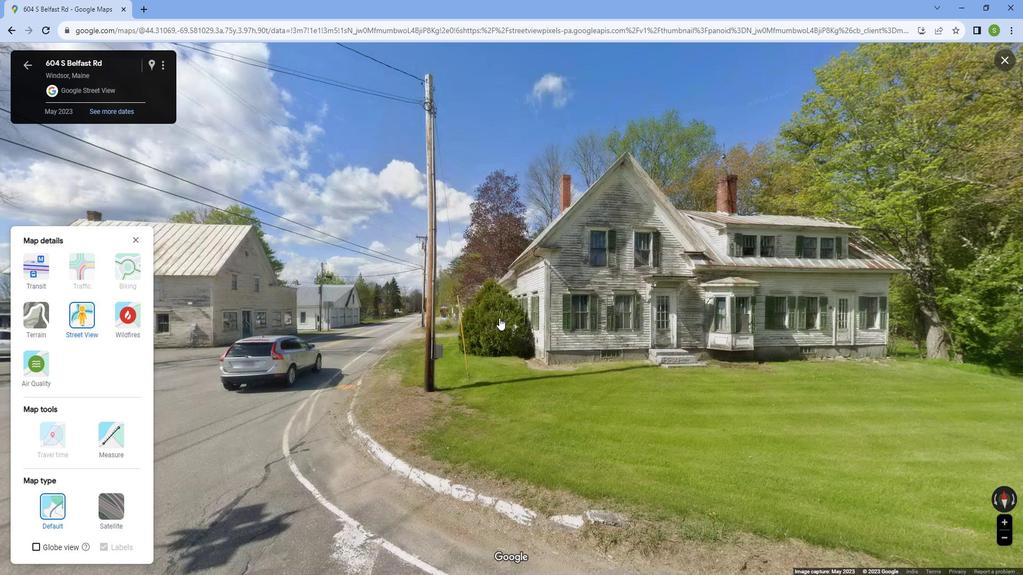 
Action: Mouse scrolled (498, 318) with delta (0, 0)
Screenshot: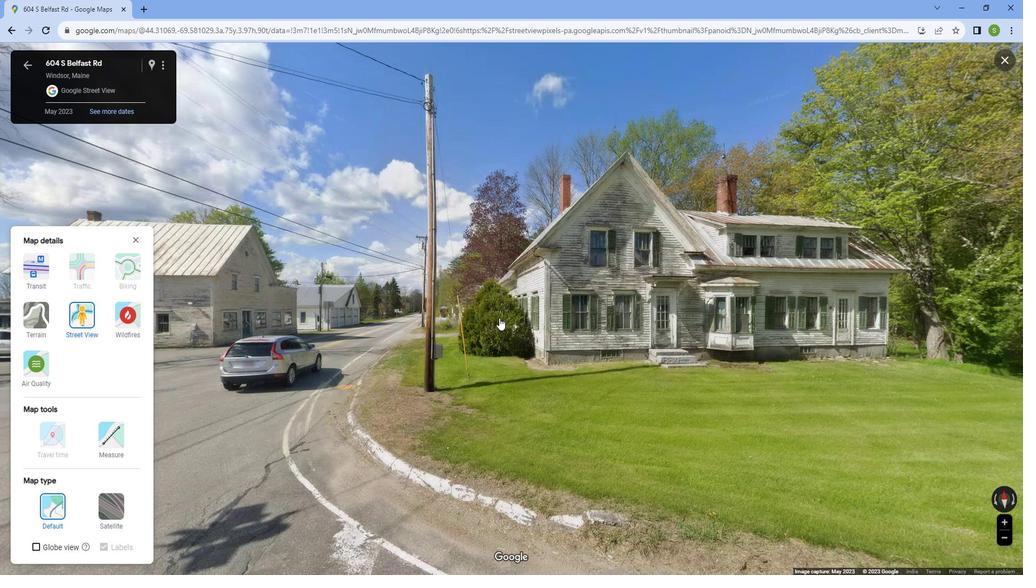 
Action: Mouse scrolled (498, 318) with delta (0, 0)
Screenshot: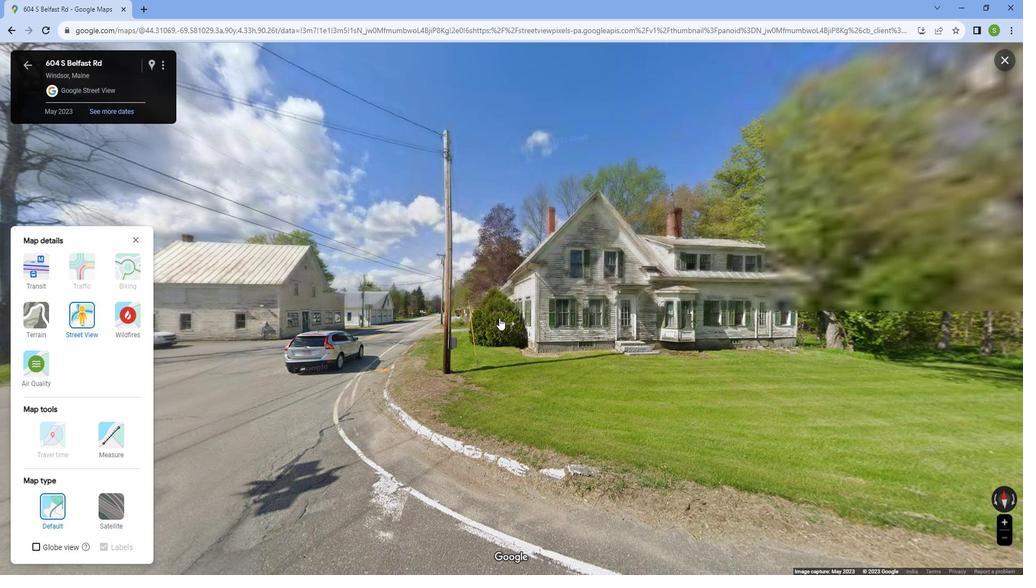 
Action: Mouse scrolled (498, 318) with delta (0, 0)
Screenshot: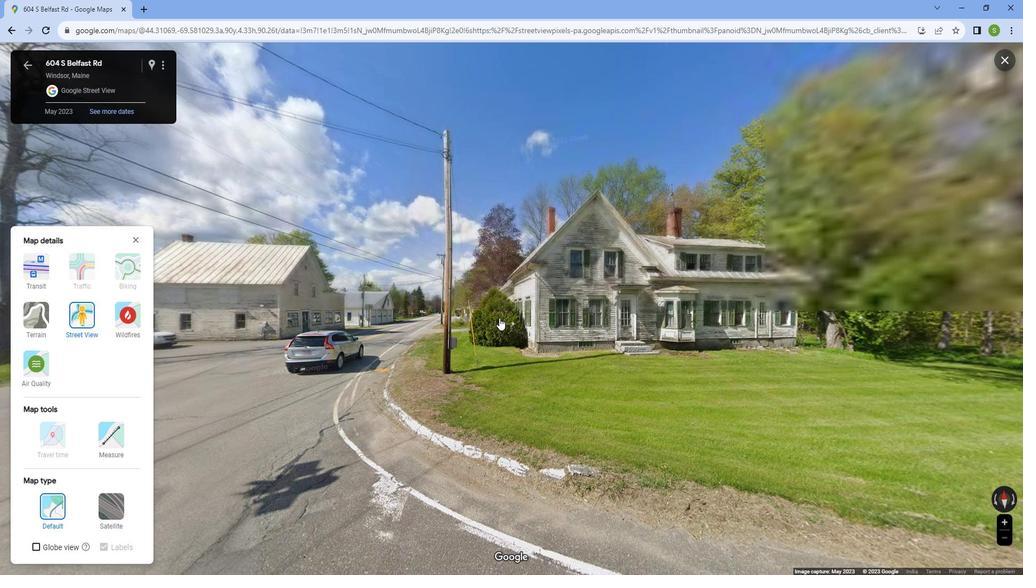 
Action: Mouse scrolled (498, 318) with delta (0, 0)
Screenshot: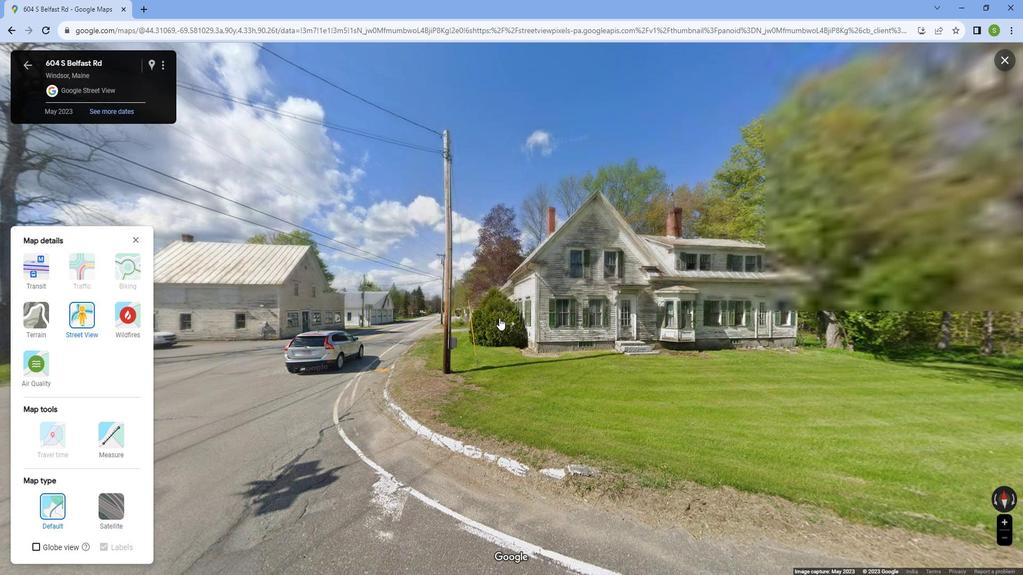
Action: Mouse scrolled (498, 318) with delta (0, 0)
Screenshot: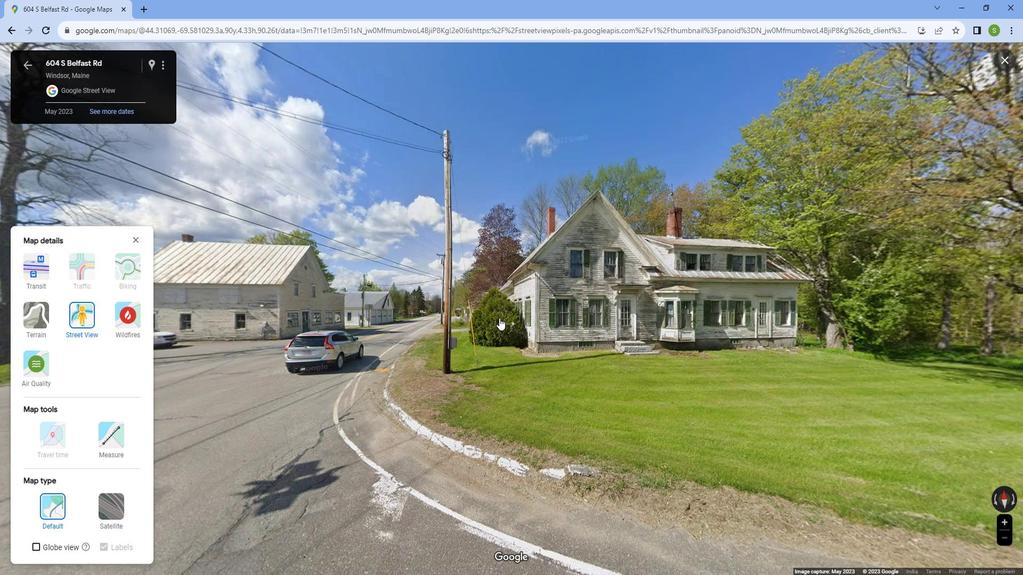 
Action: Mouse scrolled (498, 319) with delta (0, 0)
Screenshot: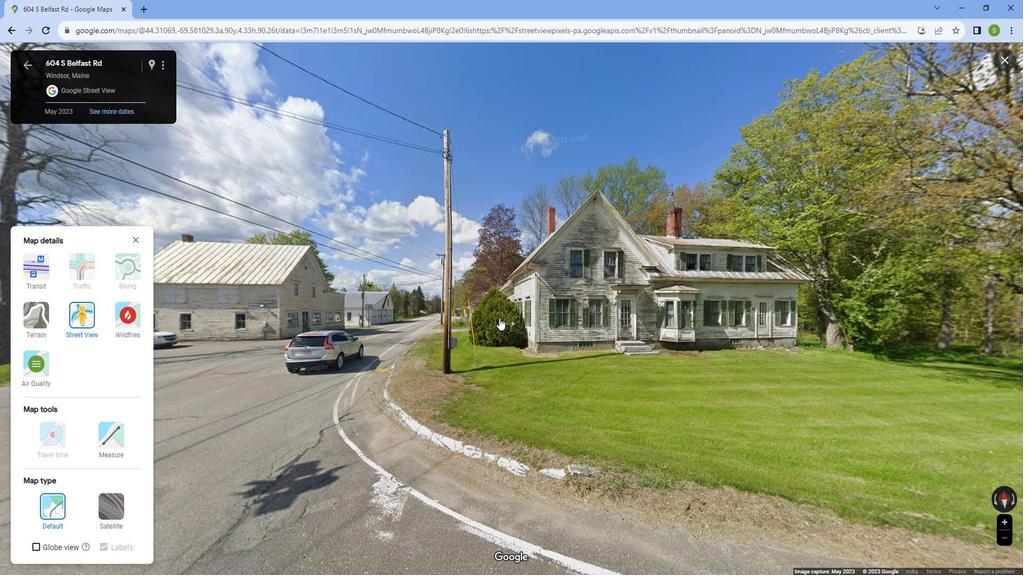 
Action: Mouse scrolled (498, 319) with delta (0, 0)
Screenshot: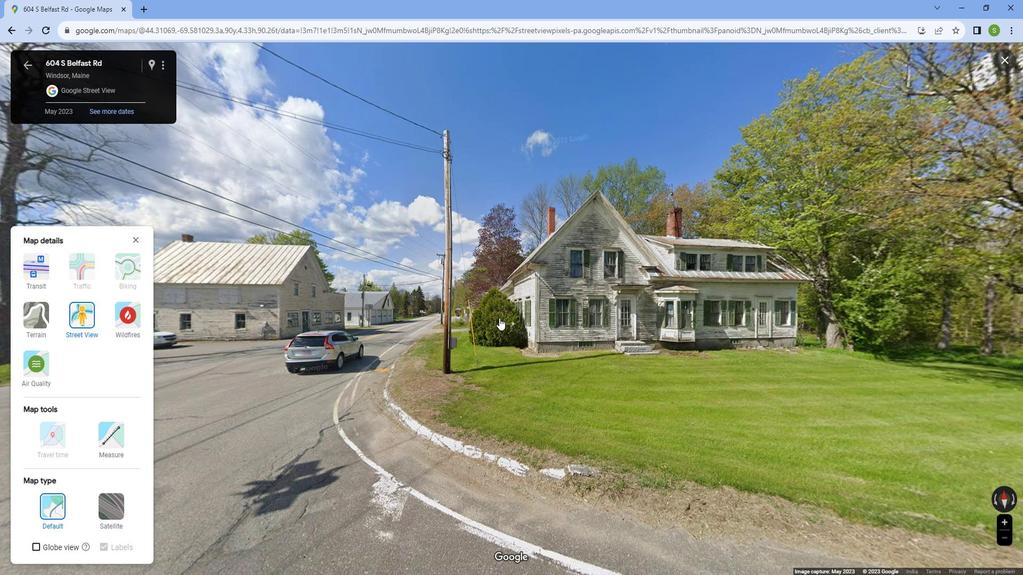 
Action: Mouse scrolled (498, 319) with delta (0, 0)
Screenshot: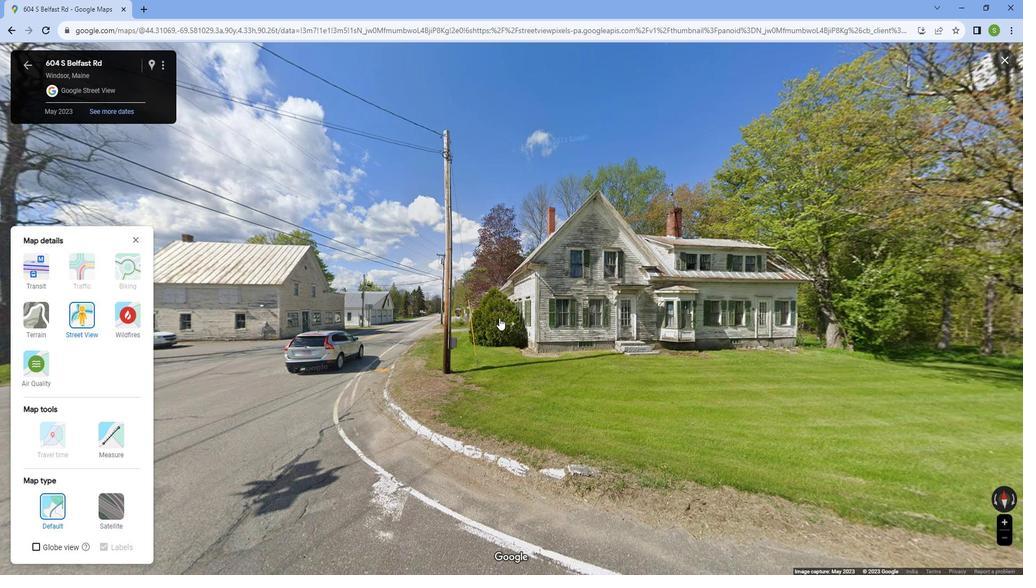 
Action: Mouse scrolled (498, 319) with delta (0, 0)
Screenshot: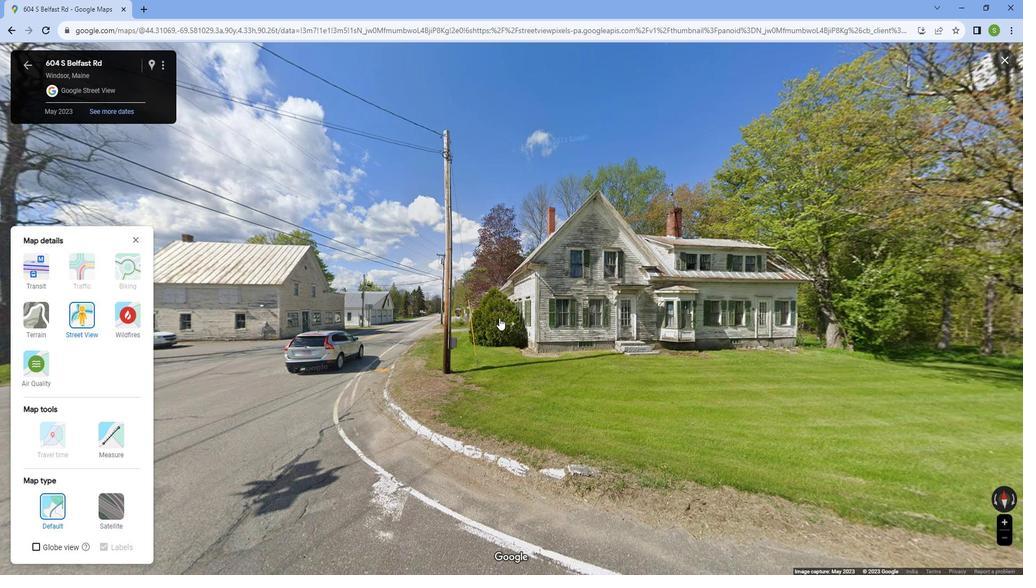 
Action: Mouse scrolled (498, 319) with delta (0, 0)
Screenshot: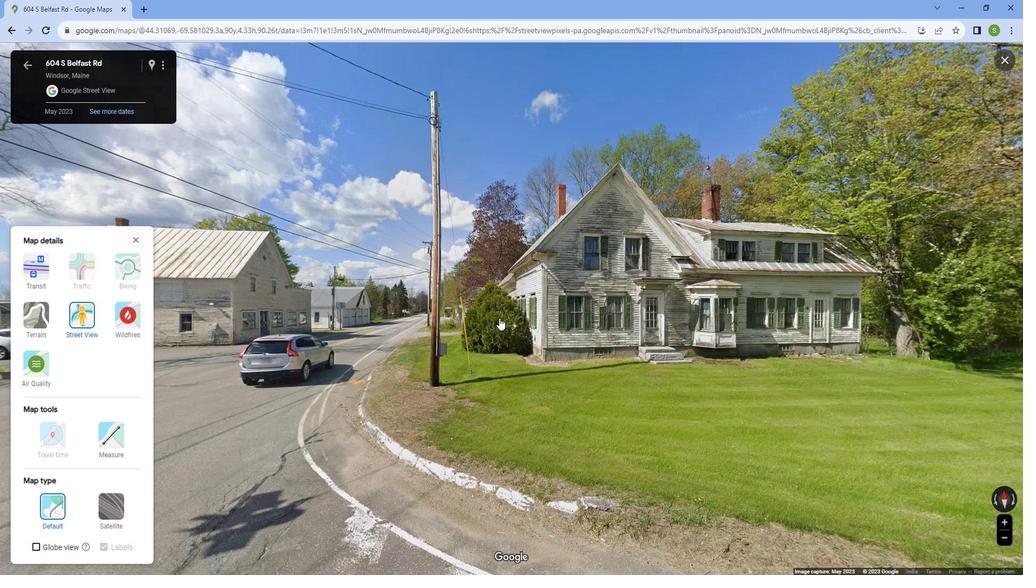 
Action: Mouse moved to (496, 316)
Screenshot: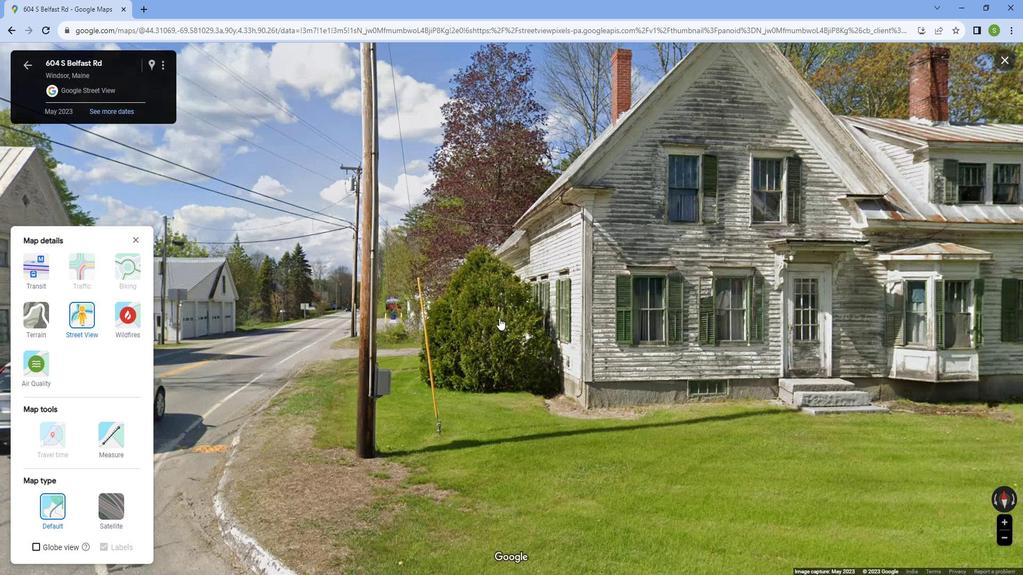 
Action: Mouse scrolled (496, 316) with delta (0, 0)
Screenshot: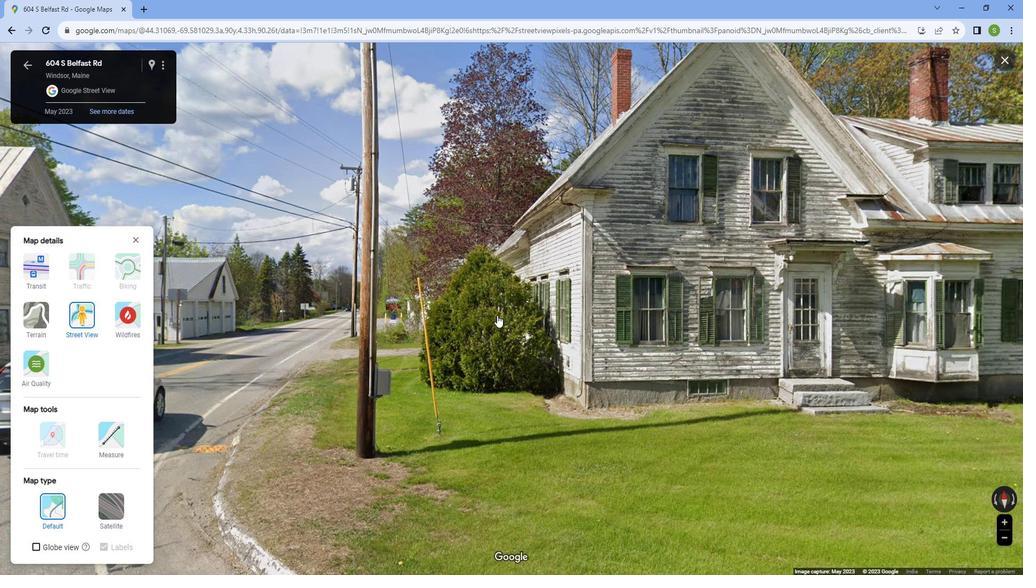 
Action: Mouse scrolled (496, 316) with delta (0, 0)
Screenshot: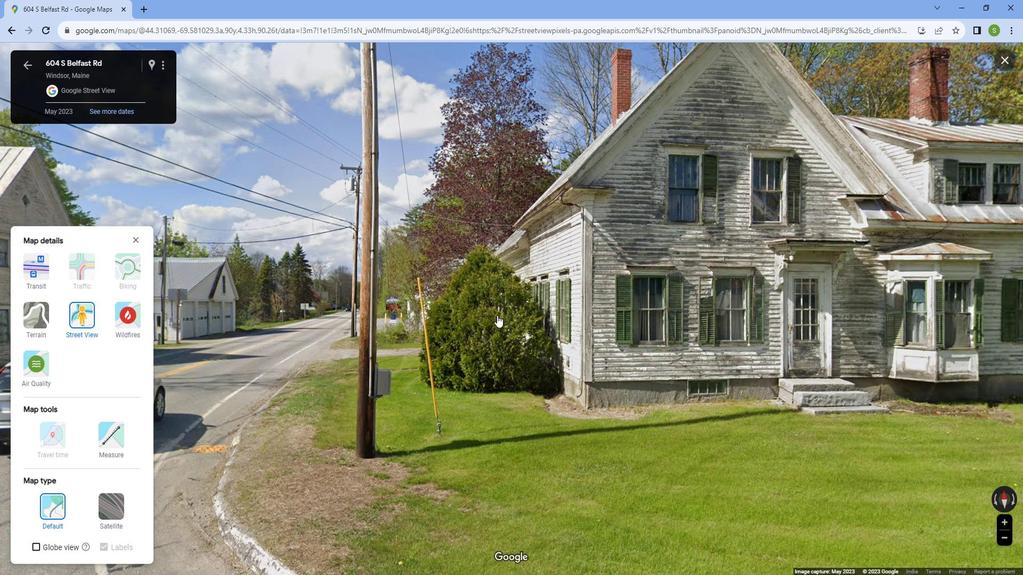 
Action: Mouse scrolled (496, 316) with delta (0, 0)
Screenshot: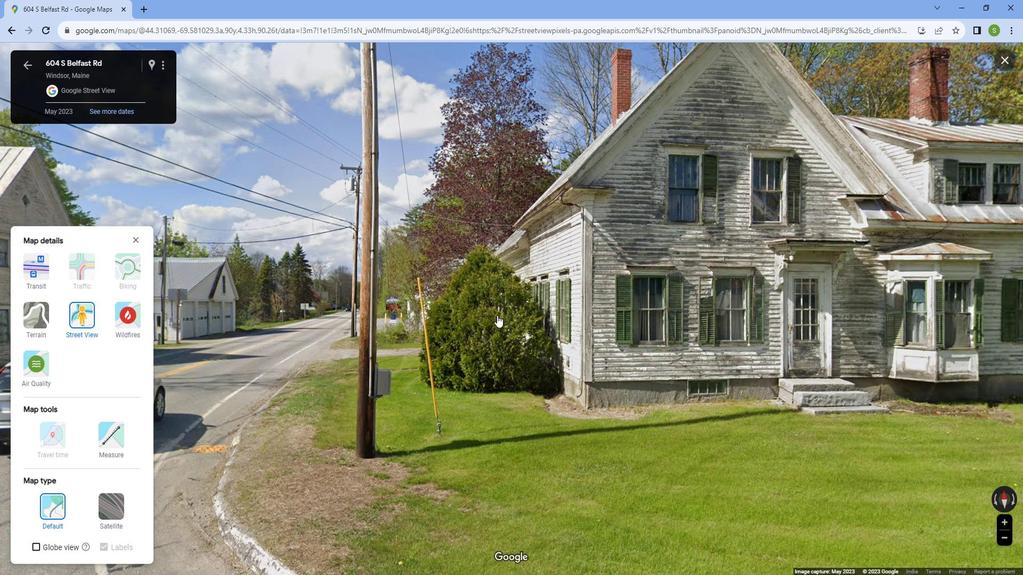 
Action: Mouse scrolled (496, 316) with delta (0, 0)
Screenshot: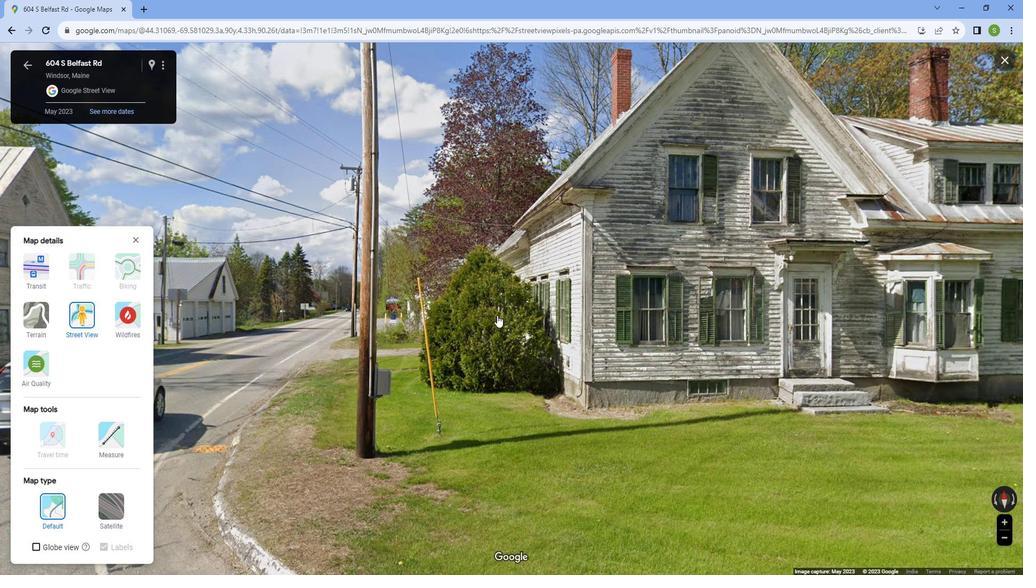 
Action: Mouse scrolled (496, 316) with delta (0, 0)
Screenshot: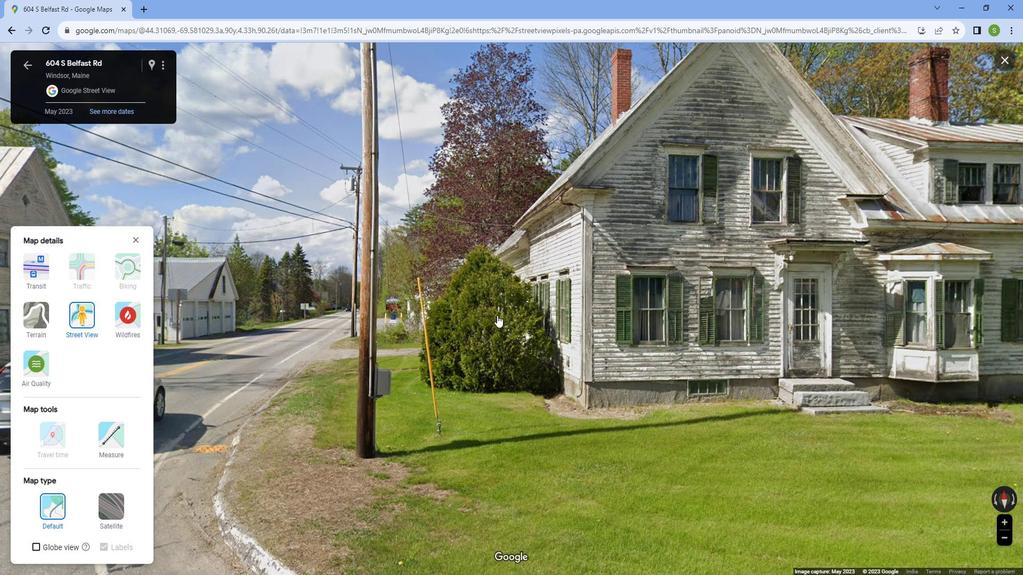 
Action: Mouse scrolled (496, 316) with delta (0, 0)
Screenshot: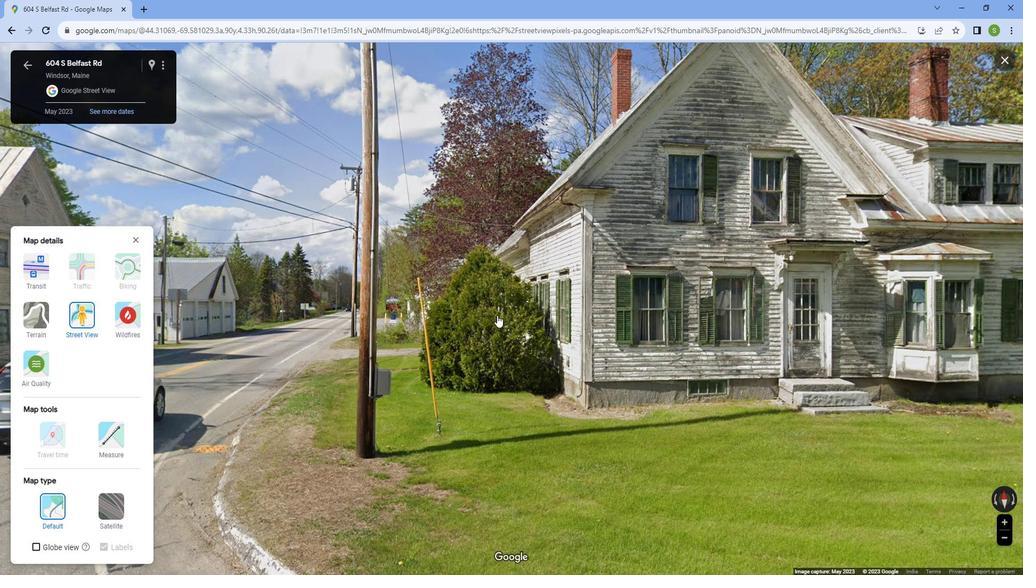
Action: Mouse scrolled (496, 316) with delta (0, 0)
Screenshot: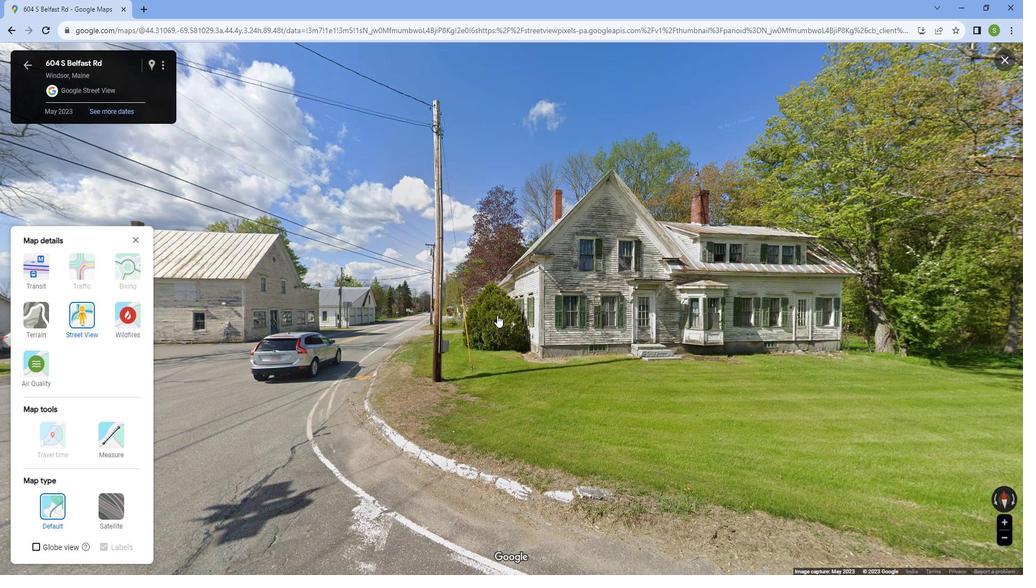 
Action: Mouse scrolled (496, 316) with delta (0, 0)
Screenshot: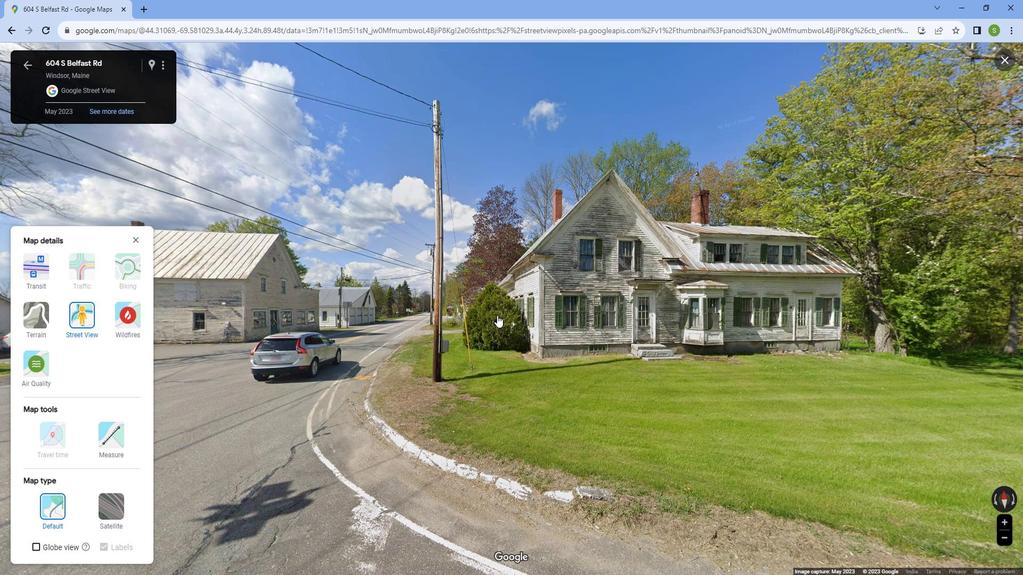 
Action: Mouse scrolled (496, 316) with delta (0, 0)
Screenshot: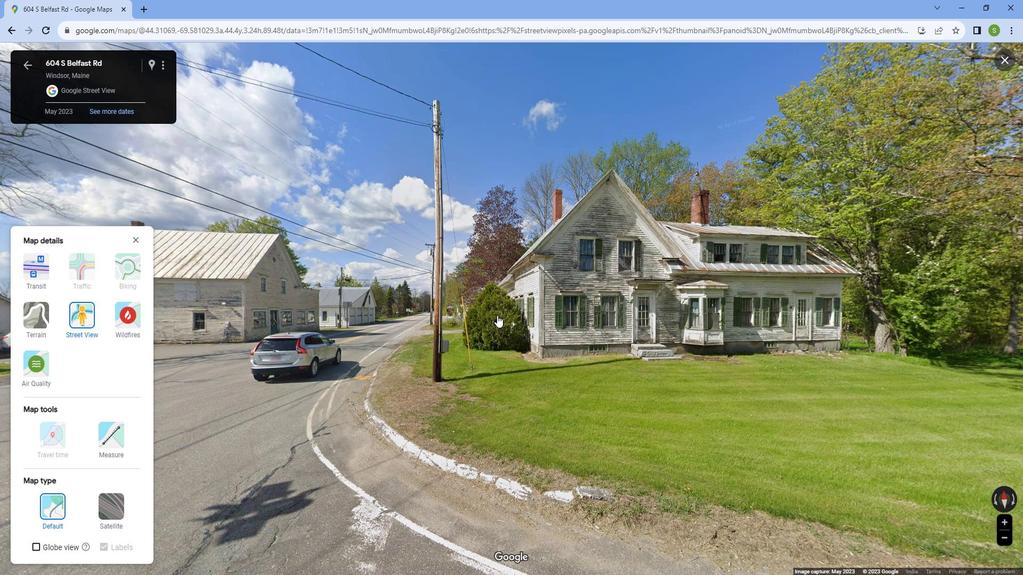
Action: Mouse scrolled (496, 316) with delta (0, 0)
Screenshot: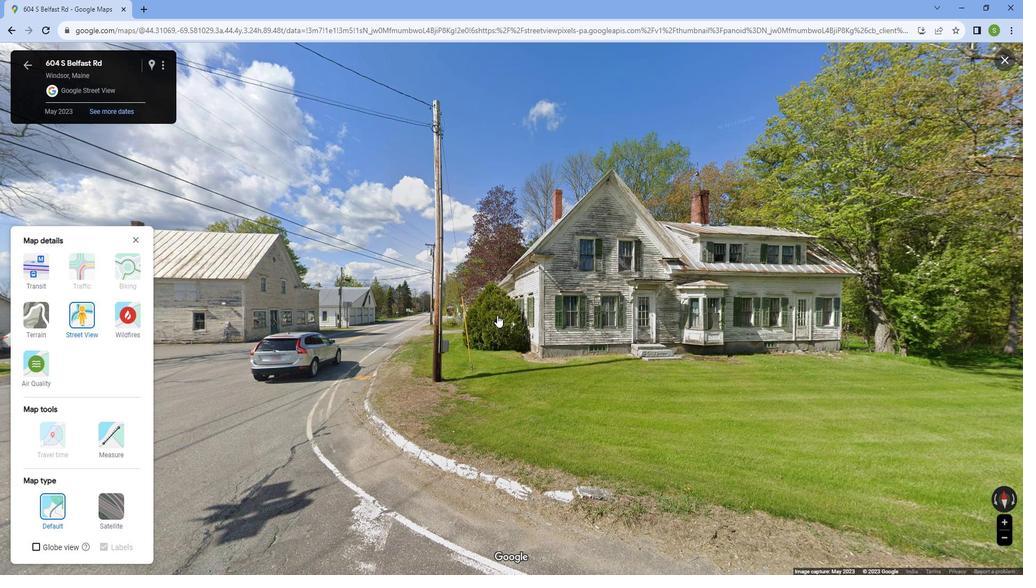 
Action: Mouse scrolled (496, 316) with delta (0, 0)
Screenshot: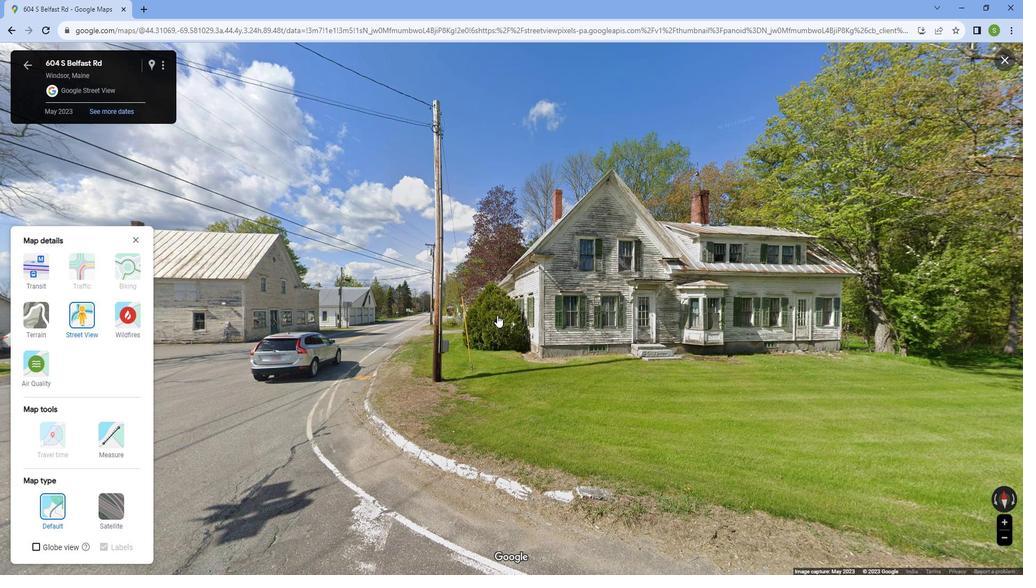 
Action: Mouse moved to (489, 301)
Screenshot: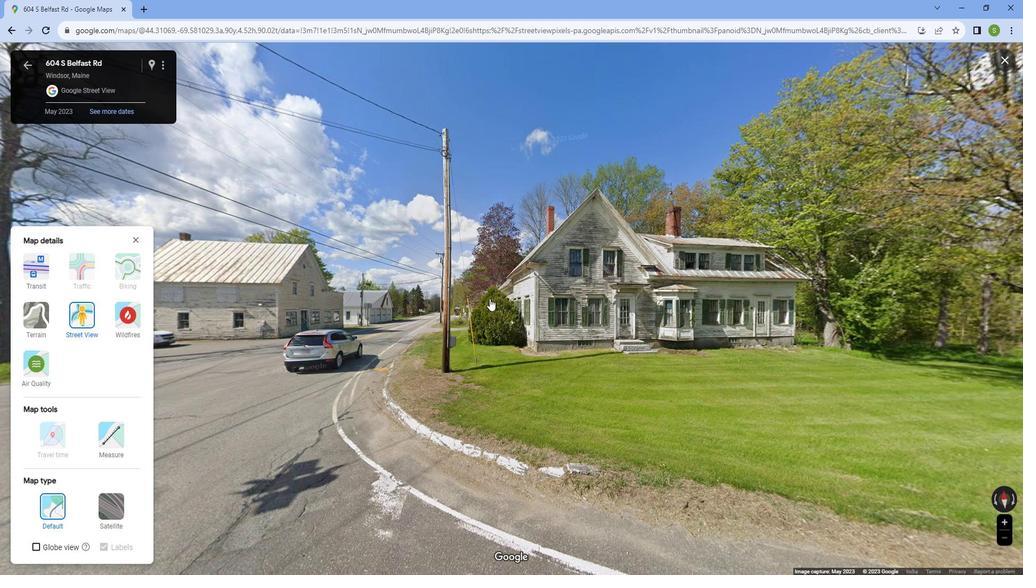 
